 Task: Look for space in Westchase, United States from 21st June, 2023 to 29th June, 2023 for 4 adults in price range Rs.7000 to Rs.12000. Place can be entire place with 2 bedrooms having 2 beds and 2 bathrooms. Property type can be house, flat, guest house. Booking option can be shelf check-in. Required host language is English.
Action: Mouse moved to (457, 102)
Screenshot: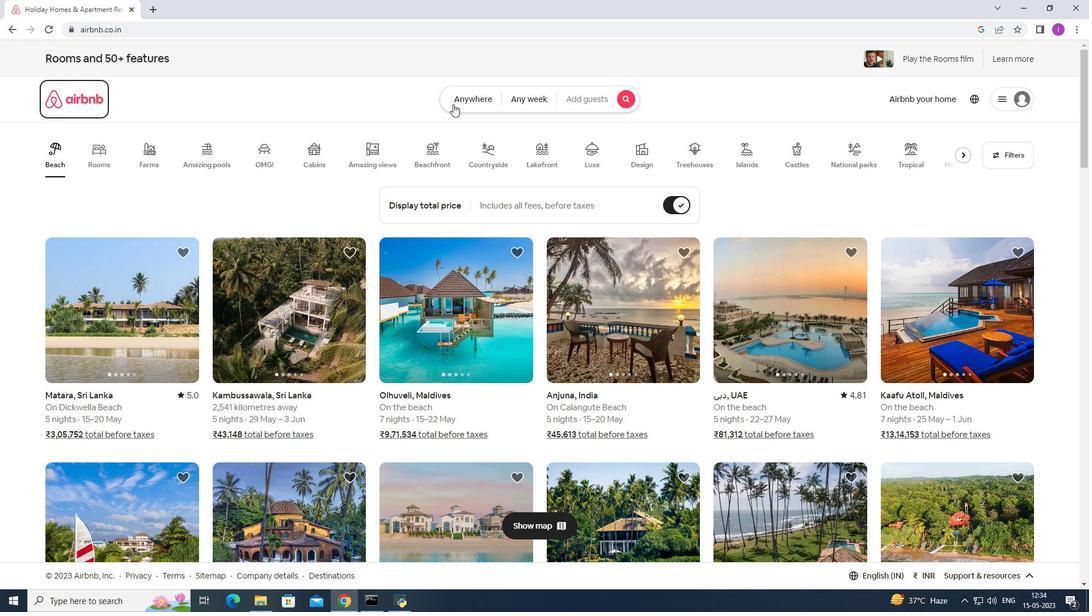 
Action: Mouse pressed left at (457, 102)
Screenshot: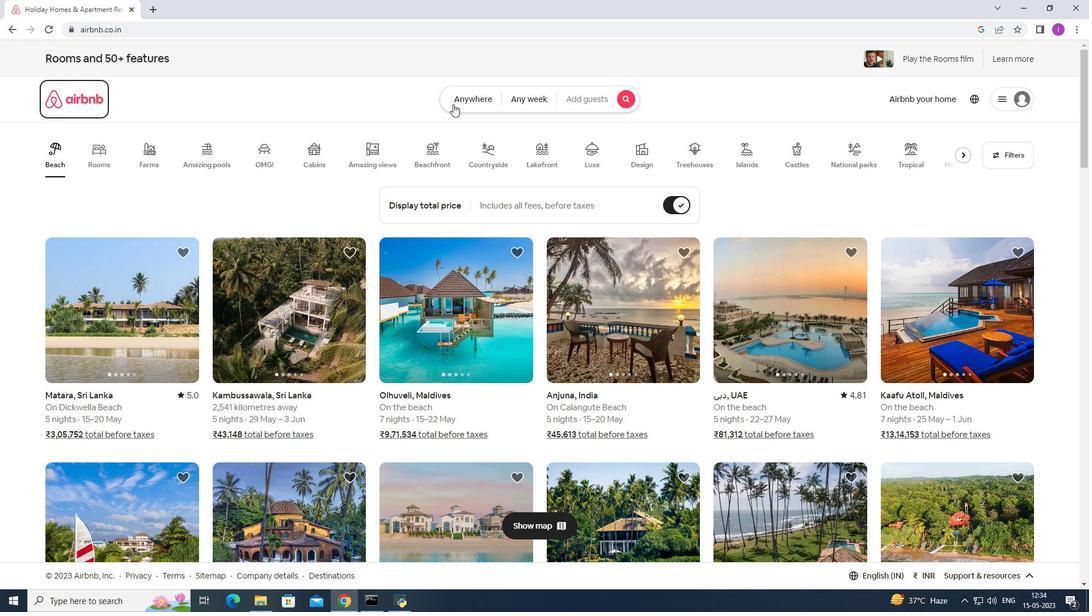 
Action: Mouse moved to (333, 153)
Screenshot: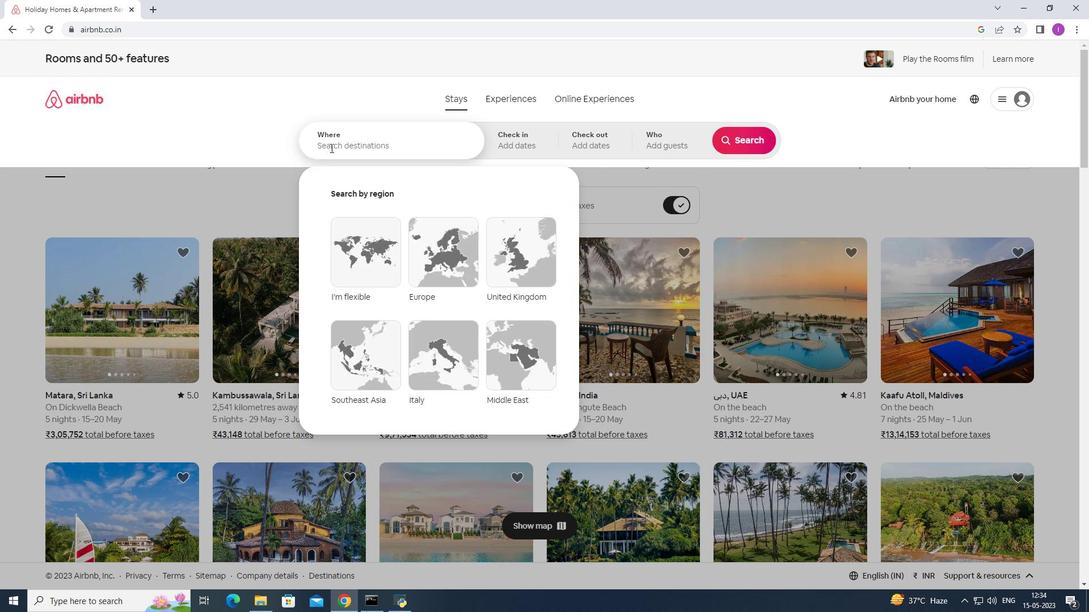 
Action: Mouse pressed left at (333, 153)
Screenshot: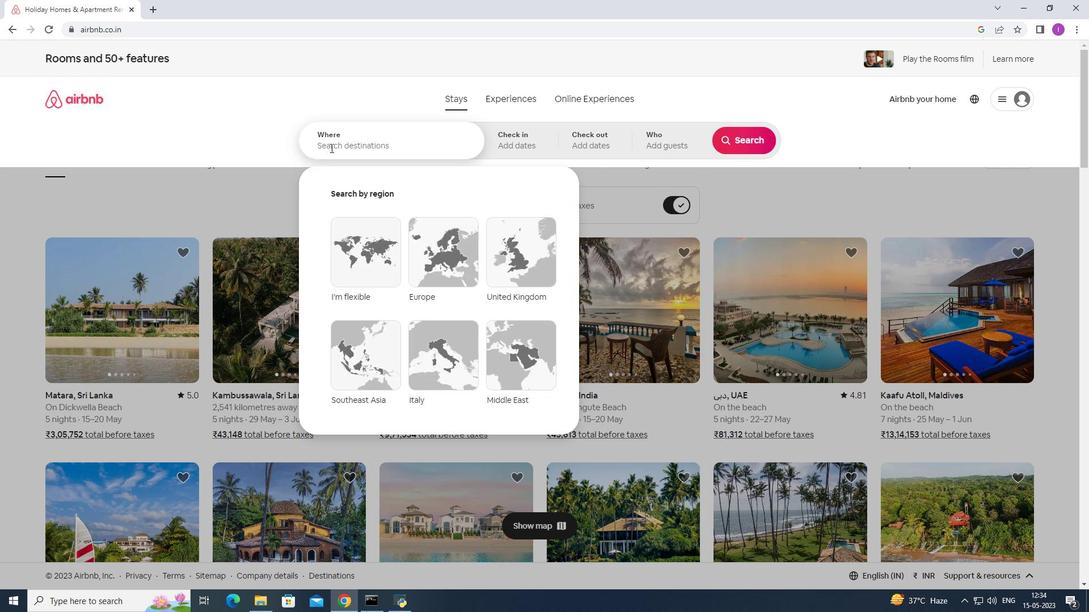 
Action: Mouse moved to (333, 153)
Screenshot: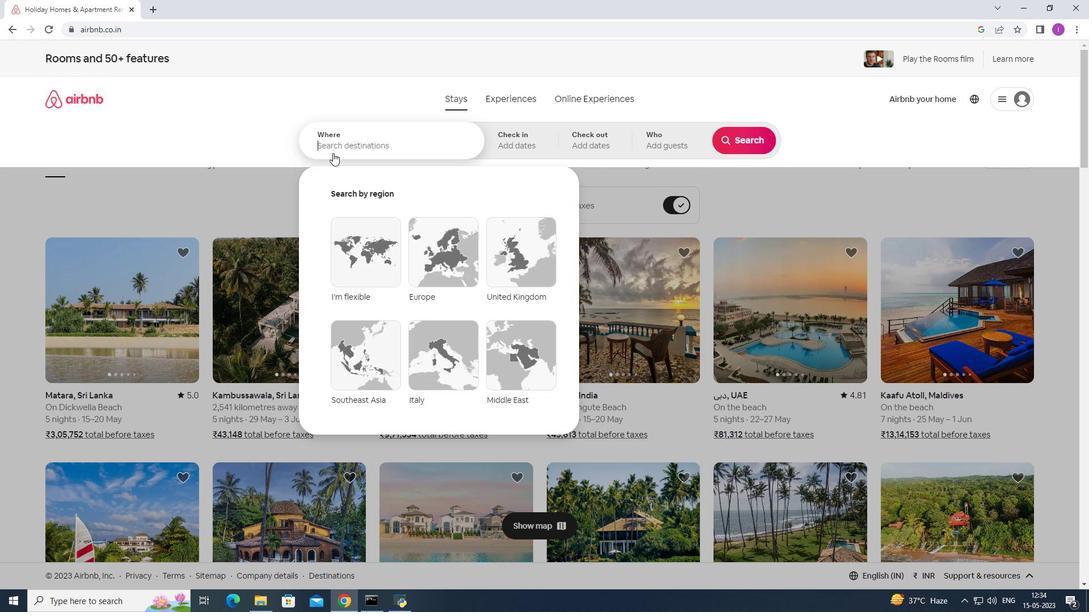 
Action: Key pressed <Key.shift>Westchase,<Key.shift>United<Key.space>states
Screenshot: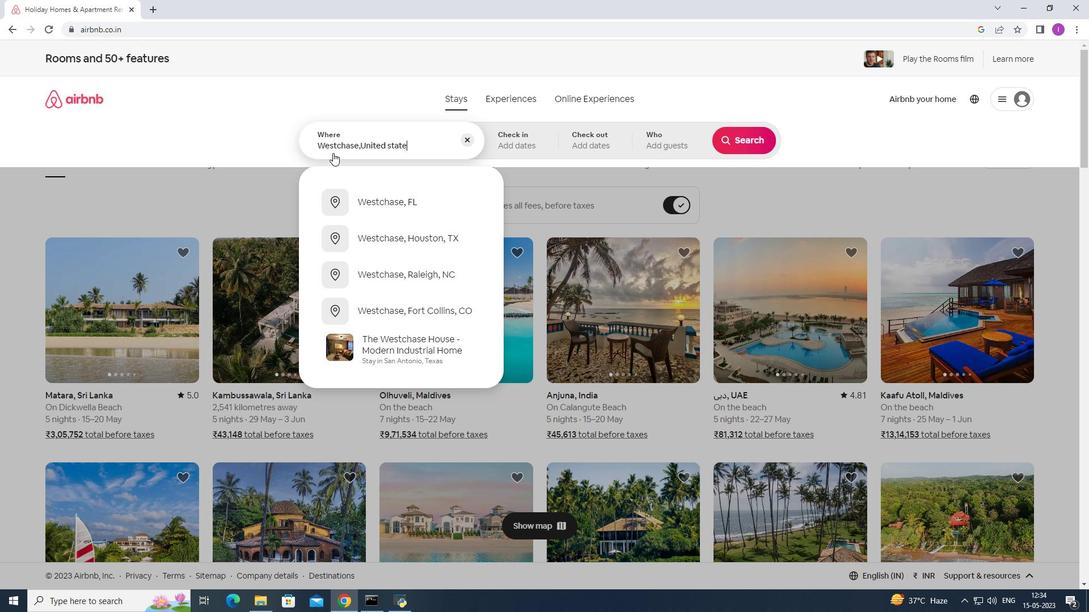 
Action: Mouse moved to (540, 134)
Screenshot: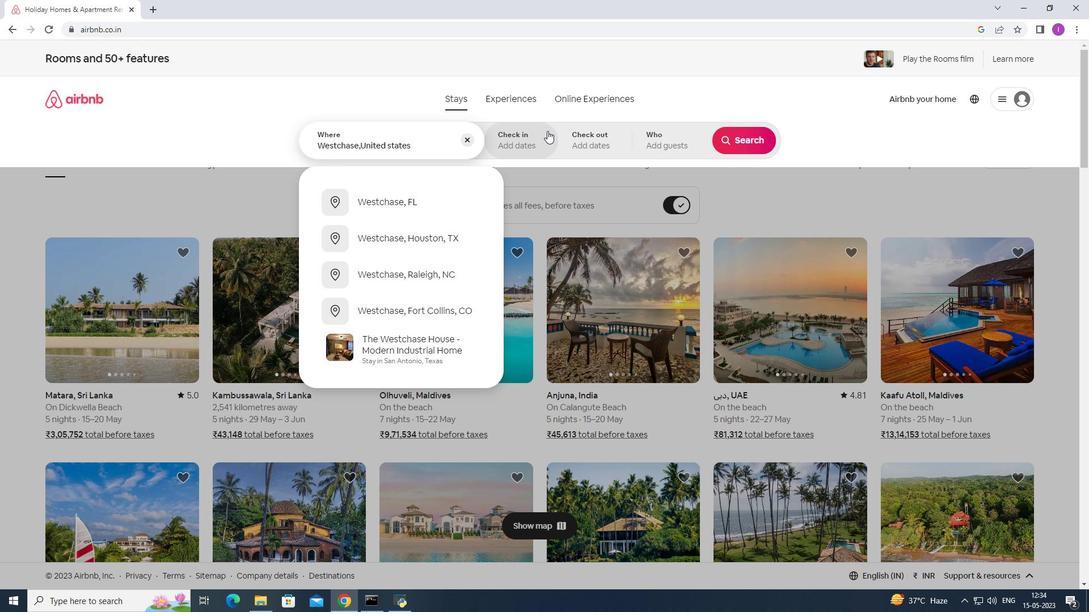 
Action: Mouse pressed left at (540, 134)
Screenshot: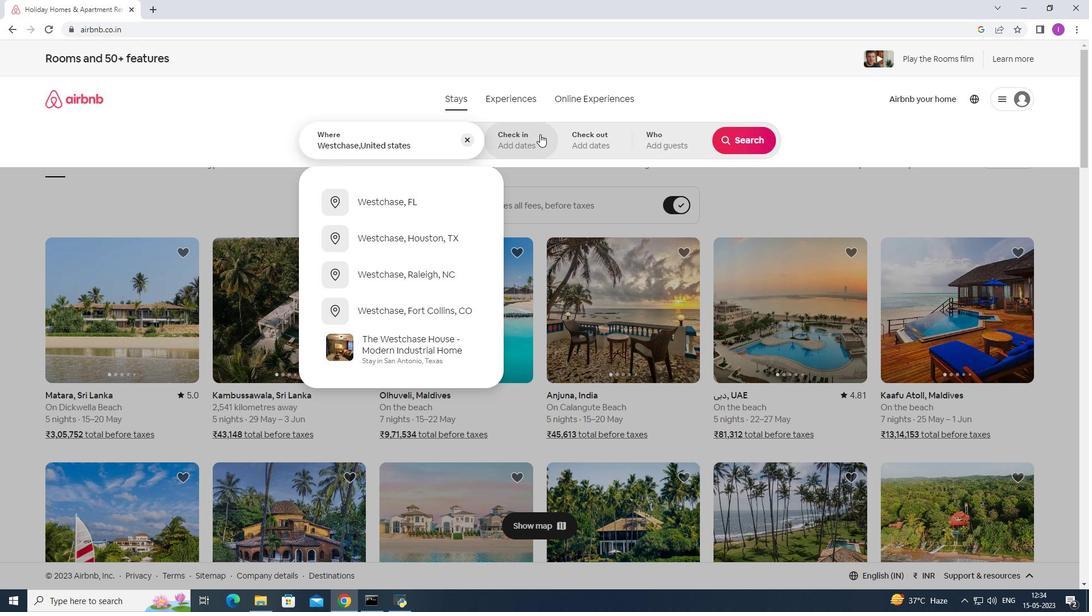 
Action: Mouse moved to (741, 232)
Screenshot: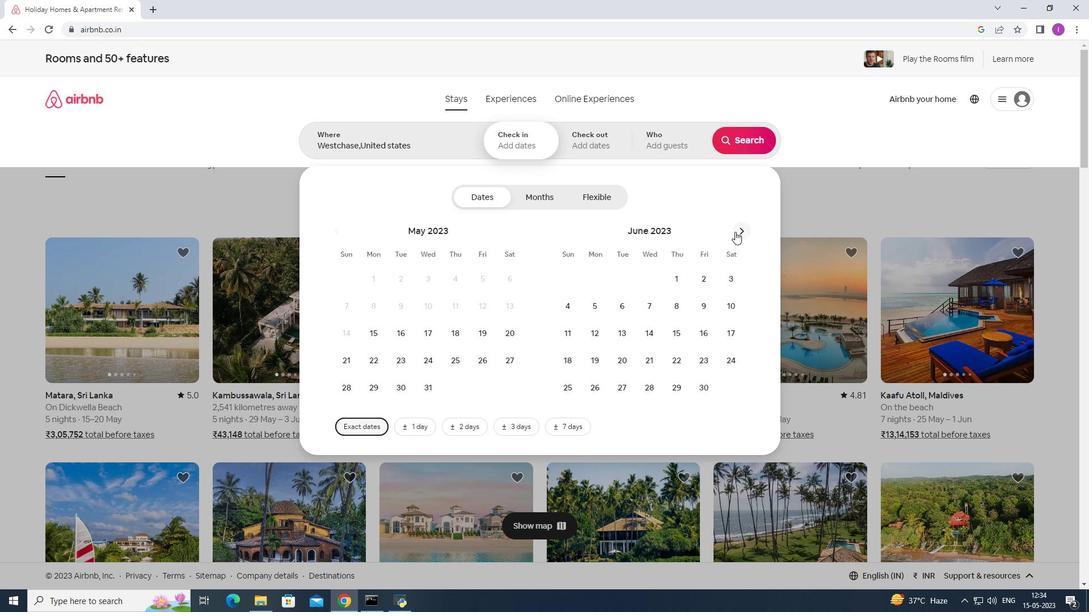 
Action: Mouse pressed left at (741, 232)
Screenshot: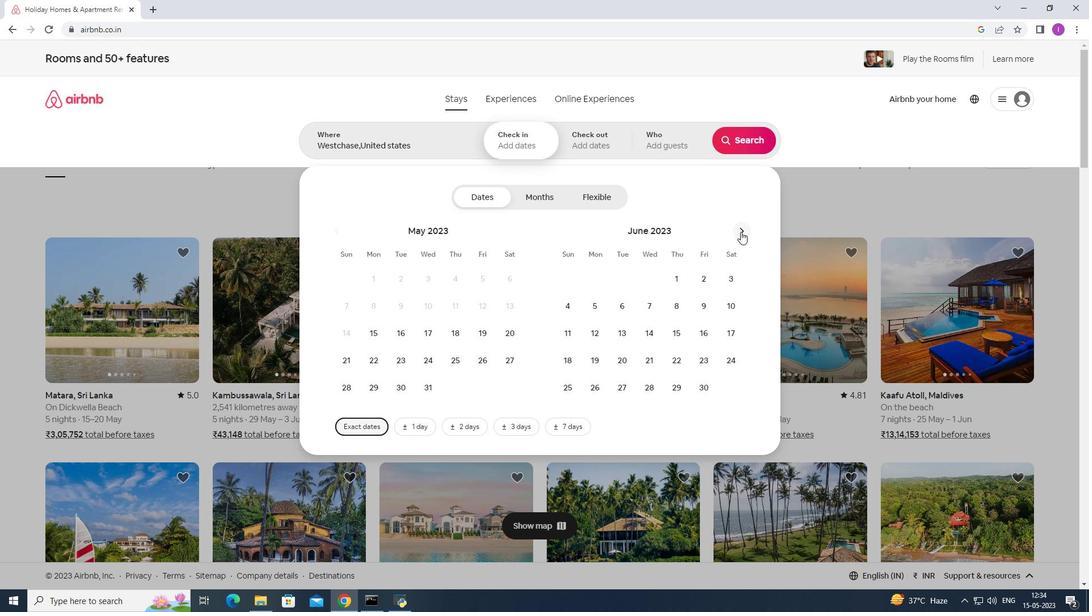 
Action: Mouse moved to (428, 359)
Screenshot: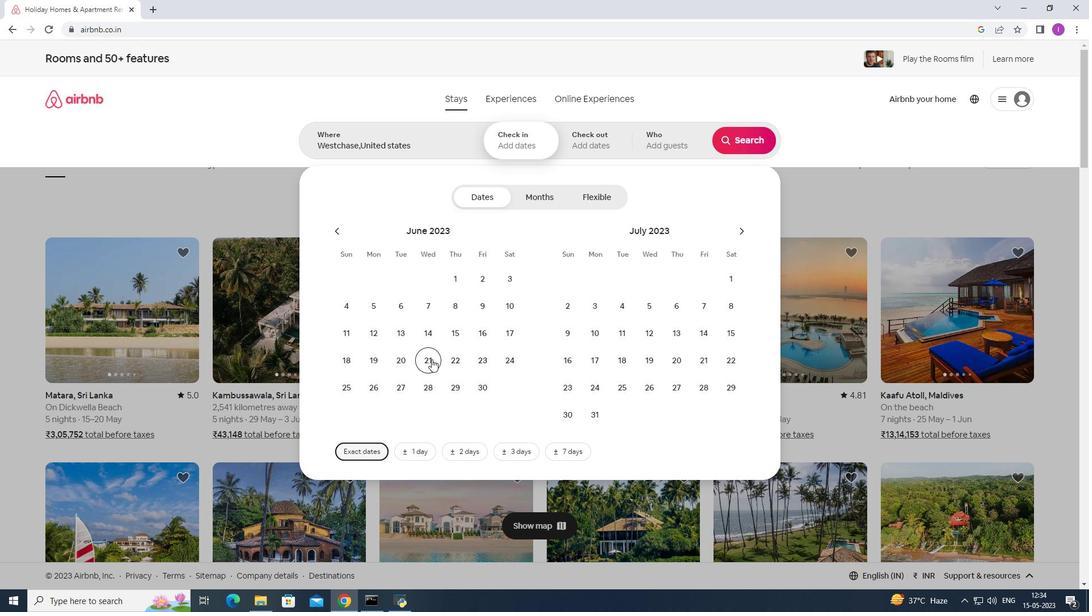 
Action: Mouse pressed left at (428, 359)
Screenshot: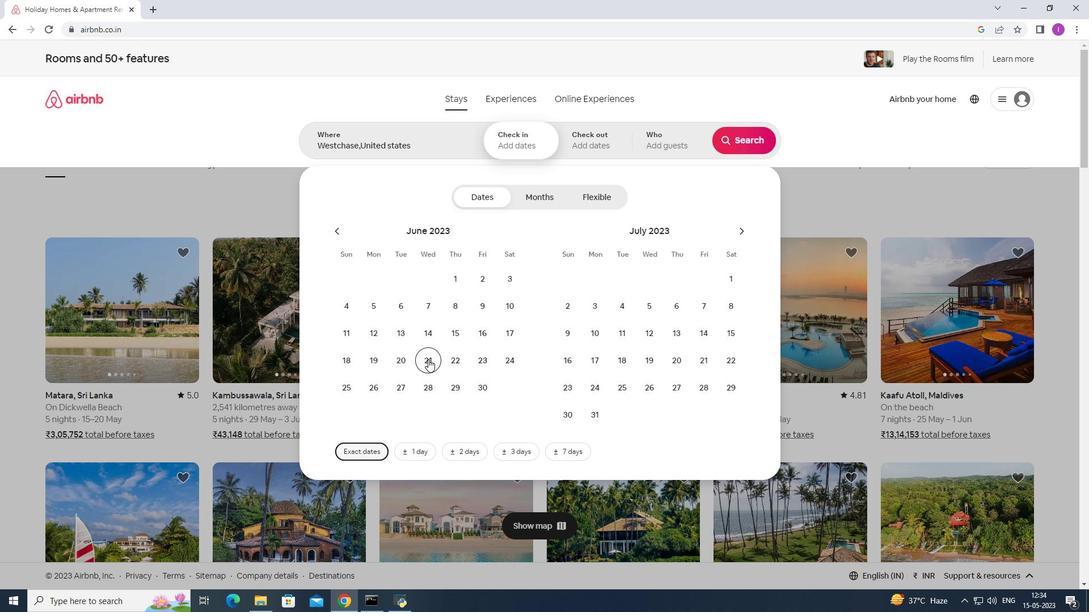 
Action: Mouse moved to (451, 385)
Screenshot: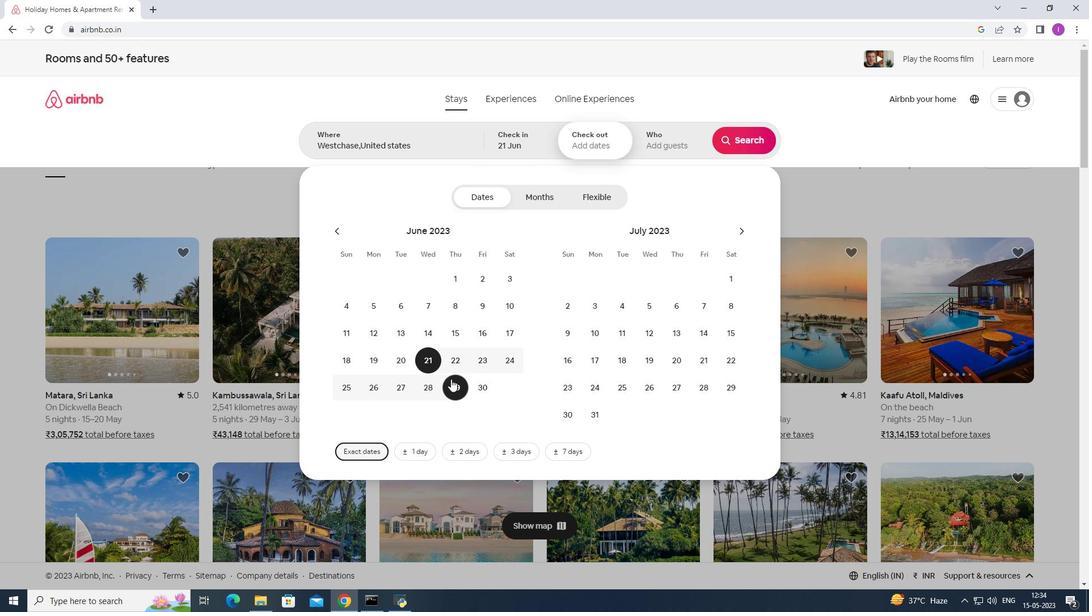 
Action: Mouse pressed left at (451, 385)
Screenshot: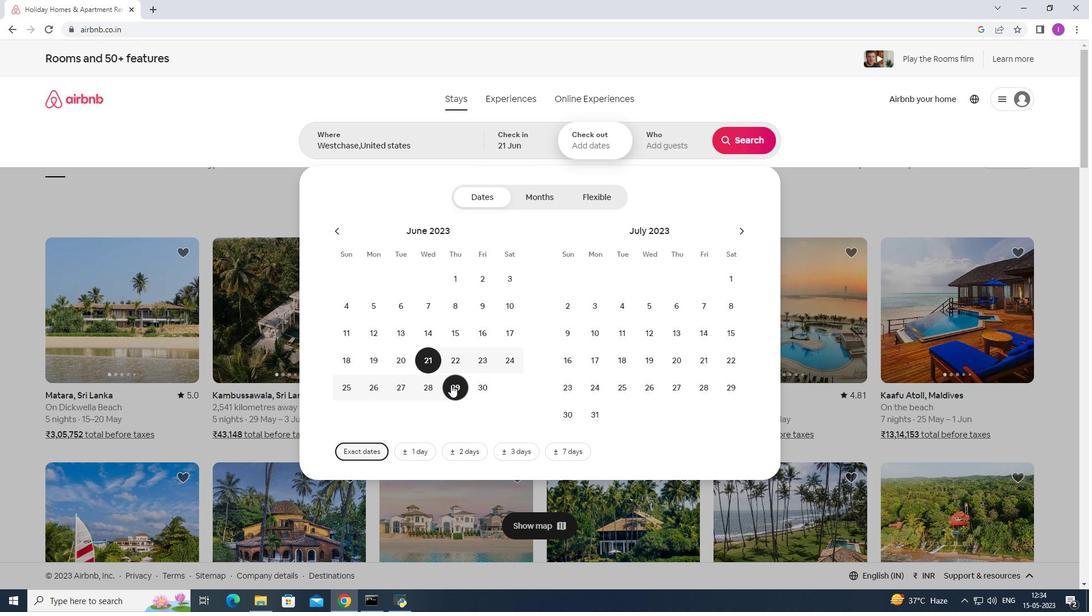 
Action: Mouse moved to (658, 145)
Screenshot: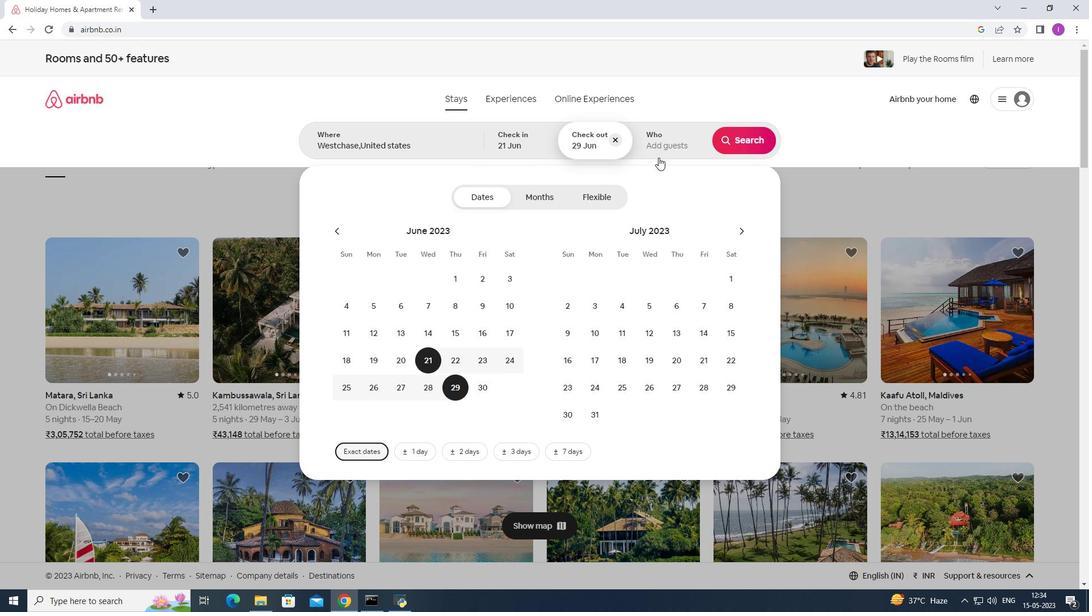 
Action: Mouse pressed left at (658, 145)
Screenshot: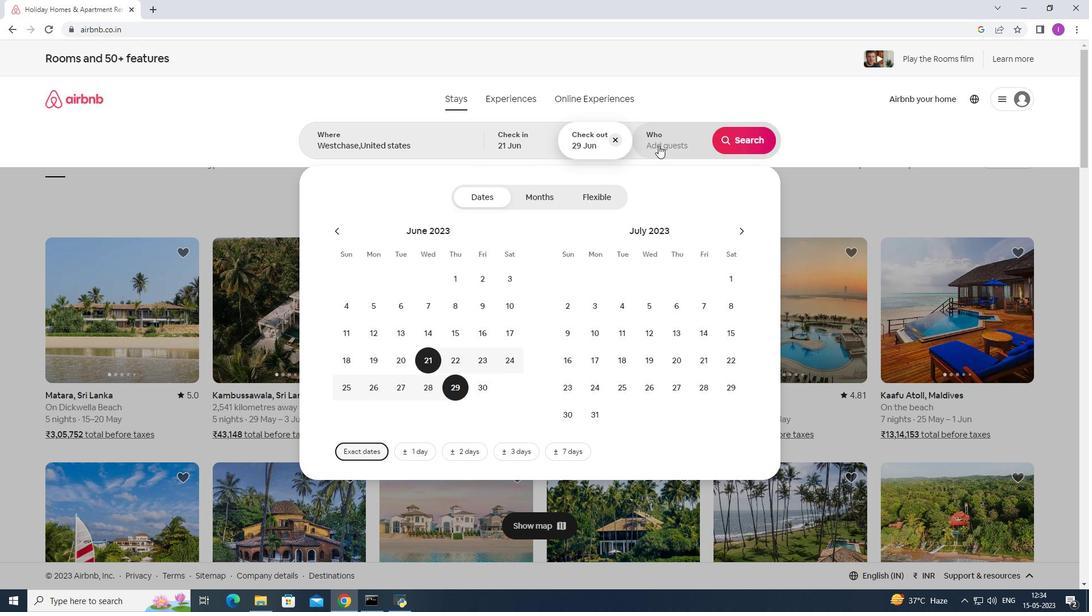 
Action: Mouse moved to (746, 196)
Screenshot: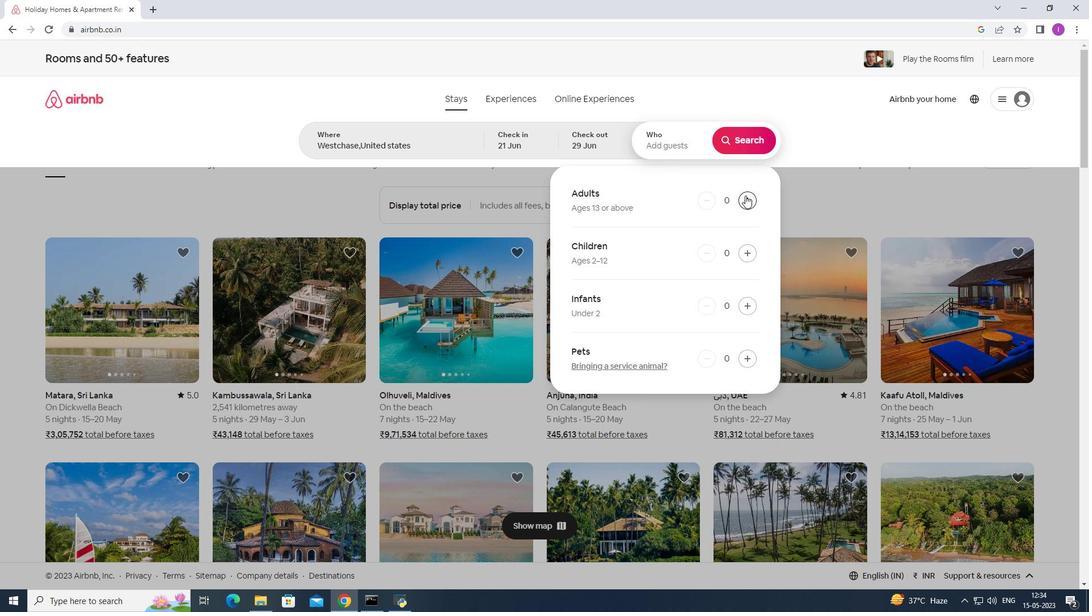 
Action: Mouse pressed left at (746, 196)
Screenshot: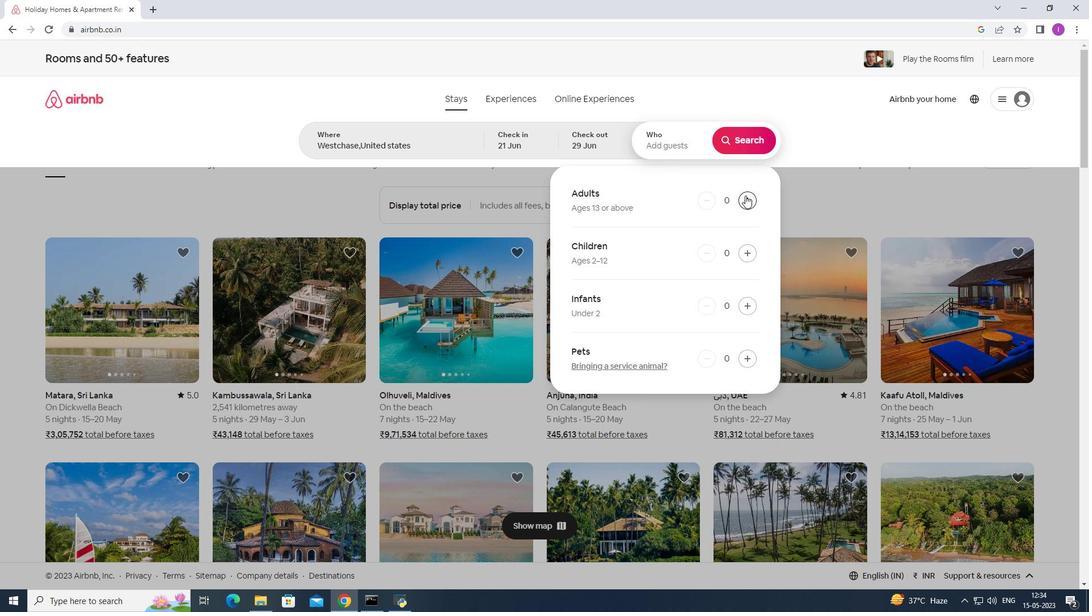 
Action: Mouse pressed left at (746, 196)
Screenshot: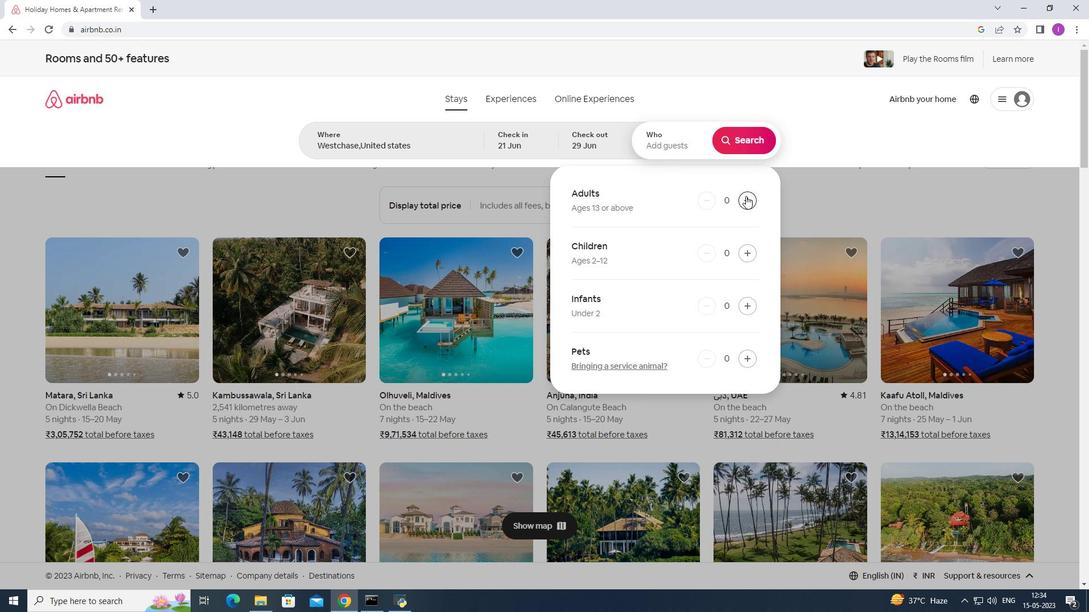 
Action: Mouse pressed left at (746, 196)
Screenshot: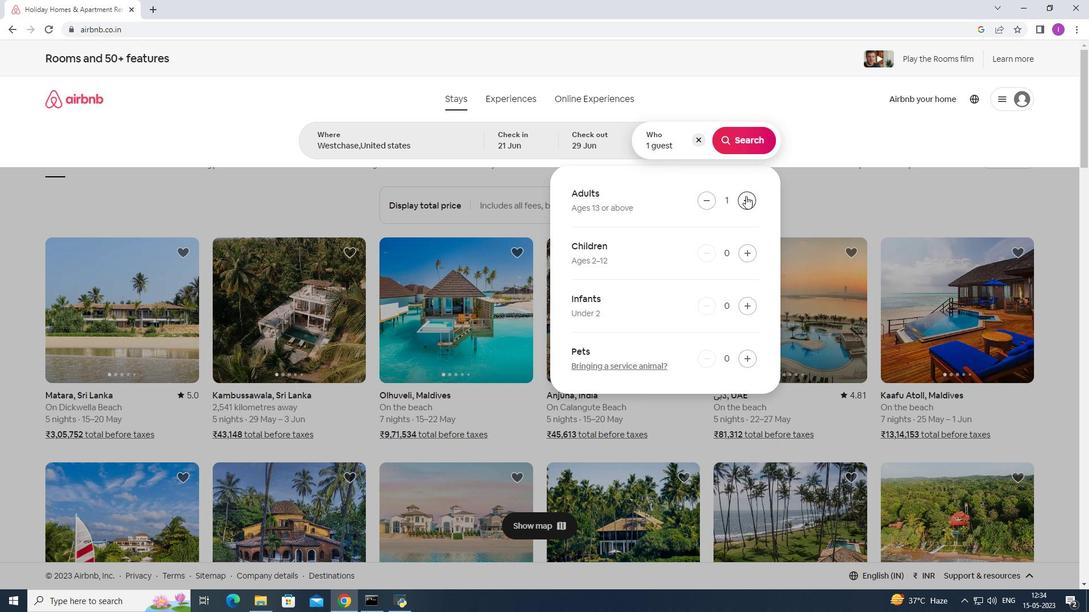 
Action: Mouse moved to (746, 198)
Screenshot: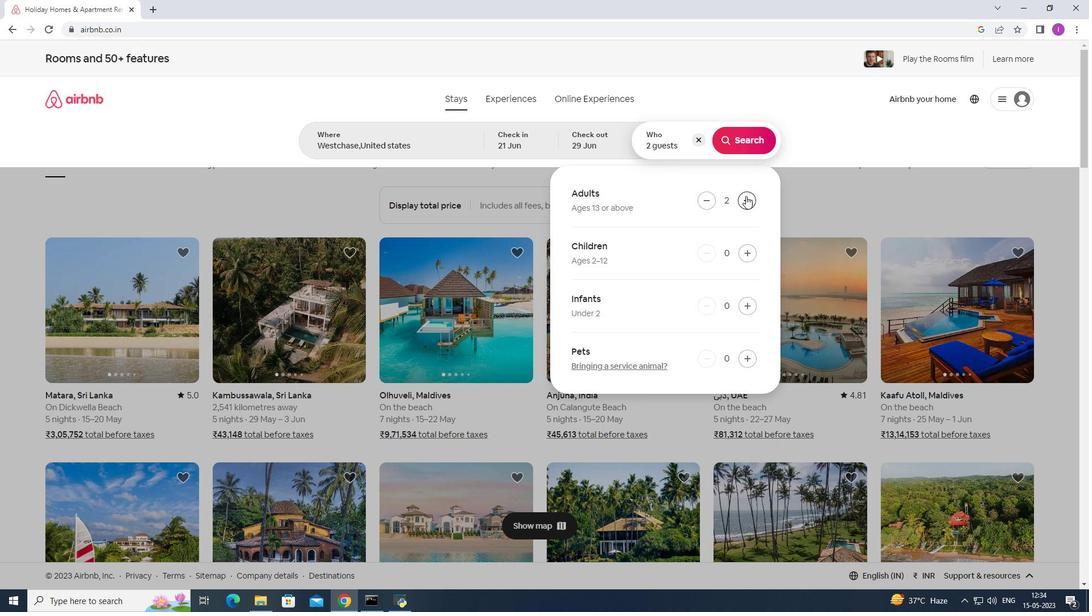 
Action: Mouse pressed left at (746, 198)
Screenshot: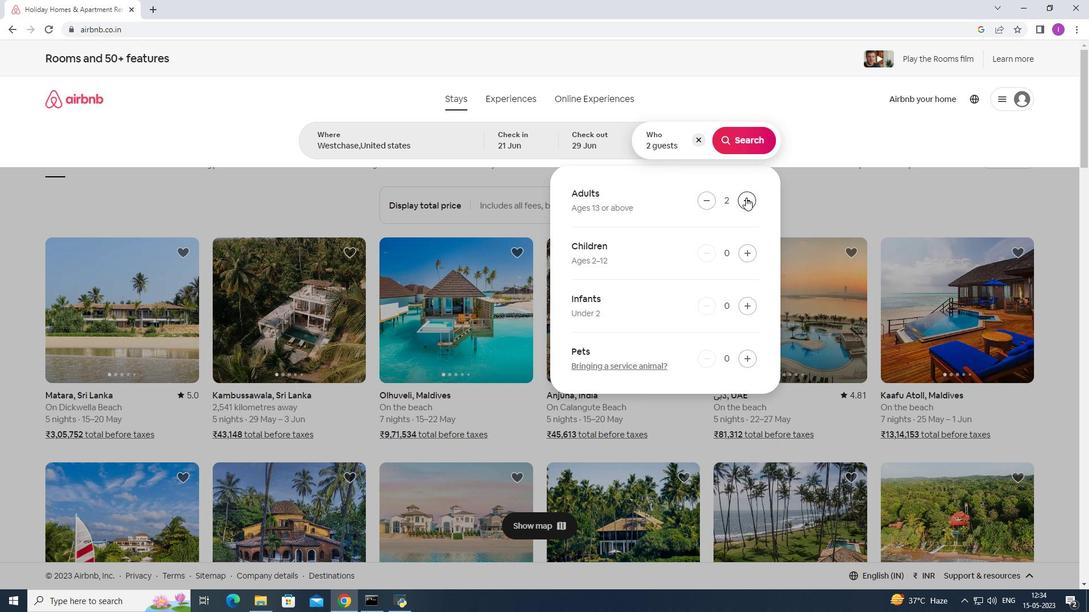 
Action: Mouse moved to (737, 140)
Screenshot: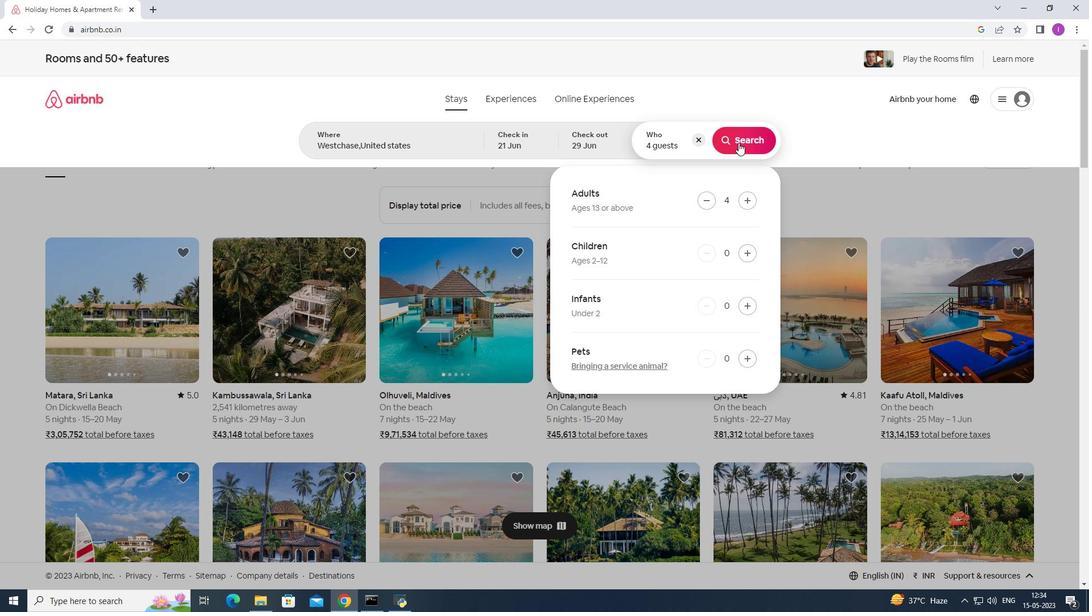 
Action: Mouse pressed left at (737, 140)
Screenshot: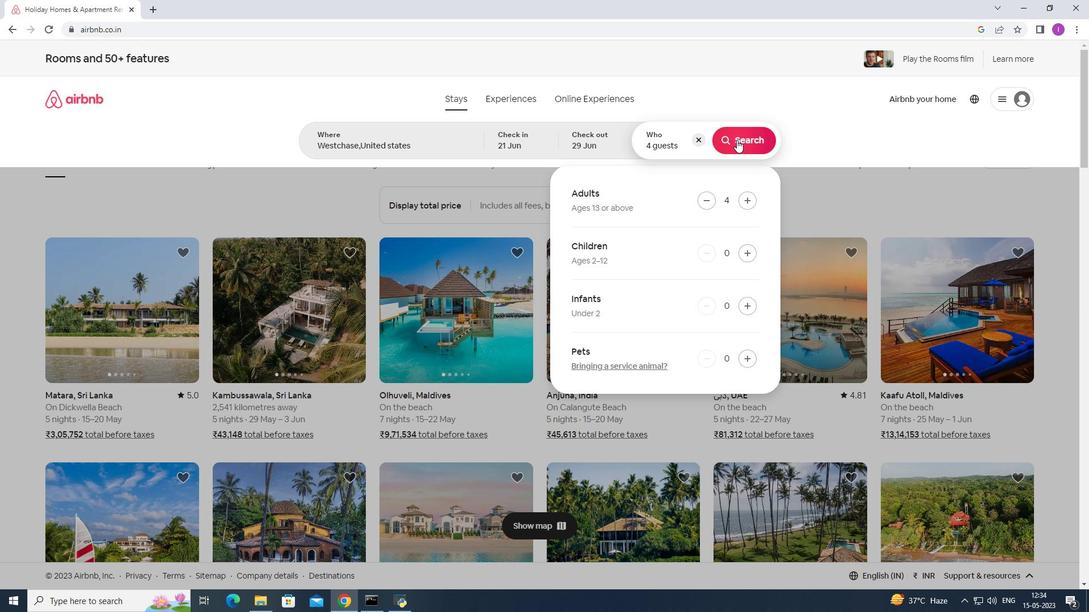 
Action: Mouse moved to (1058, 110)
Screenshot: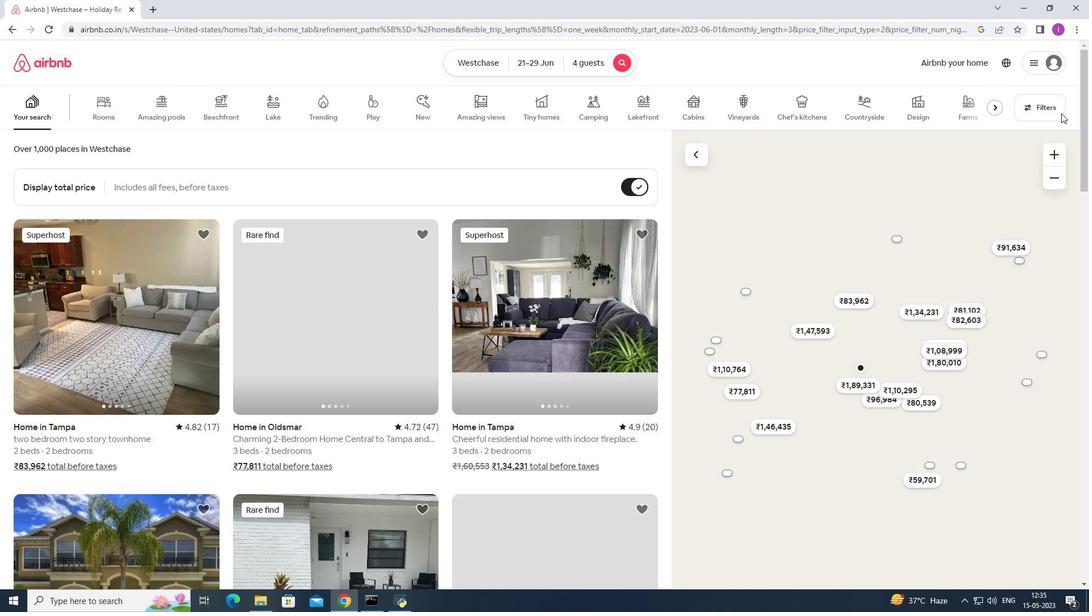 
Action: Mouse pressed left at (1058, 110)
Screenshot: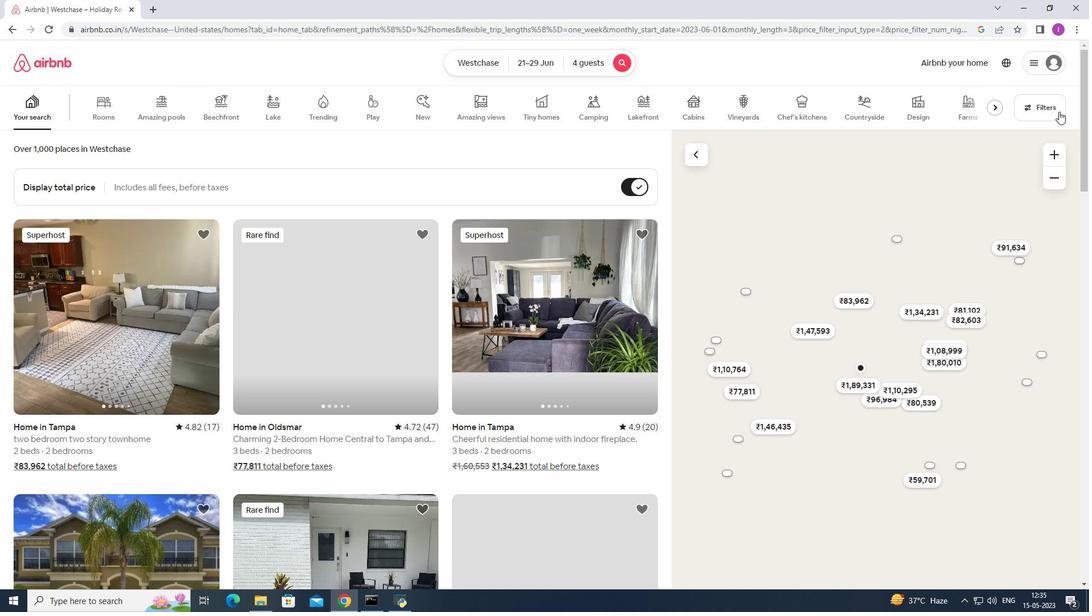 
Action: Mouse moved to (629, 384)
Screenshot: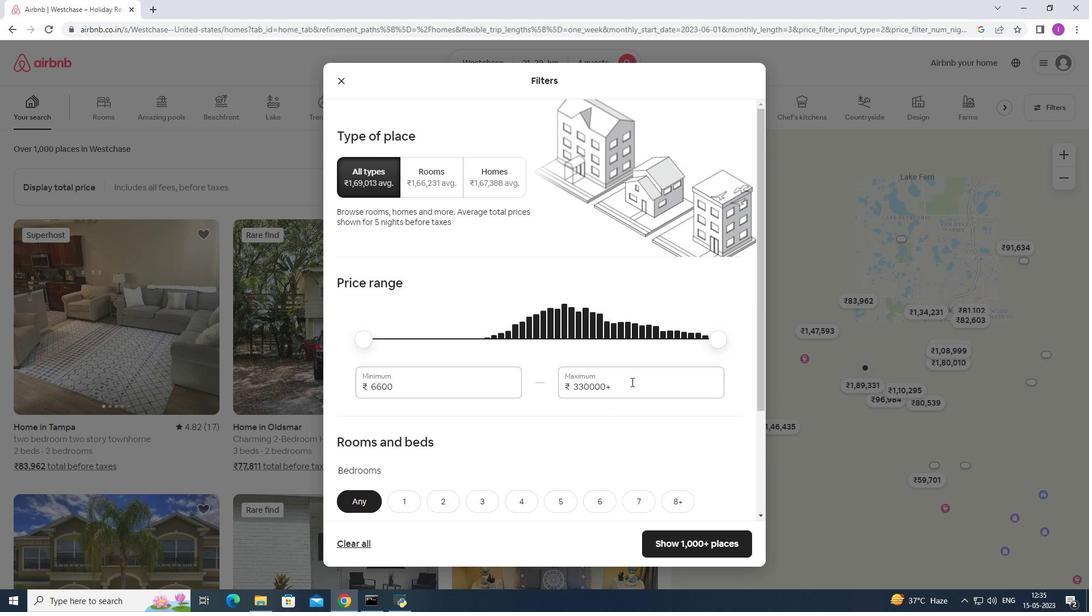 
Action: Mouse pressed left at (629, 384)
Screenshot: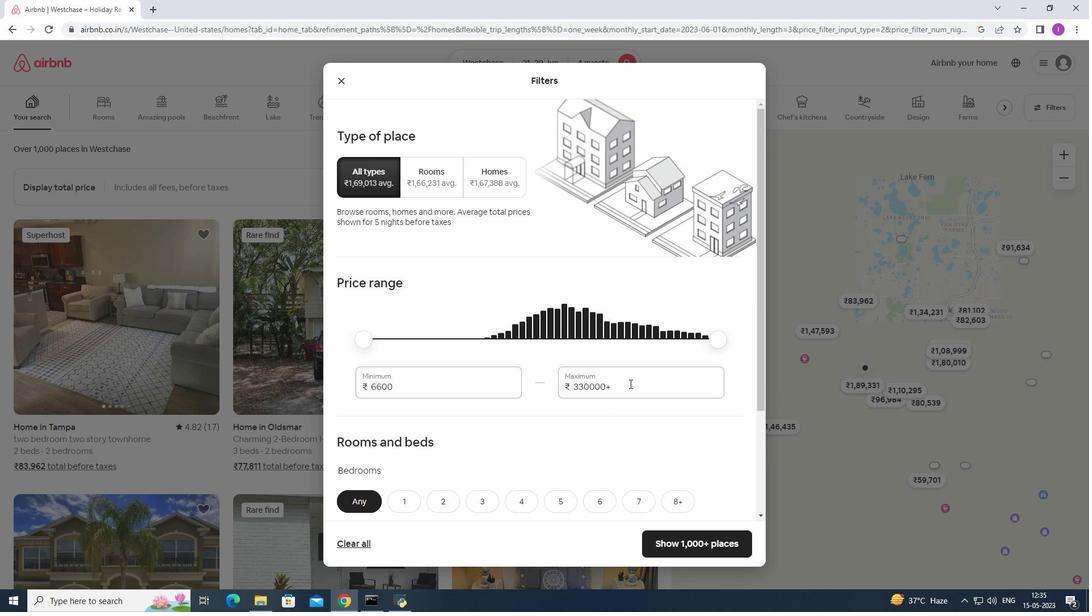 
Action: Mouse moved to (695, 373)
Screenshot: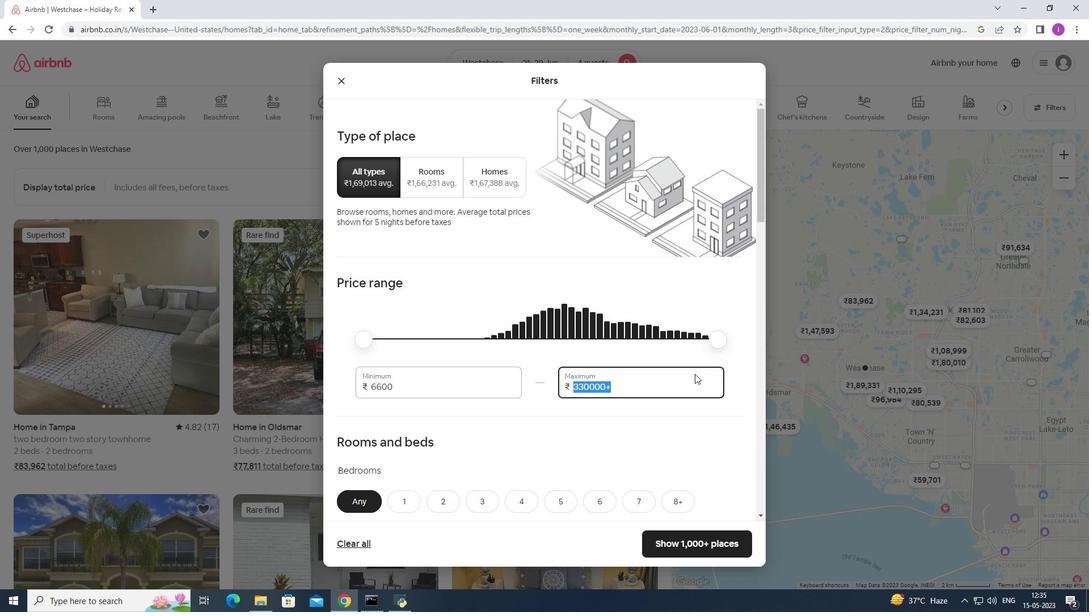 
Action: Key pressed 1
Screenshot: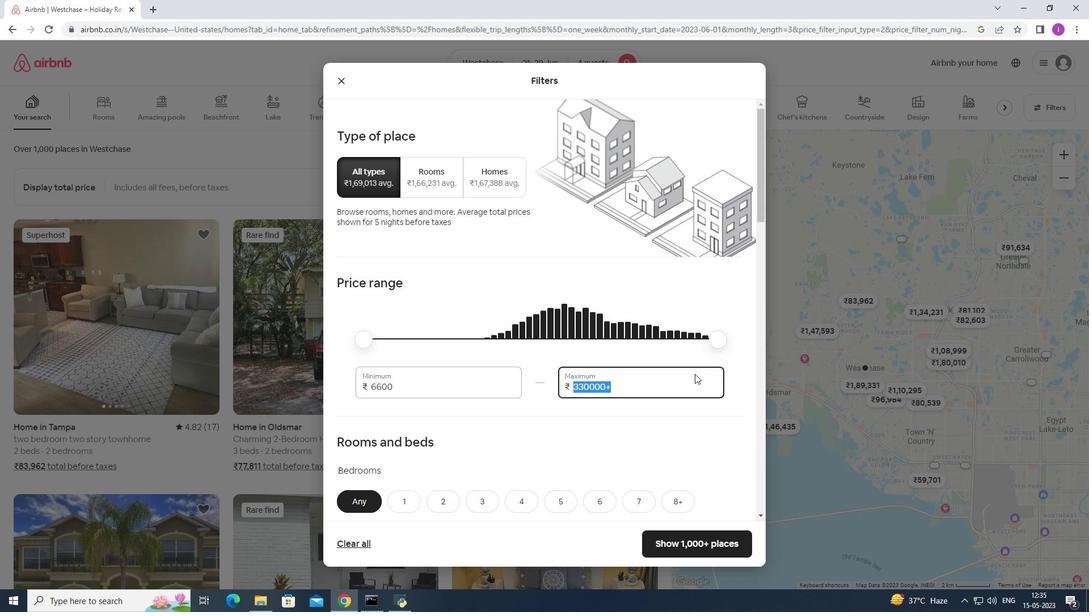 
Action: Mouse moved to (695, 372)
Screenshot: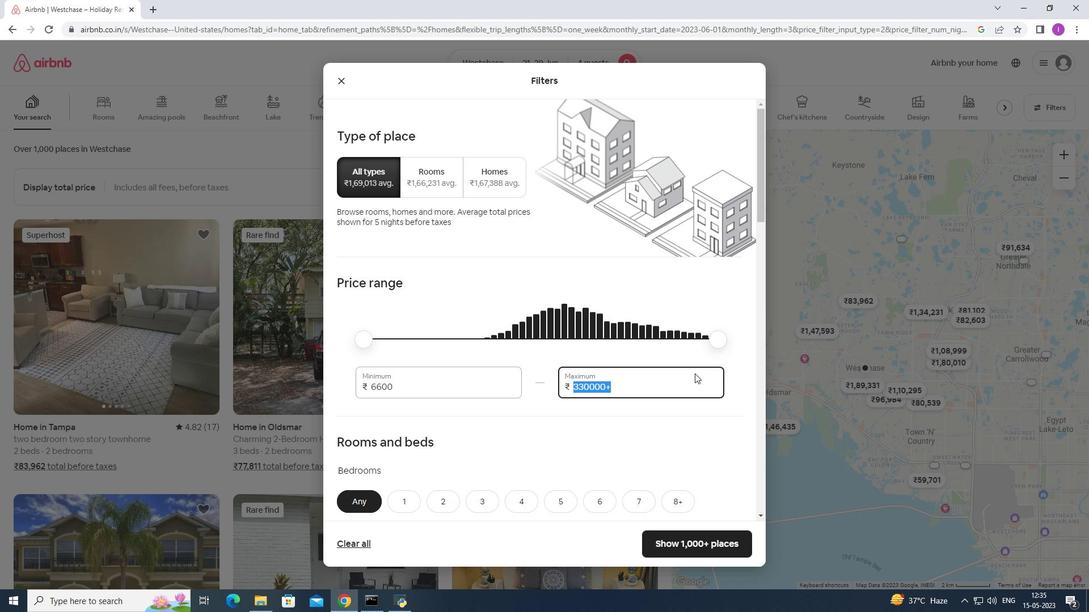 
Action: Key pressed 2000
Screenshot: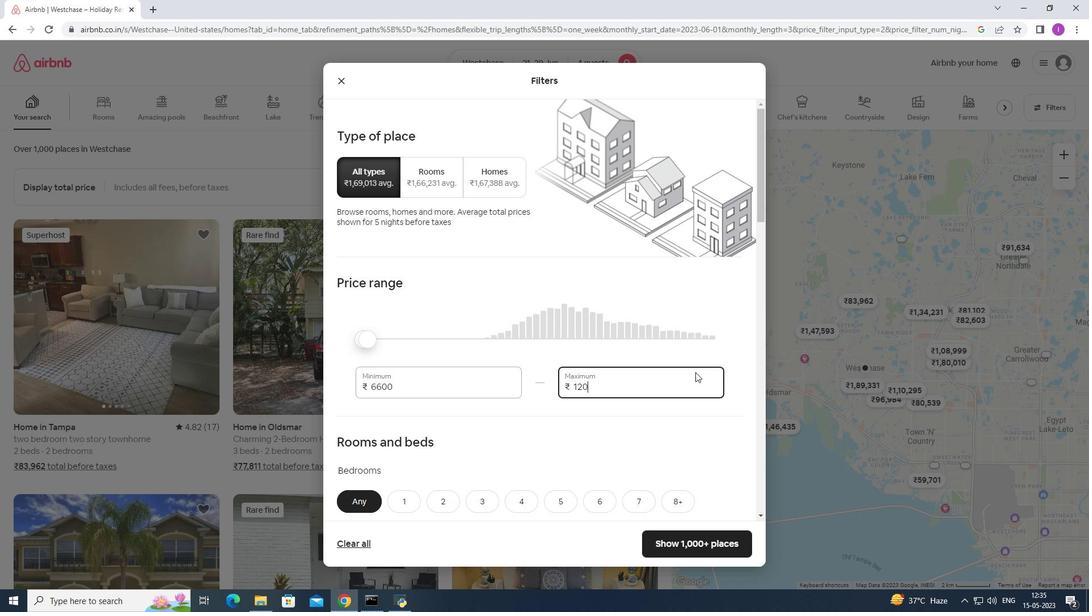 
Action: Mouse moved to (399, 386)
Screenshot: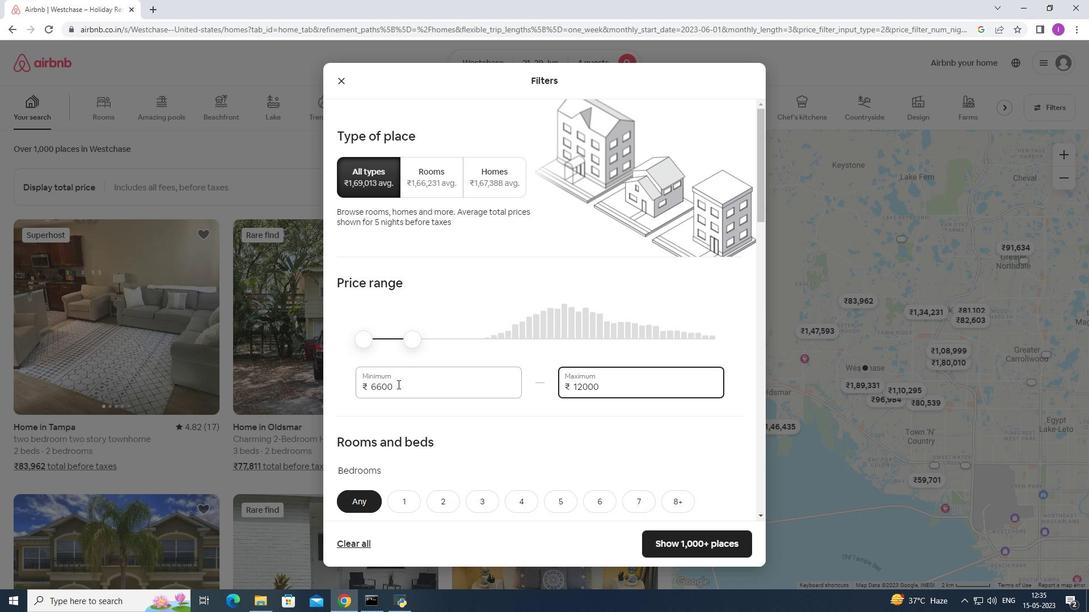 
Action: Mouse pressed left at (399, 386)
Screenshot: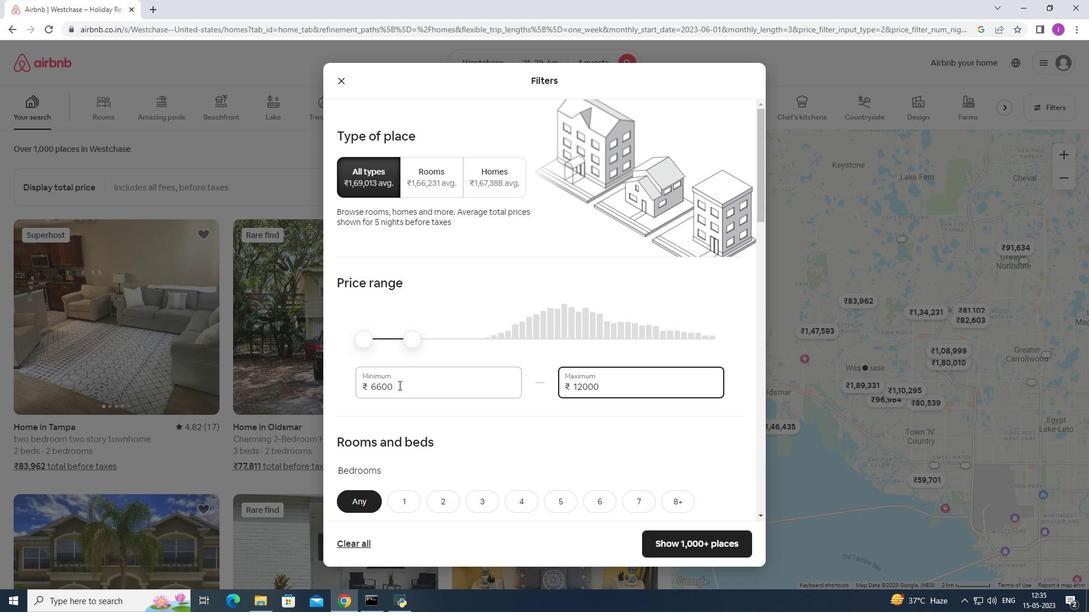 
Action: Mouse moved to (465, 397)
Screenshot: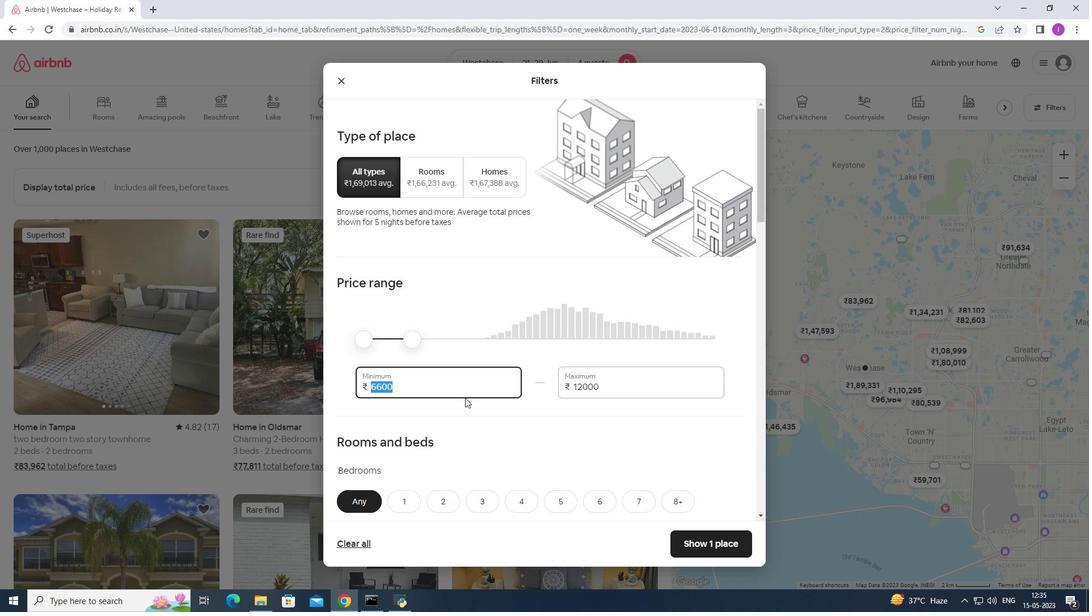 
Action: Key pressed 7
Screenshot: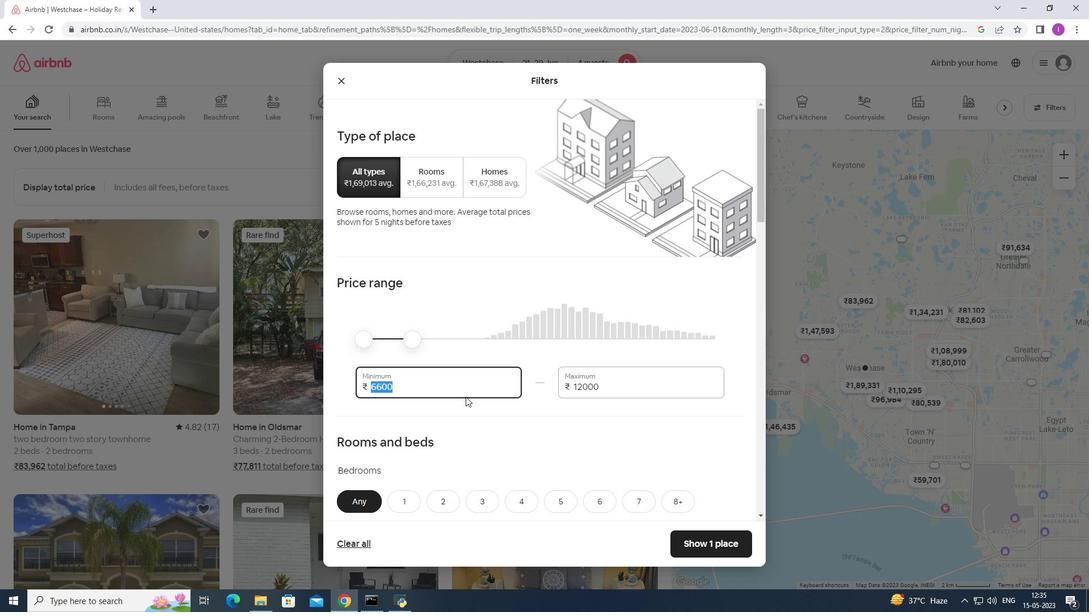 
Action: Mouse moved to (466, 396)
Screenshot: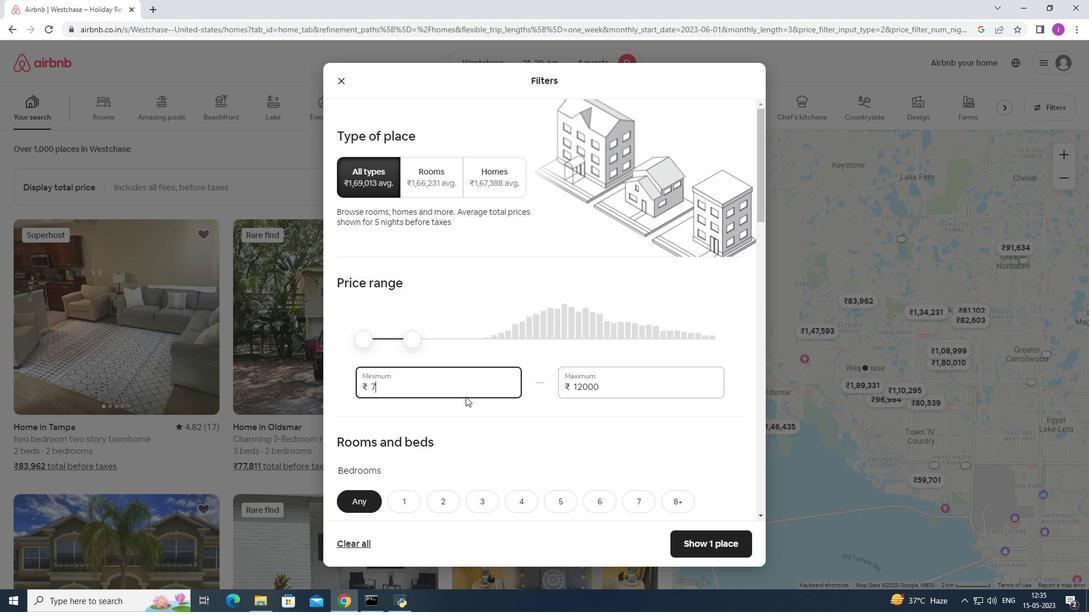 
Action: Key pressed 000
Screenshot: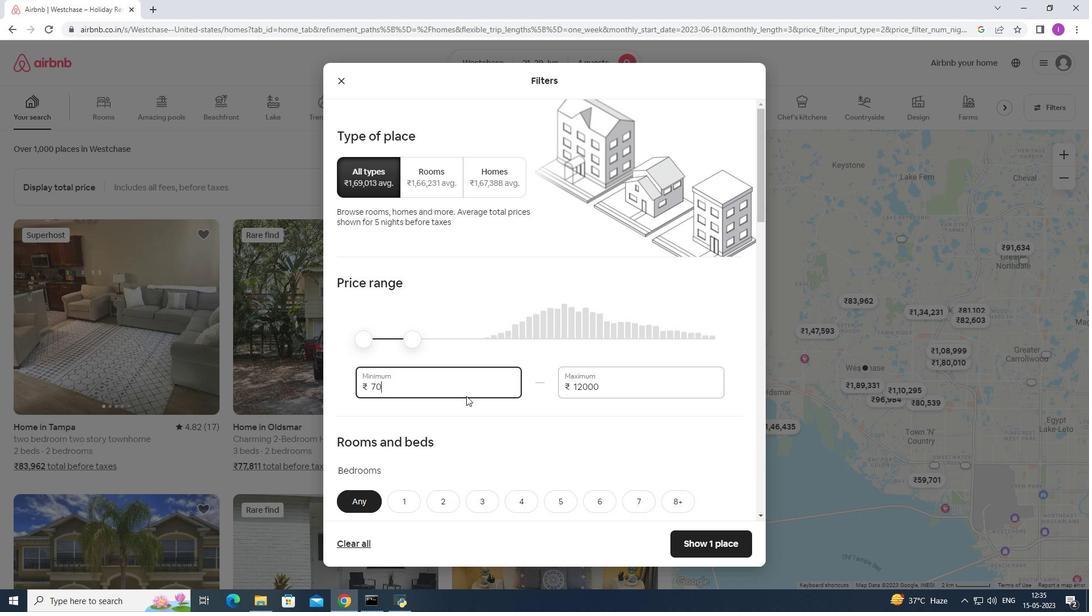 
Action: Mouse moved to (427, 440)
Screenshot: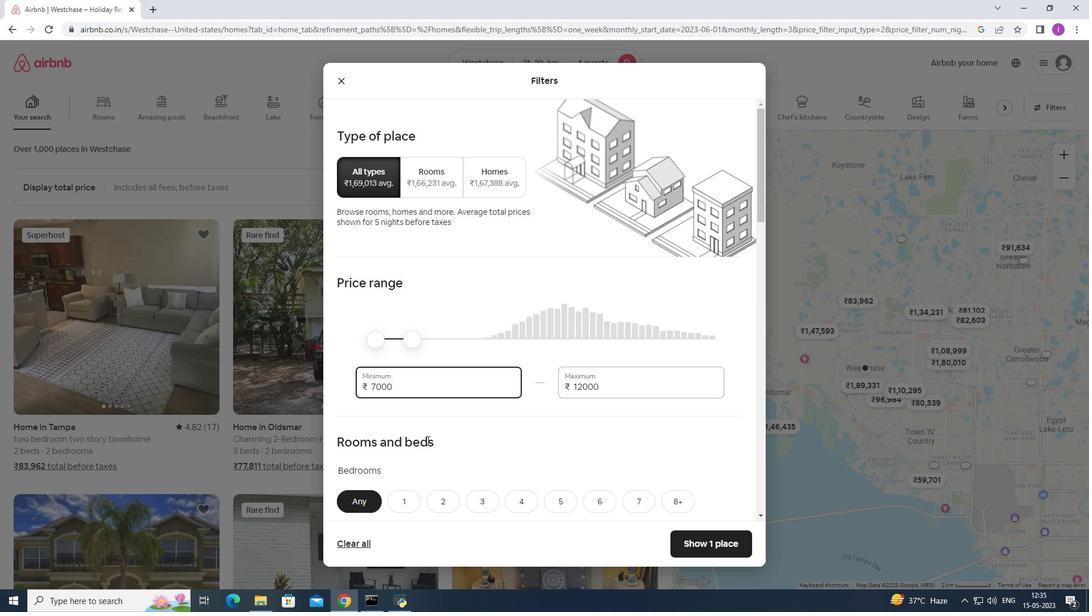 
Action: Mouse scrolled (427, 440) with delta (0, 0)
Screenshot: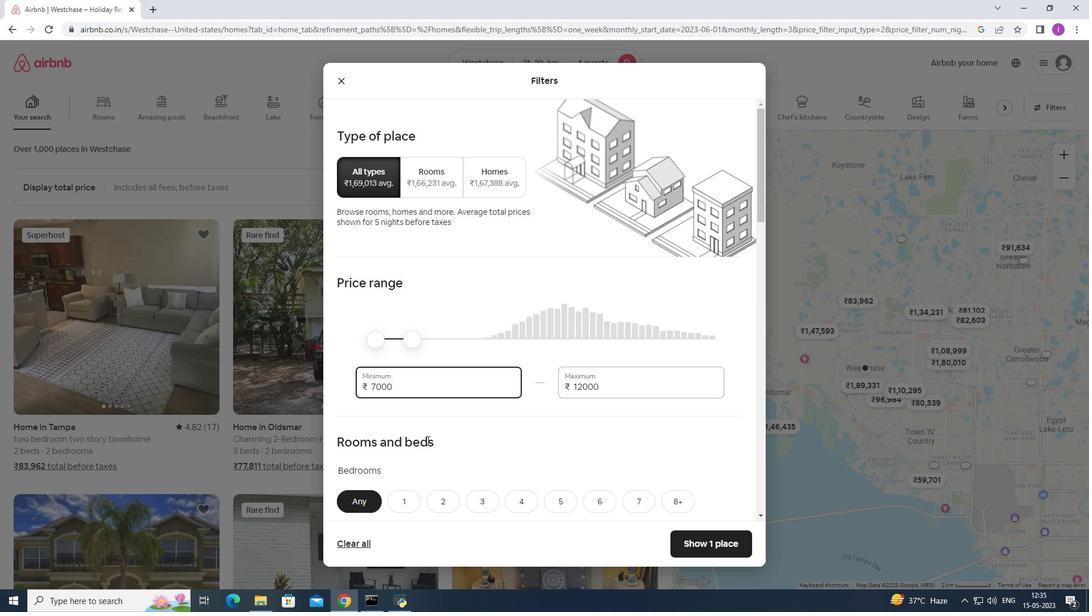
Action: Mouse scrolled (427, 440) with delta (0, 0)
Screenshot: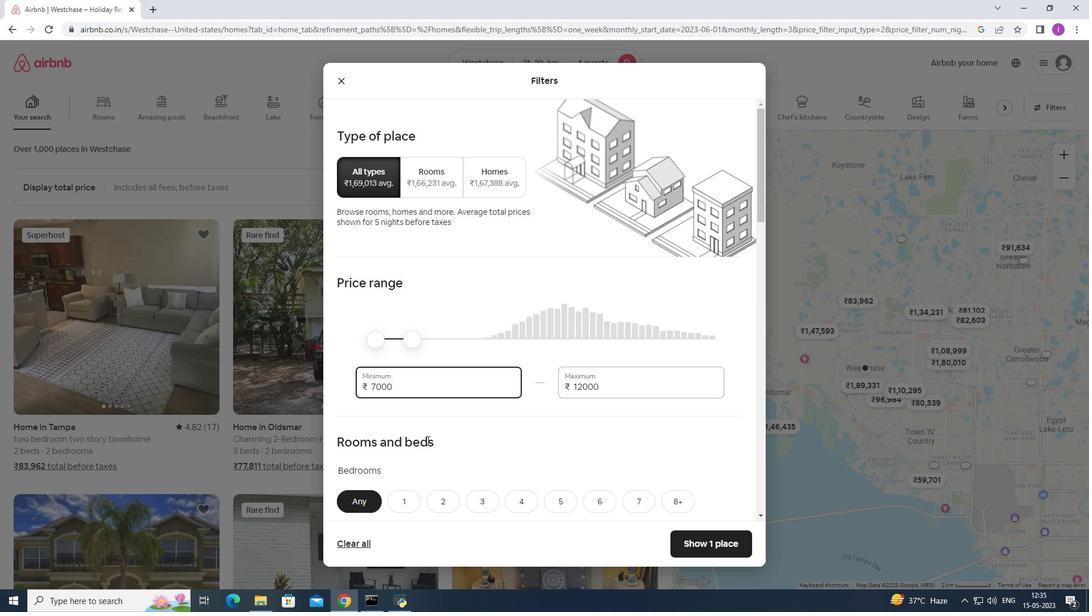 
Action: Mouse moved to (427, 440)
Screenshot: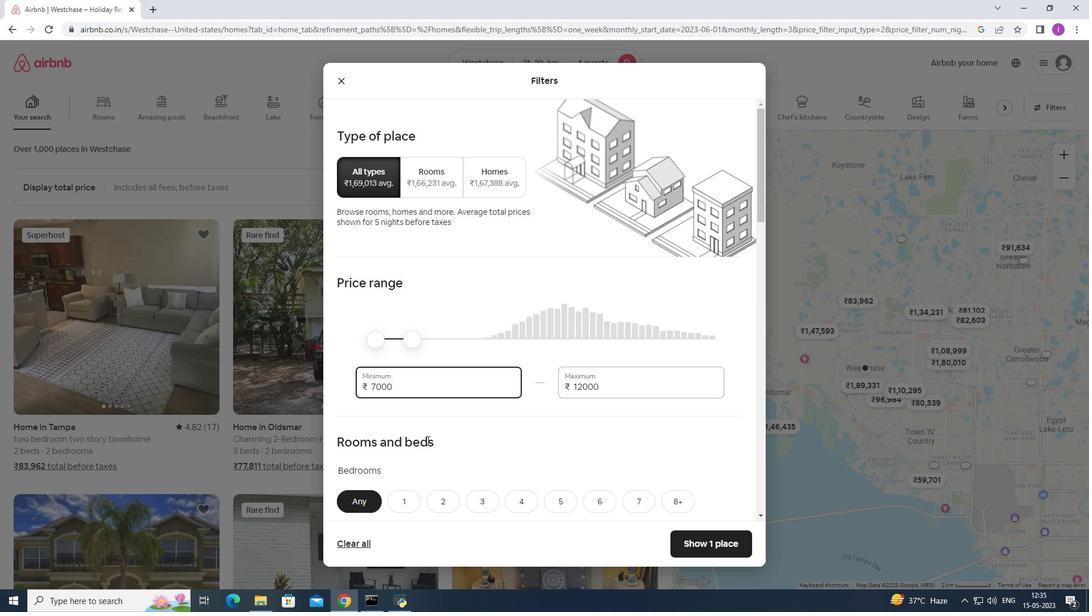 
Action: Mouse scrolled (427, 440) with delta (0, 0)
Screenshot: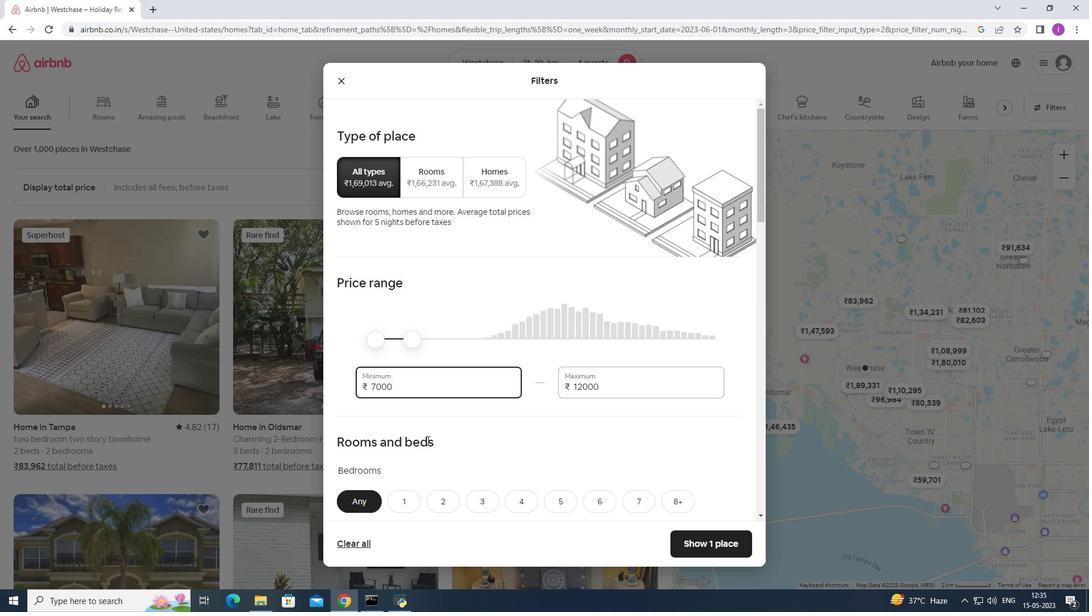 
Action: Mouse moved to (444, 427)
Screenshot: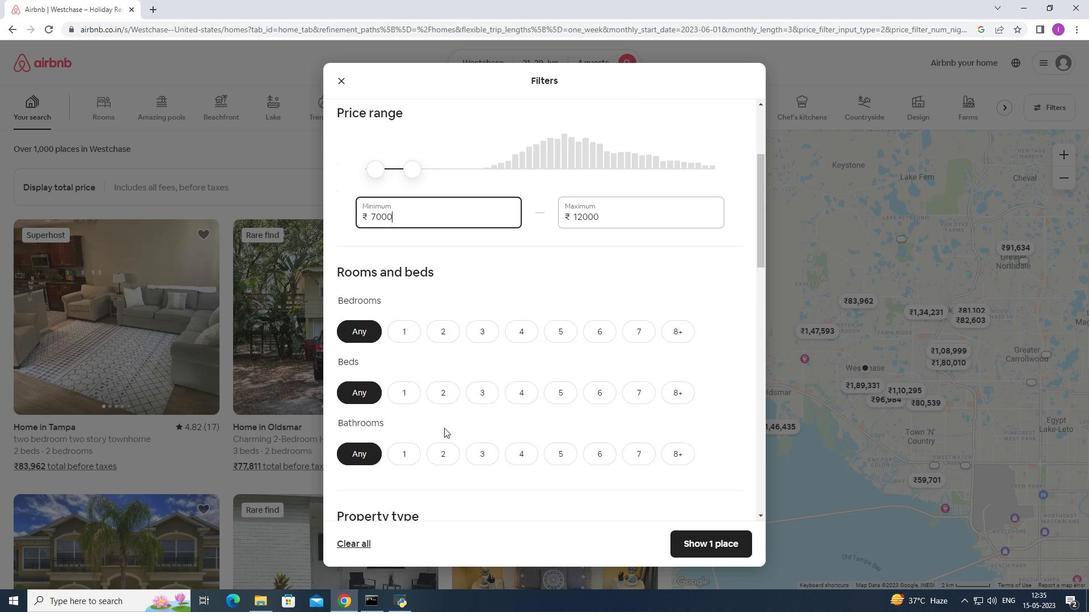 
Action: Mouse scrolled (444, 426) with delta (0, 0)
Screenshot: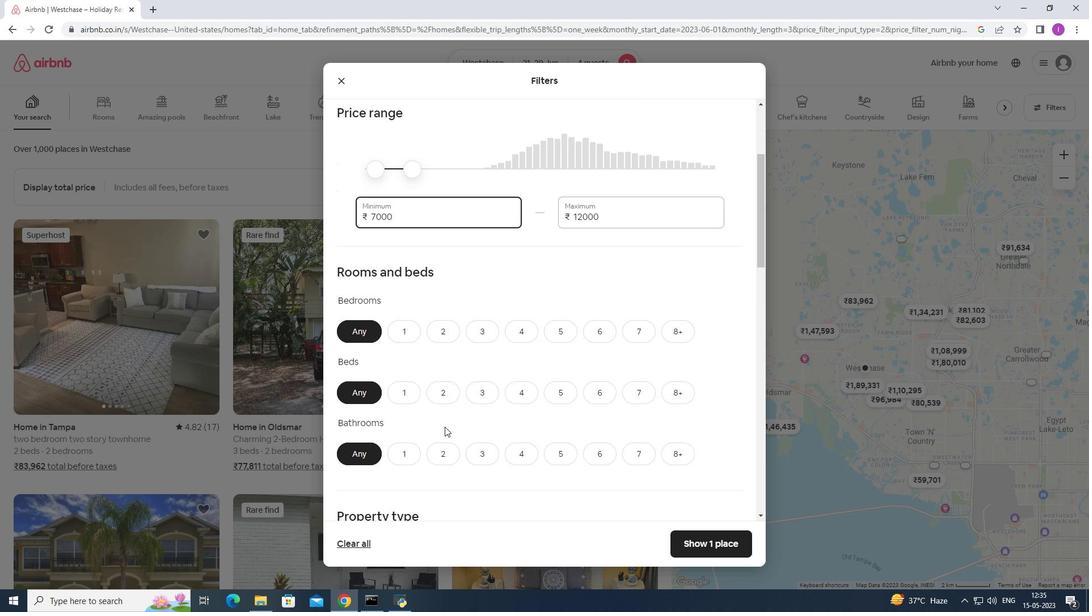 
Action: Mouse moved to (443, 271)
Screenshot: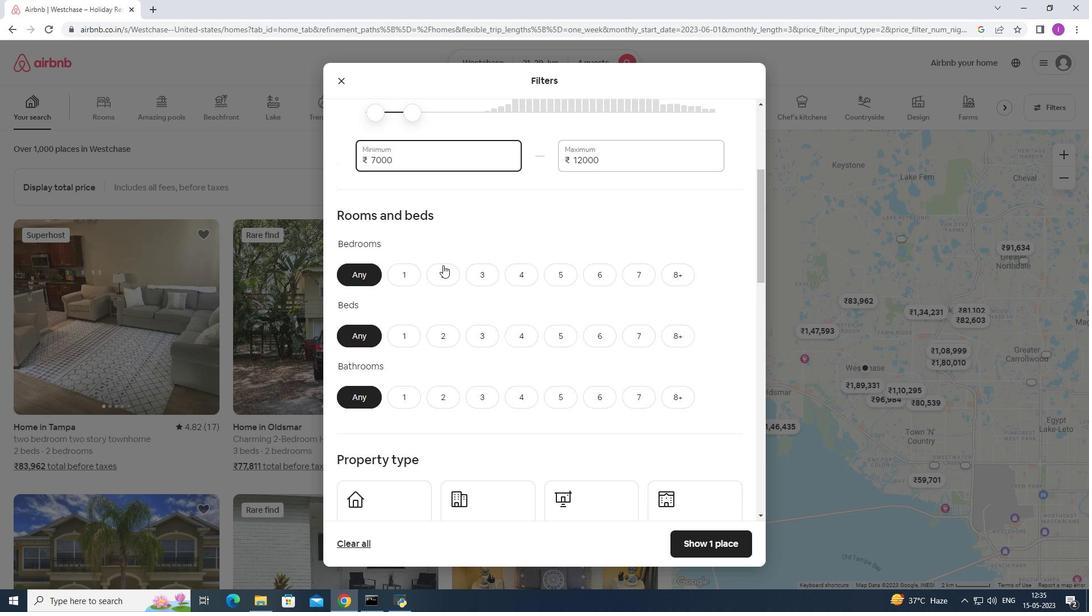 
Action: Mouse pressed left at (443, 271)
Screenshot: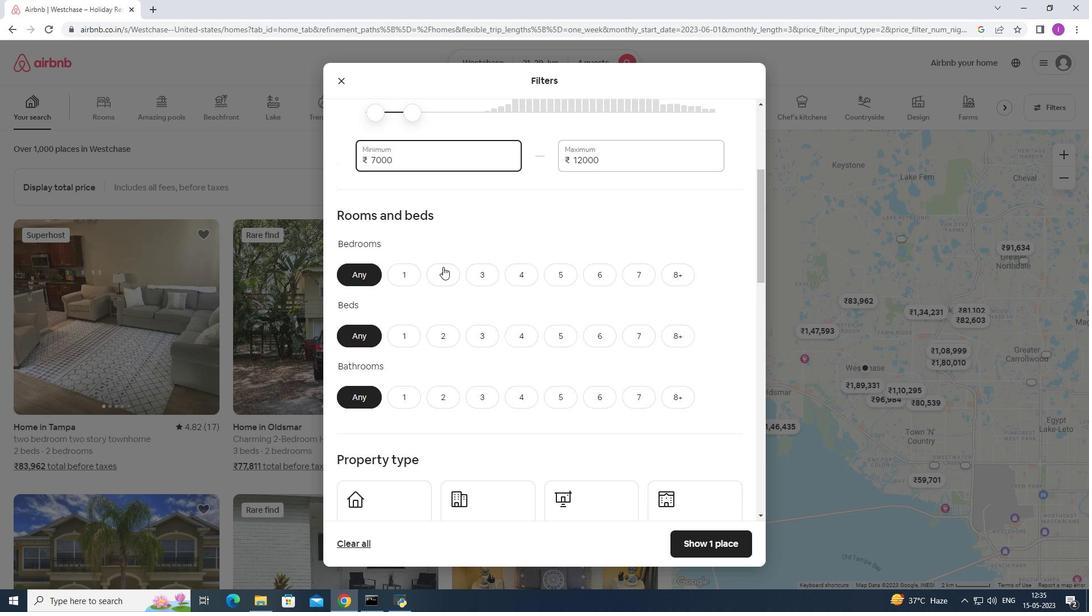 
Action: Mouse moved to (448, 339)
Screenshot: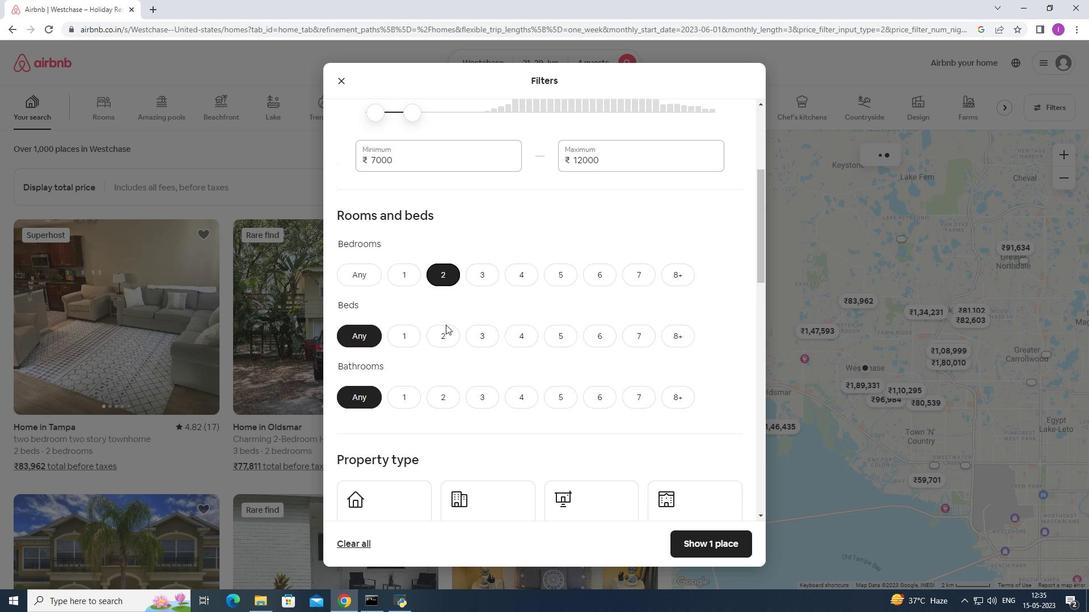 
Action: Mouse pressed left at (448, 339)
Screenshot: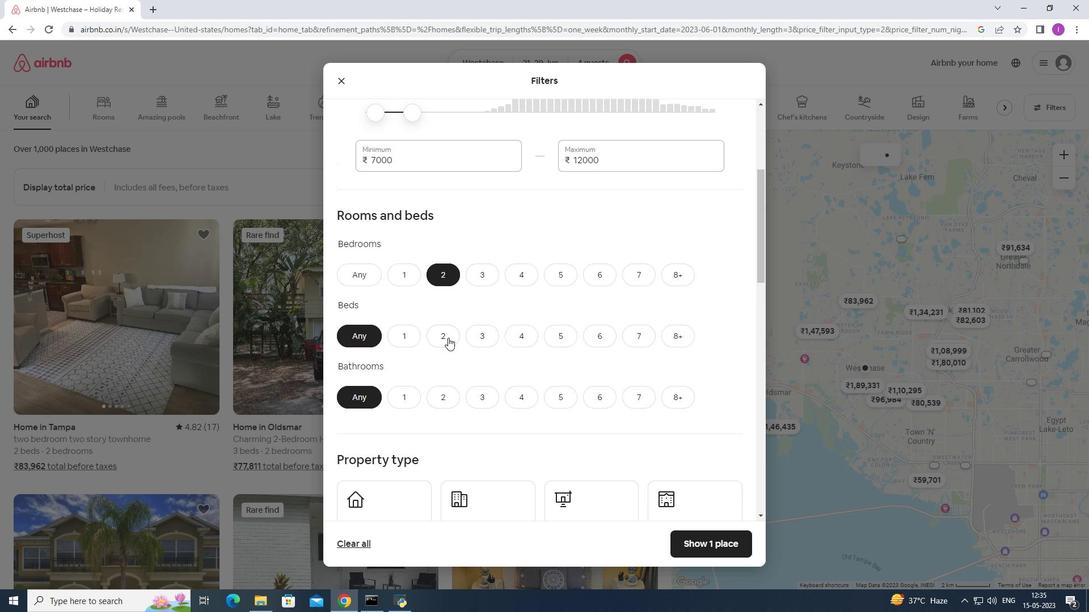 
Action: Mouse moved to (441, 410)
Screenshot: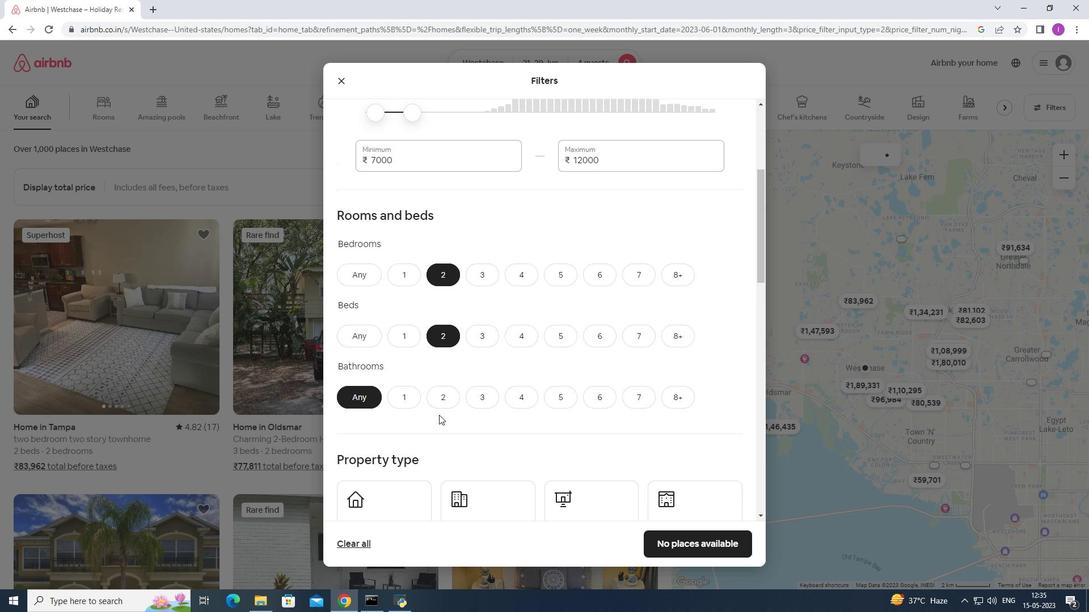 
Action: Mouse pressed left at (441, 410)
Screenshot: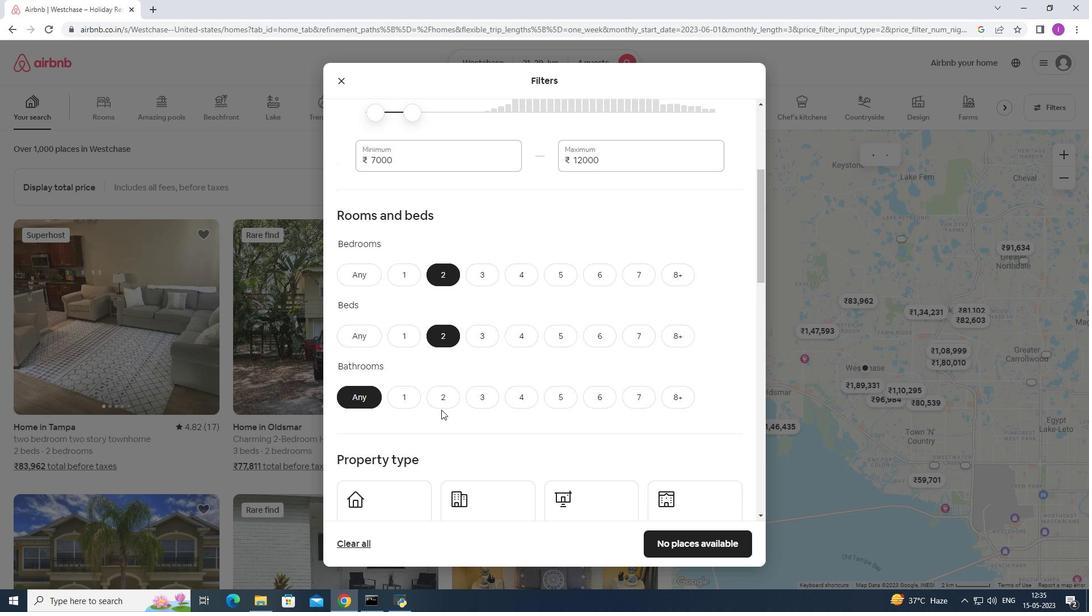 
Action: Mouse moved to (441, 401)
Screenshot: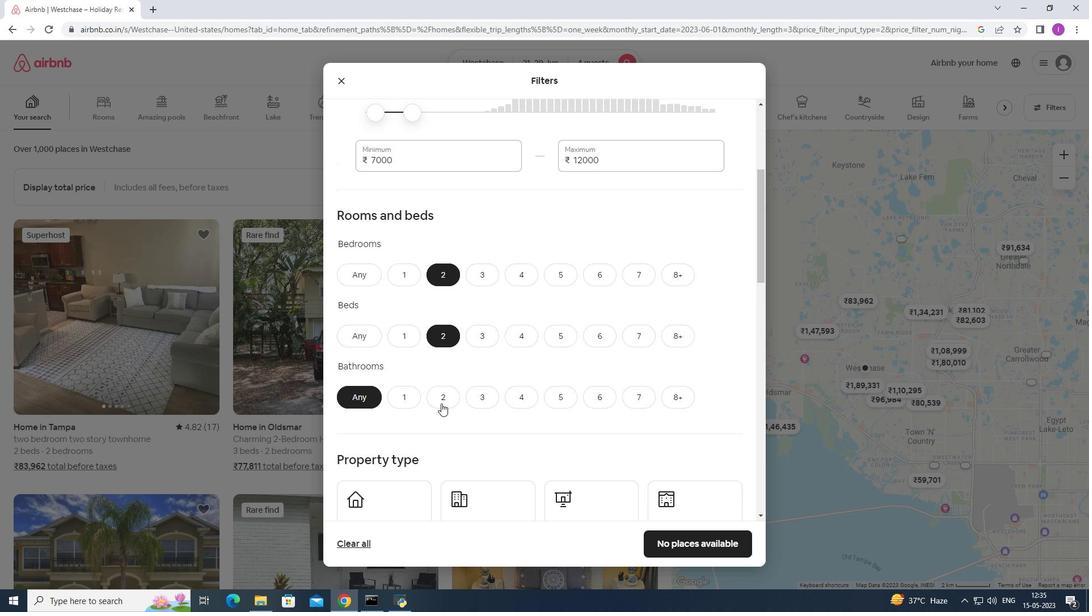 
Action: Mouse pressed left at (441, 401)
Screenshot: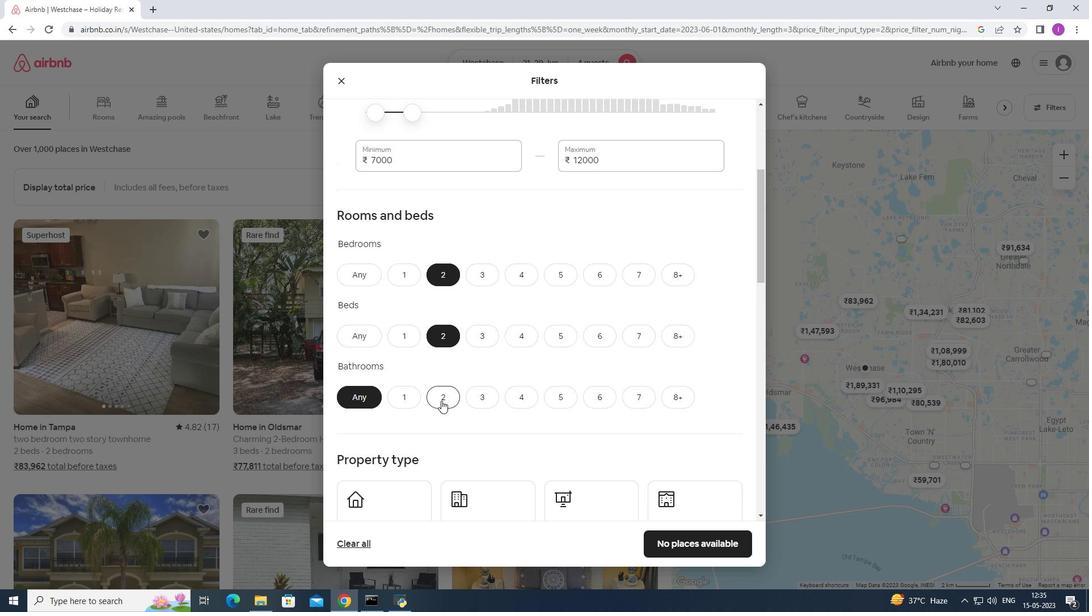 
Action: Mouse moved to (422, 434)
Screenshot: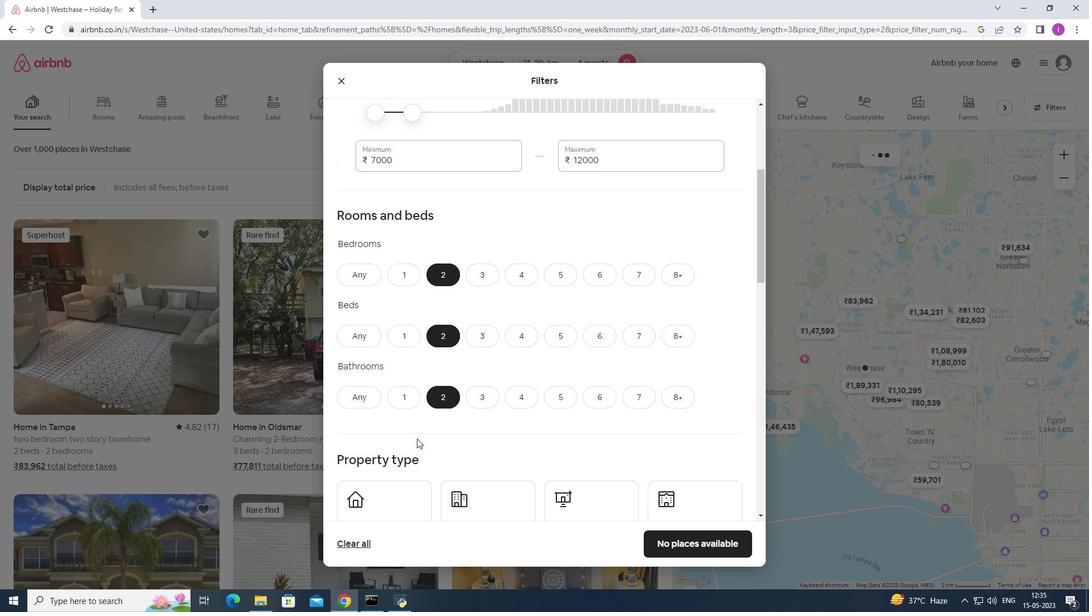 
Action: Mouse scrolled (422, 433) with delta (0, 0)
Screenshot: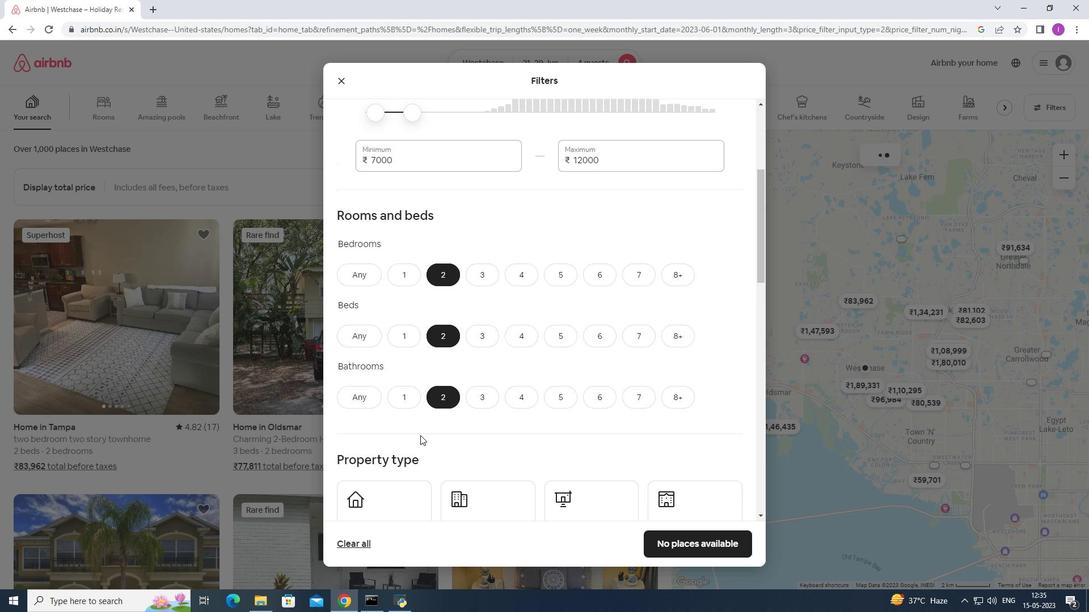 
Action: Mouse scrolled (422, 433) with delta (0, 0)
Screenshot: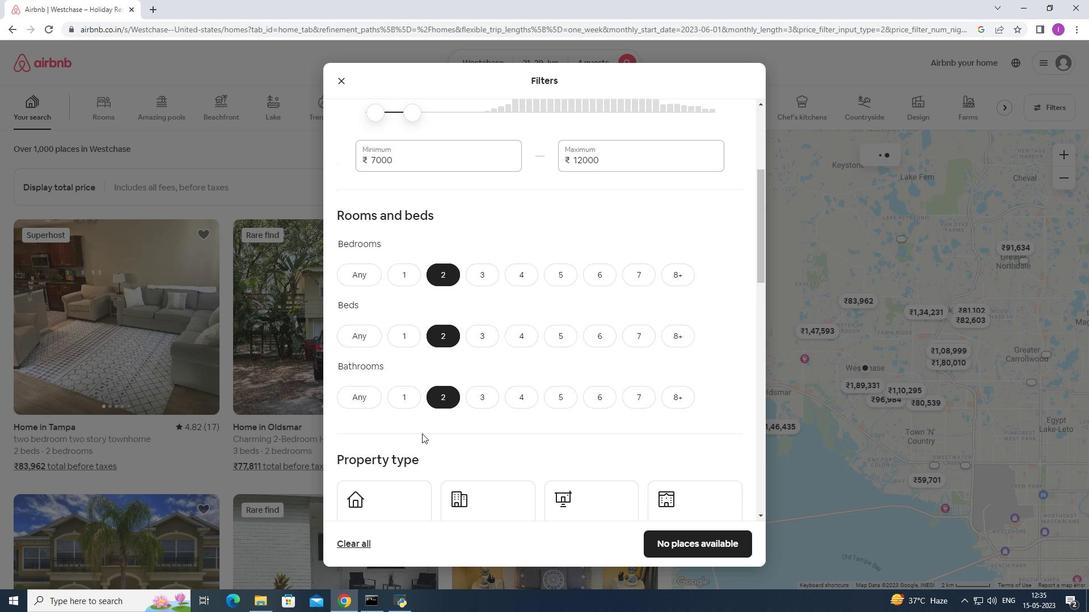 
Action: Mouse scrolled (422, 433) with delta (0, 0)
Screenshot: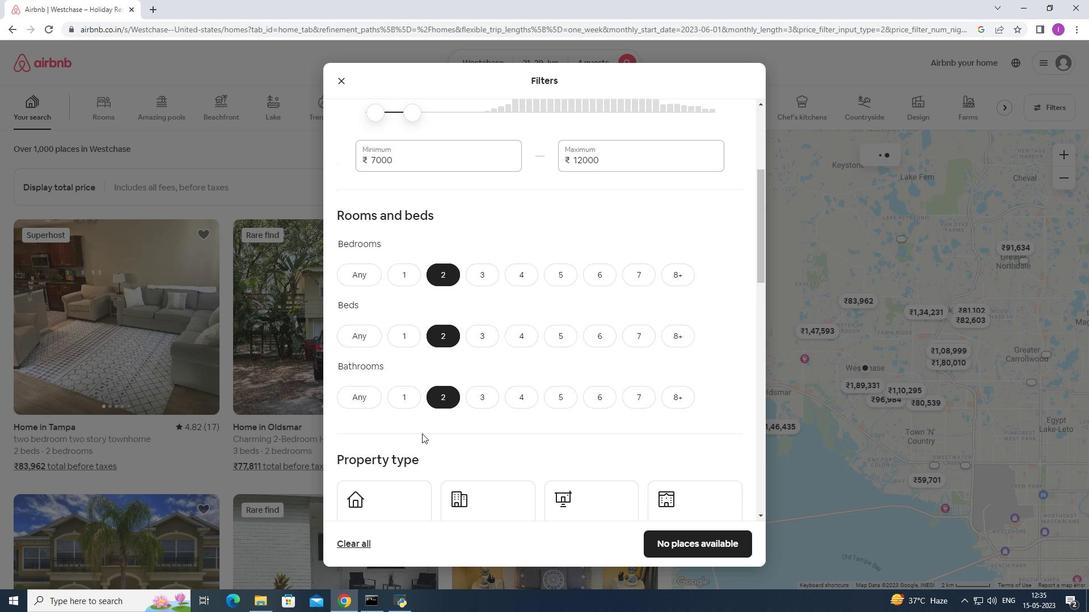 
Action: Mouse moved to (380, 375)
Screenshot: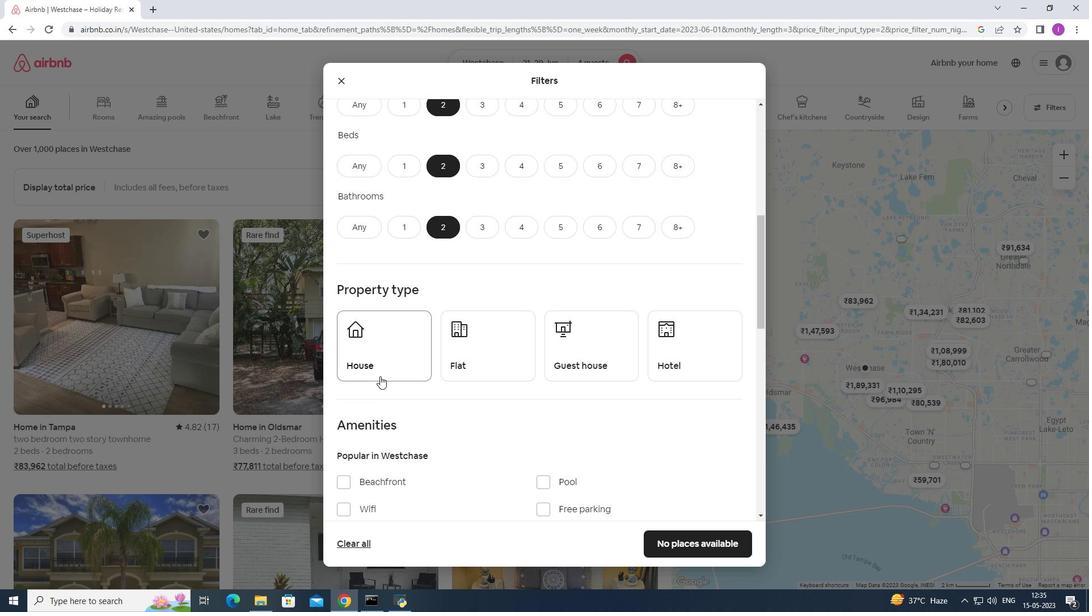 
Action: Mouse pressed left at (380, 375)
Screenshot: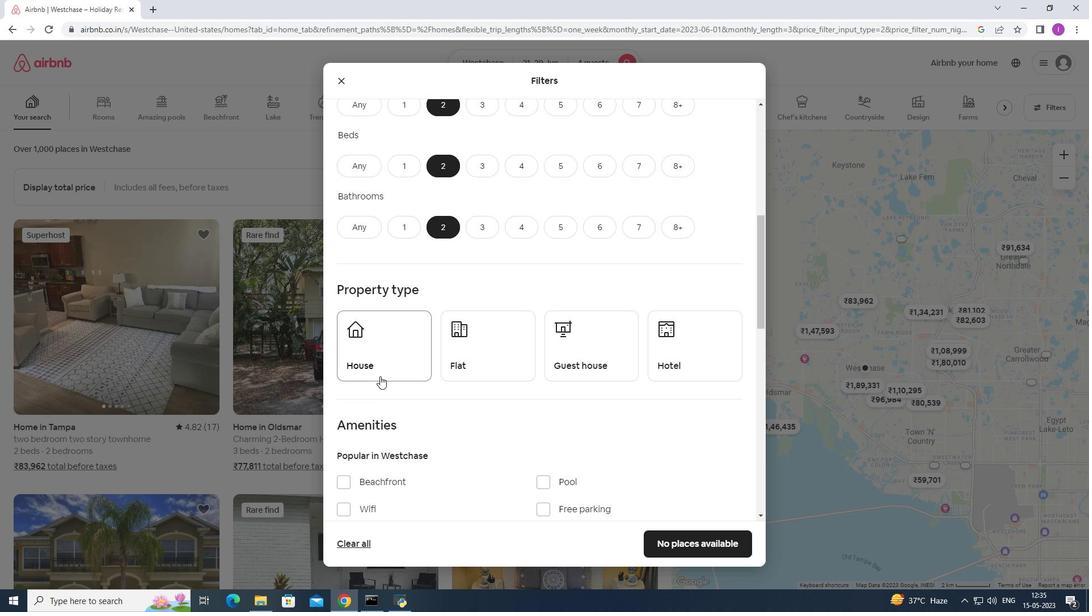 
Action: Mouse moved to (468, 376)
Screenshot: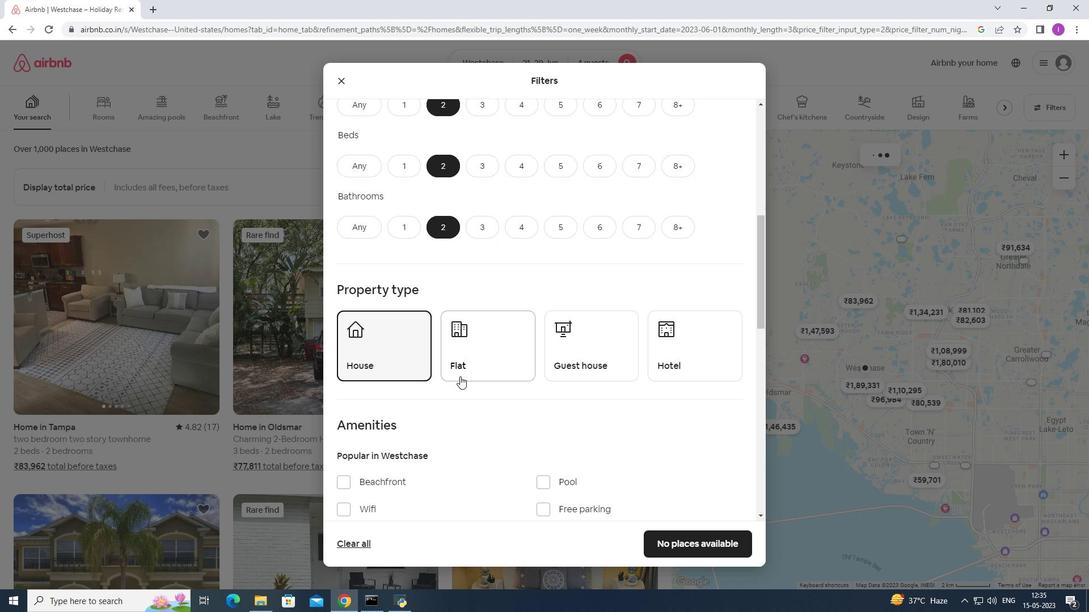 
Action: Mouse pressed left at (468, 376)
Screenshot: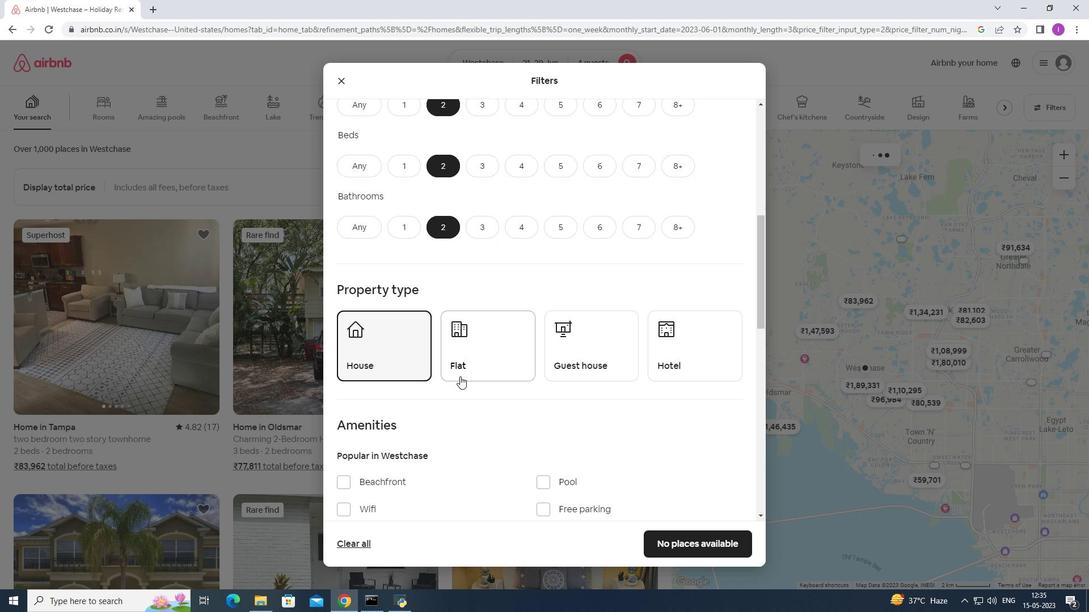 
Action: Mouse moved to (586, 363)
Screenshot: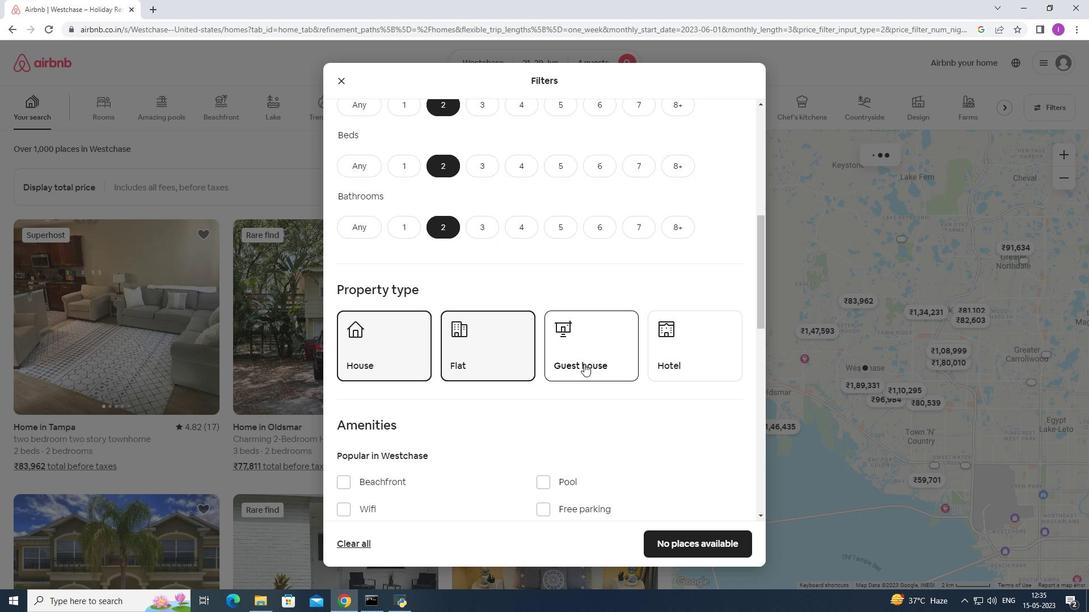 
Action: Mouse pressed left at (586, 363)
Screenshot: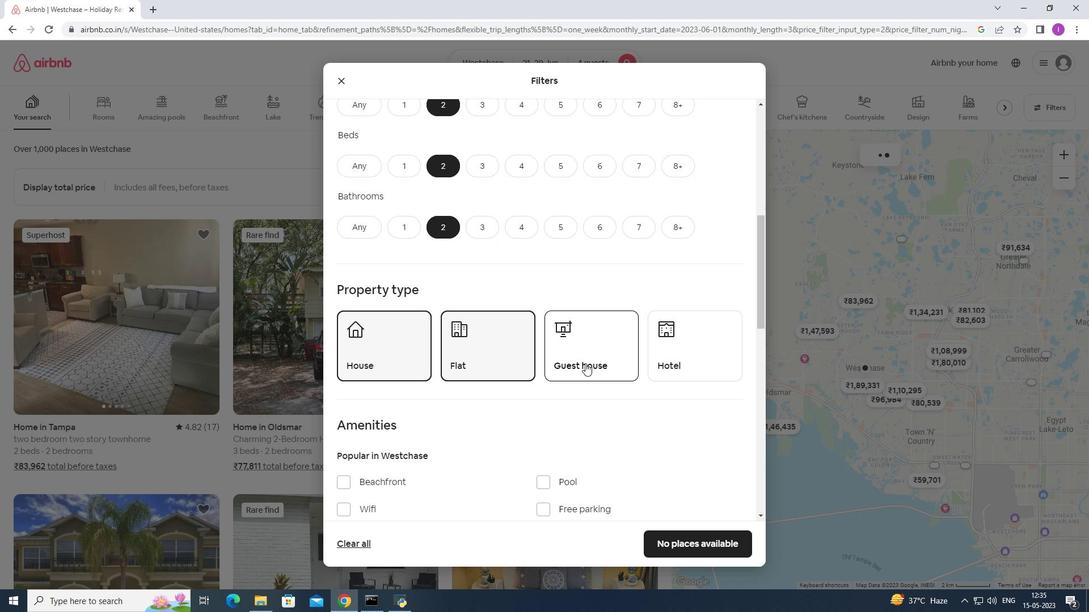 
Action: Mouse moved to (620, 404)
Screenshot: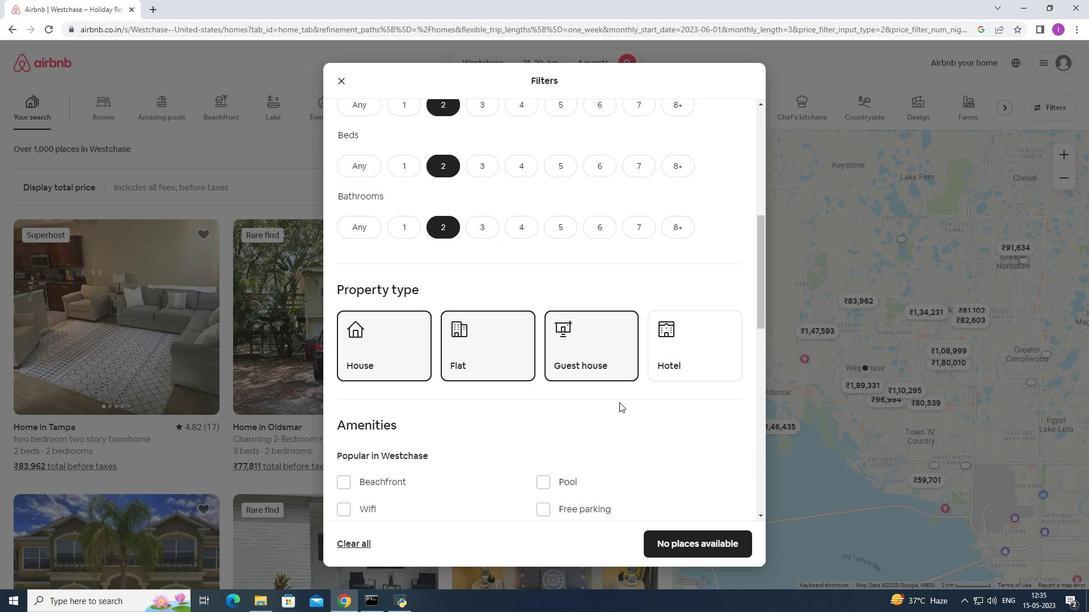 
Action: Mouse scrolled (620, 403) with delta (0, 0)
Screenshot: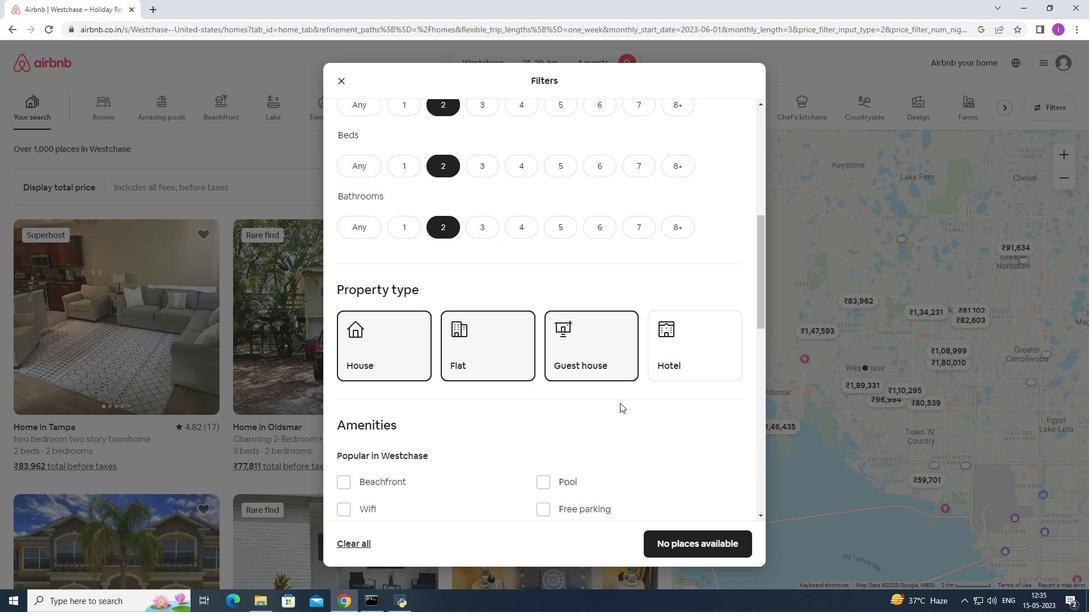 
Action: Mouse moved to (621, 405)
Screenshot: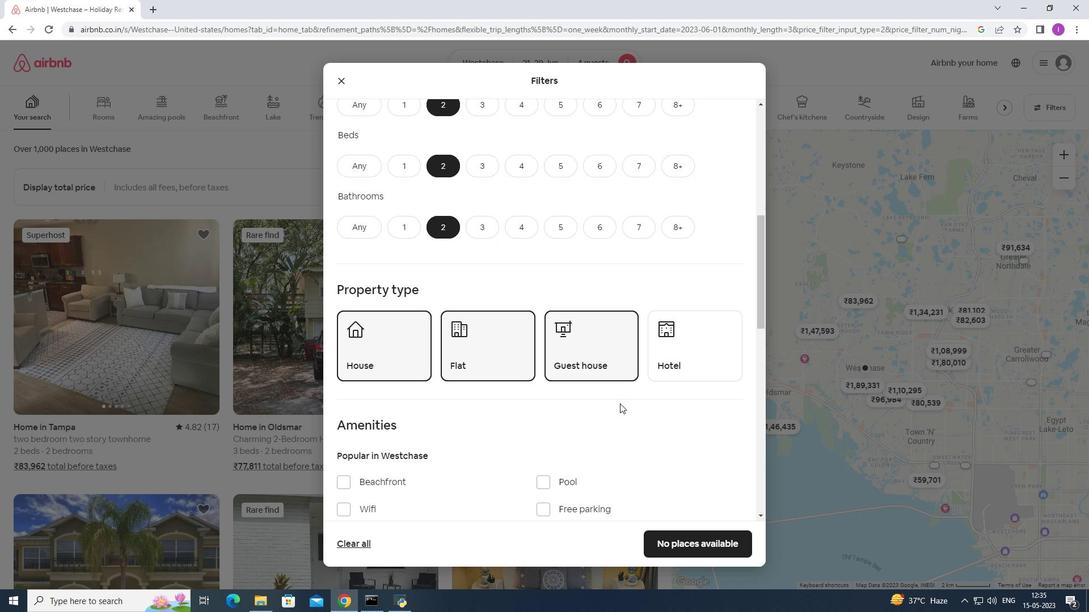 
Action: Mouse scrolled (621, 404) with delta (0, 0)
Screenshot: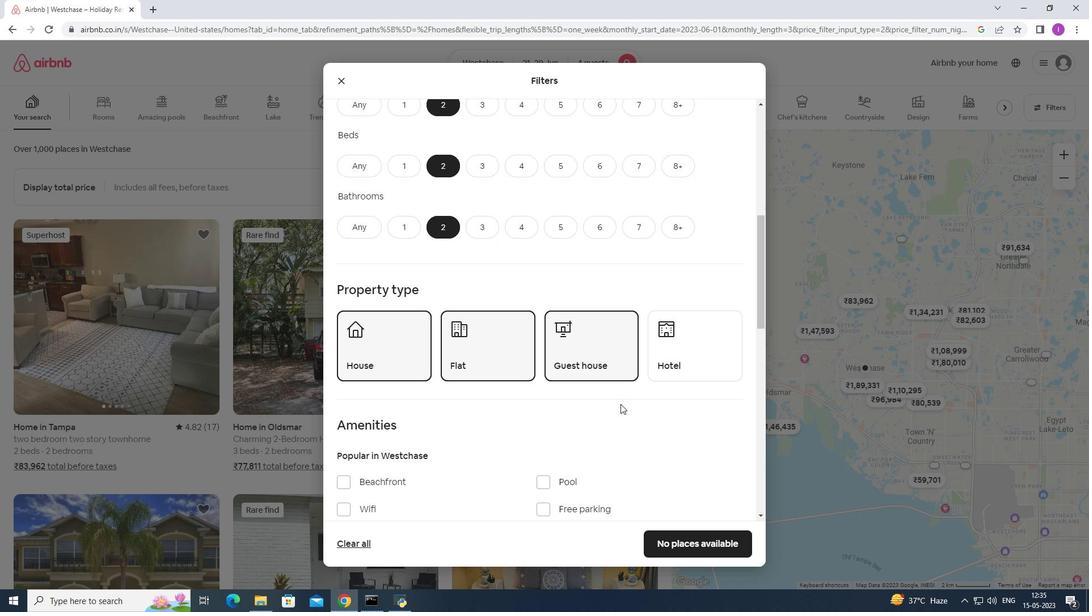 
Action: Mouse moved to (619, 361)
Screenshot: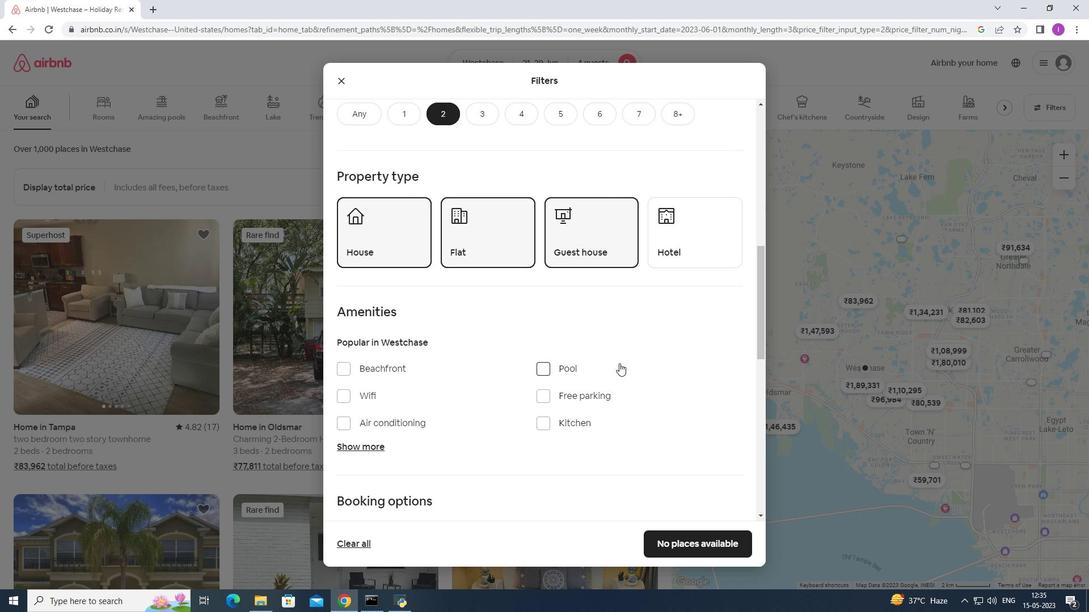 
Action: Mouse scrolled (619, 361) with delta (0, 0)
Screenshot: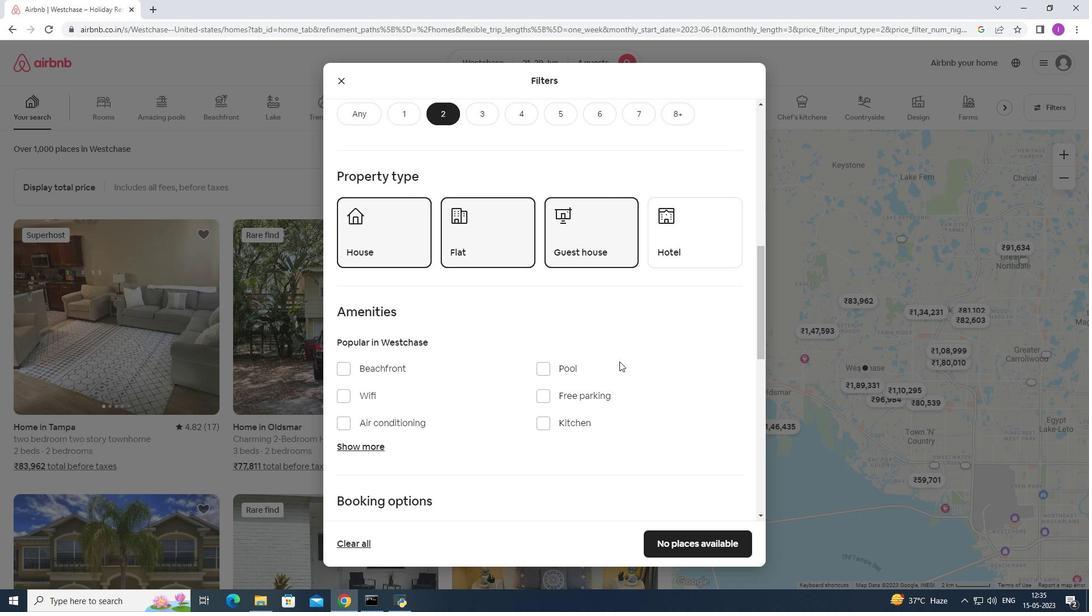 
Action: Mouse moved to (603, 331)
Screenshot: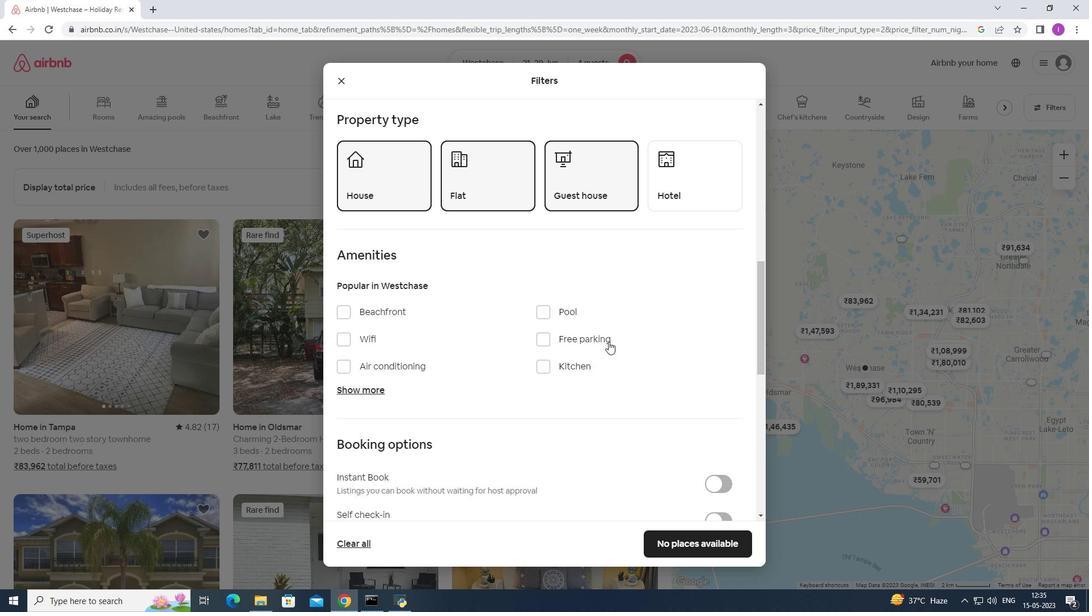 
Action: Mouse scrolled (603, 331) with delta (0, 0)
Screenshot: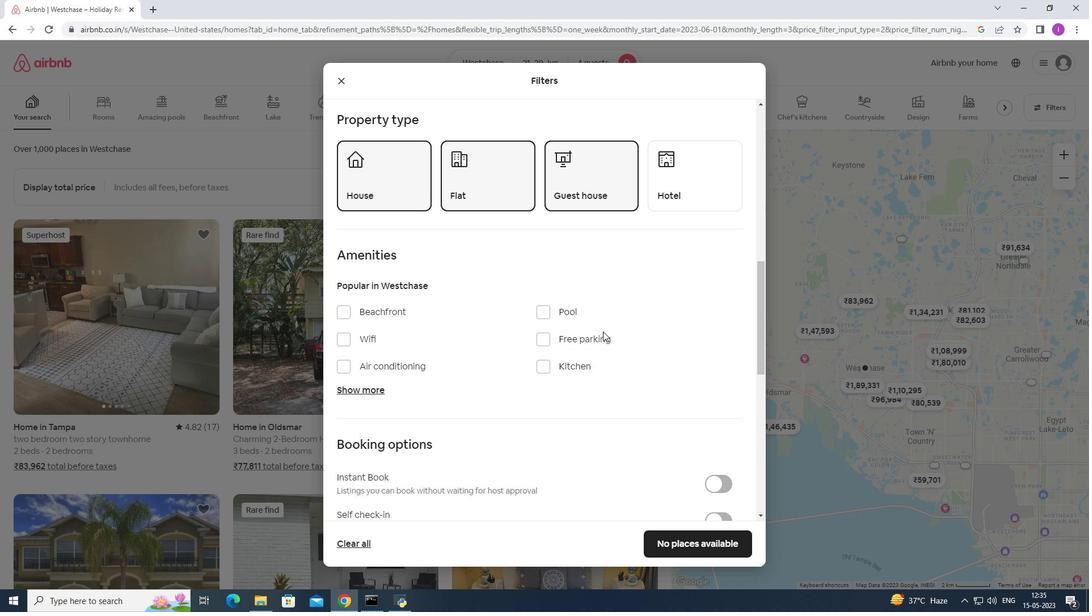 
Action: Mouse moved to (616, 354)
Screenshot: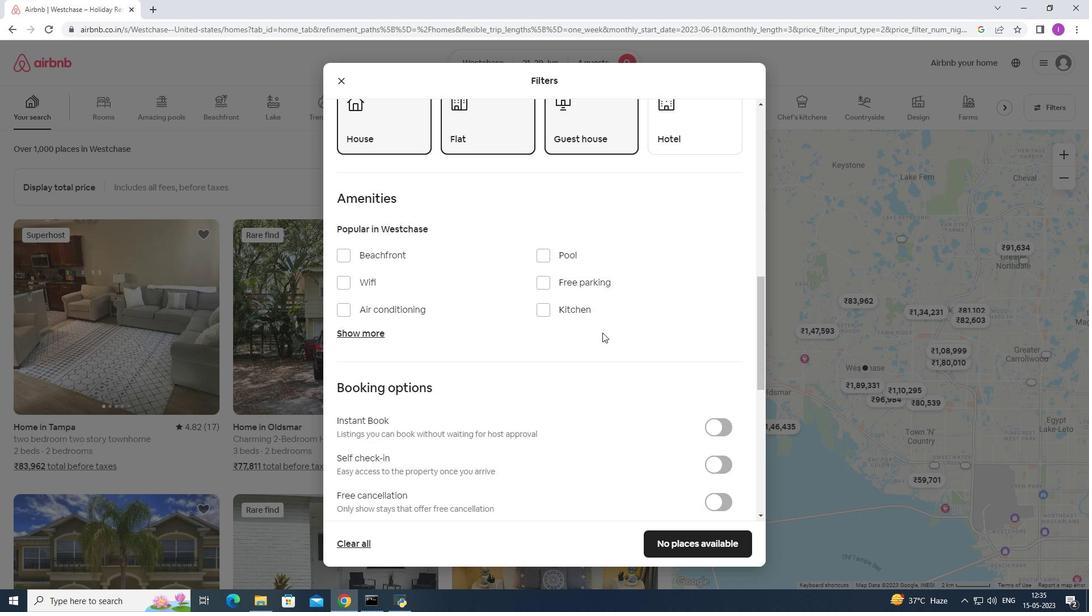 
Action: Mouse scrolled (616, 354) with delta (0, 0)
Screenshot: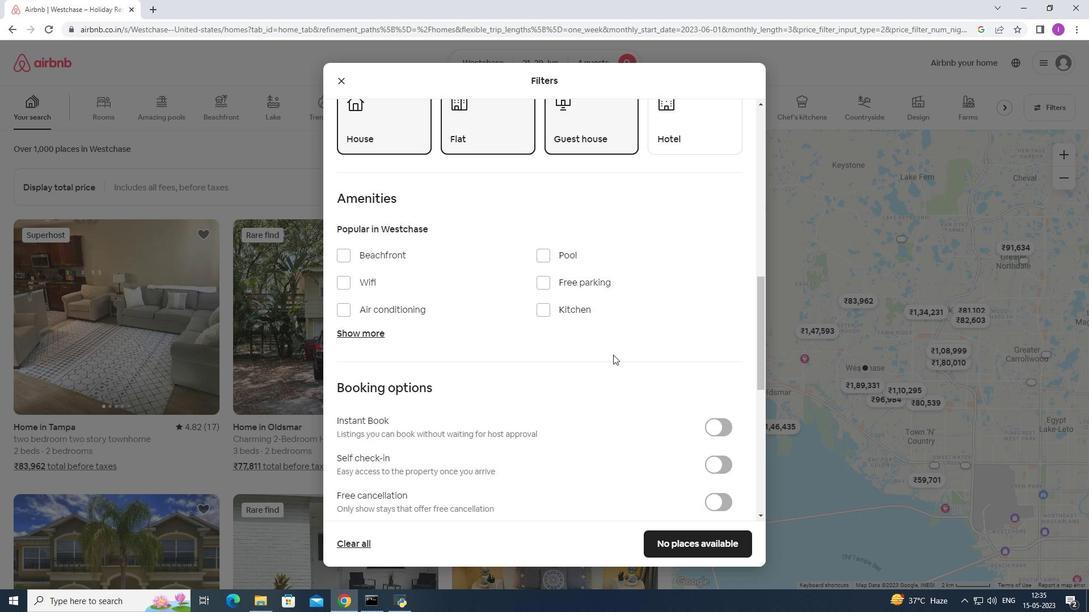 
Action: Mouse scrolled (616, 354) with delta (0, 0)
Screenshot: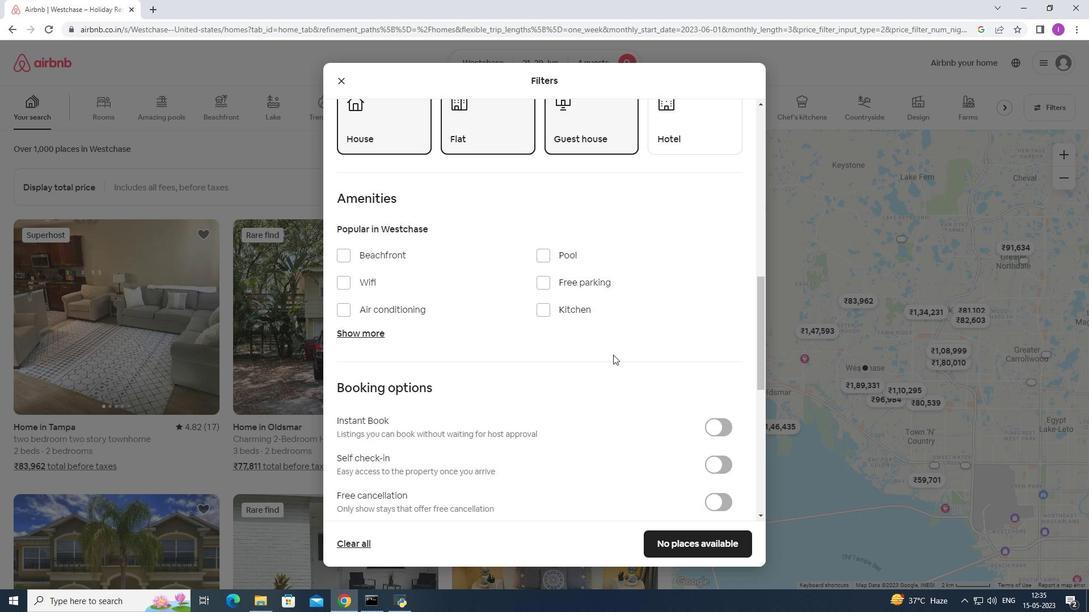 
Action: Mouse scrolled (616, 354) with delta (0, 0)
Screenshot: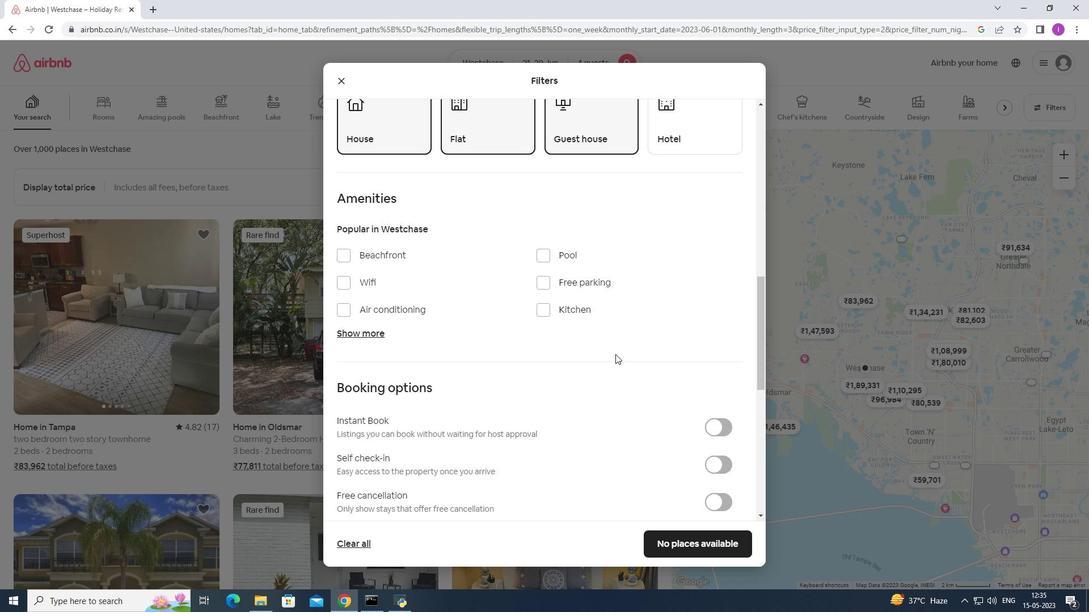
Action: Mouse moved to (717, 293)
Screenshot: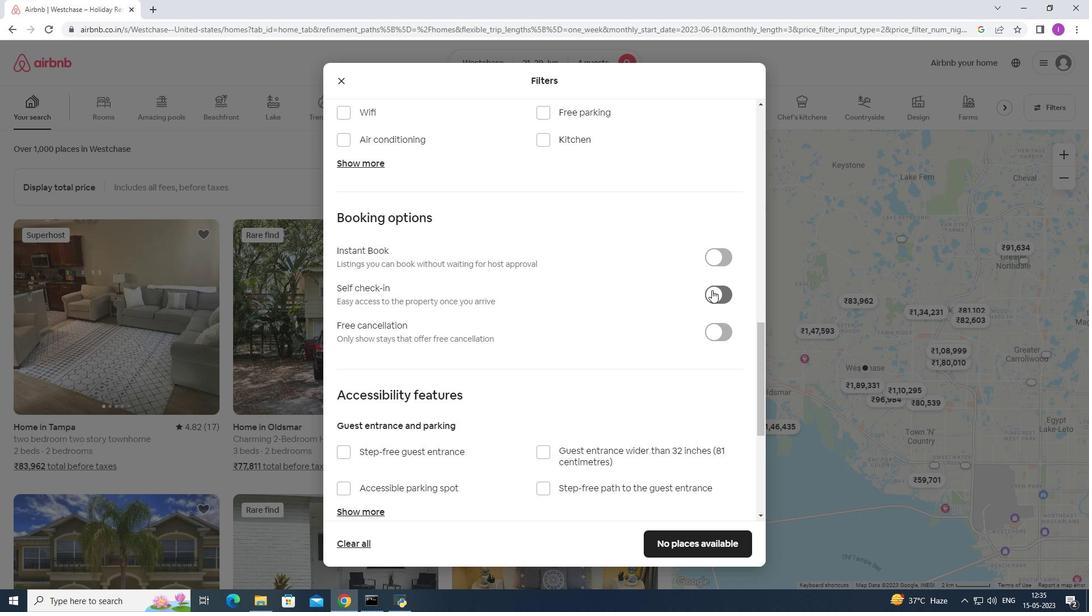 
Action: Mouse pressed left at (717, 293)
Screenshot: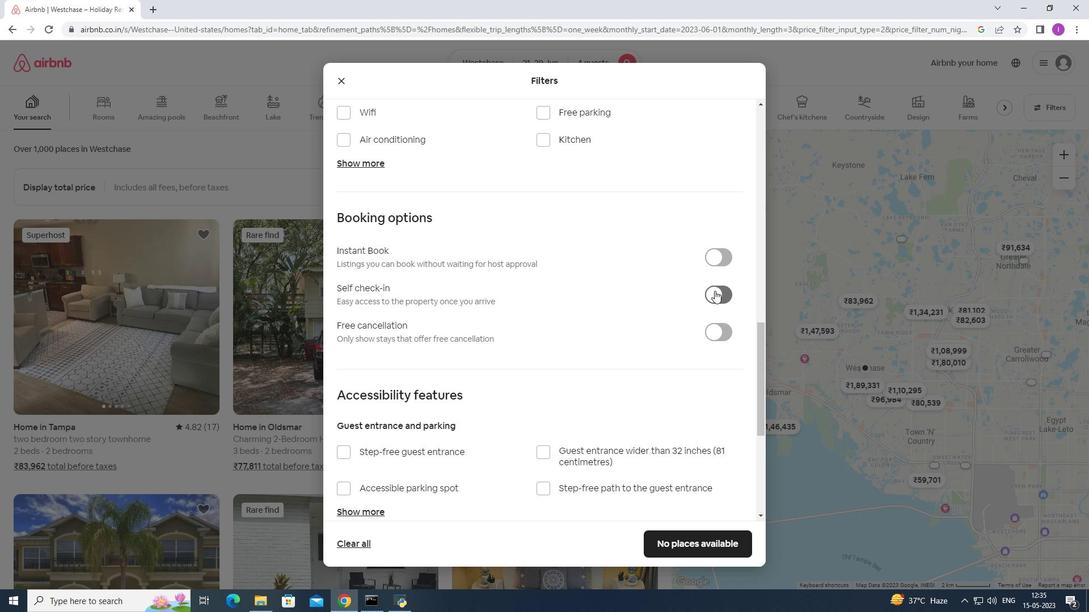 
Action: Mouse moved to (558, 396)
Screenshot: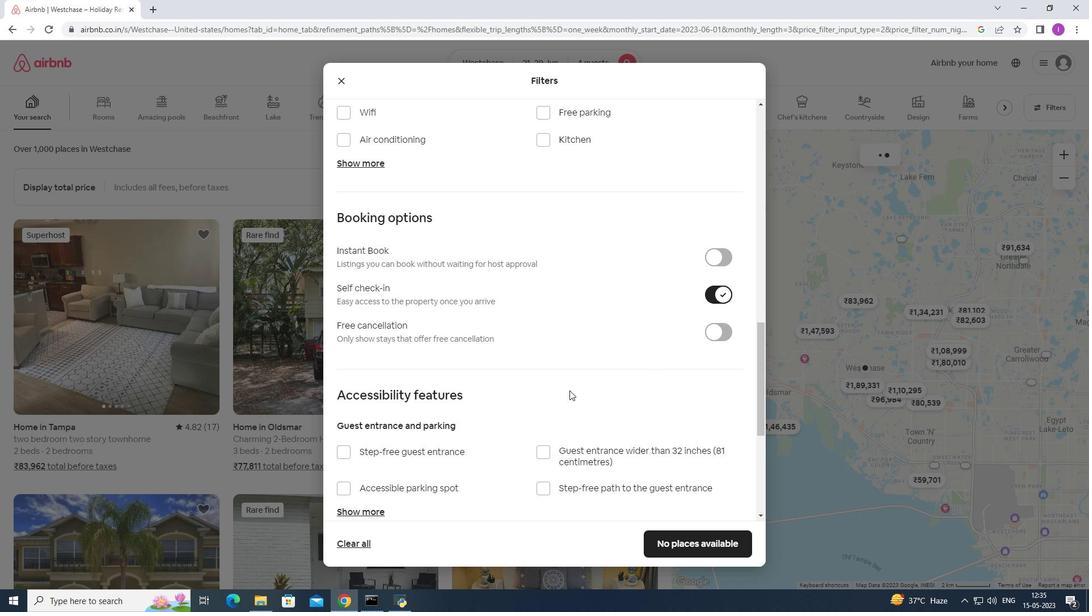 
Action: Mouse scrolled (558, 395) with delta (0, 0)
Screenshot: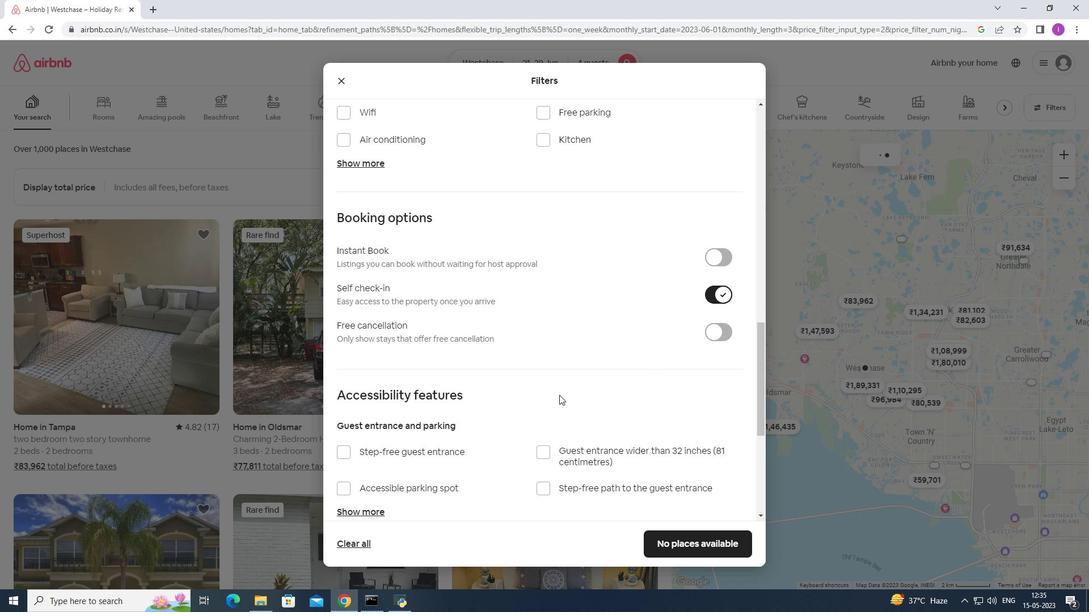 
Action: Mouse moved to (558, 396)
Screenshot: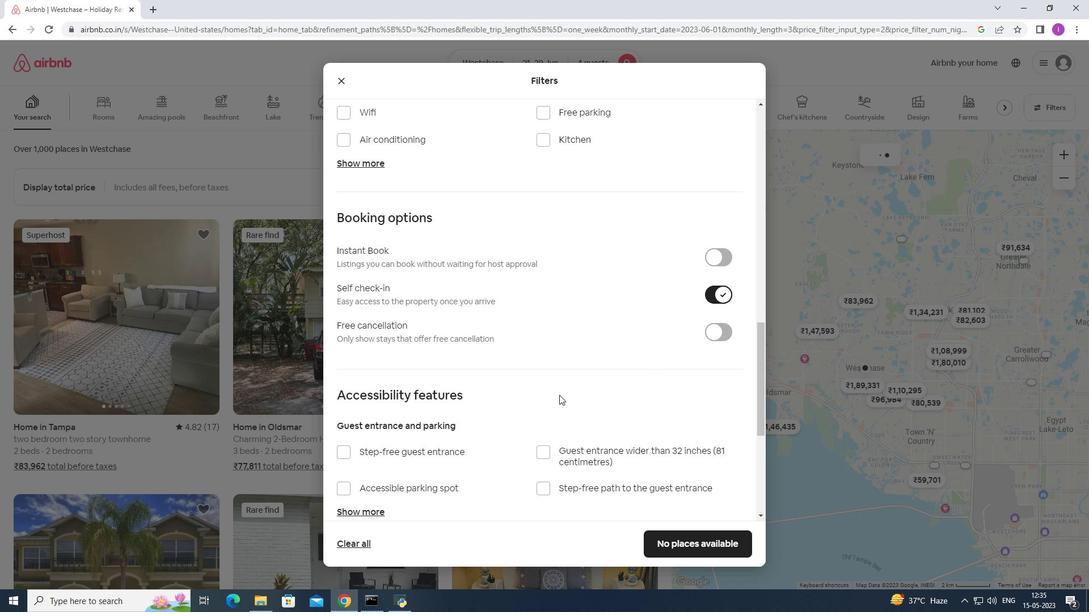 
Action: Mouse scrolled (558, 395) with delta (0, 0)
Screenshot: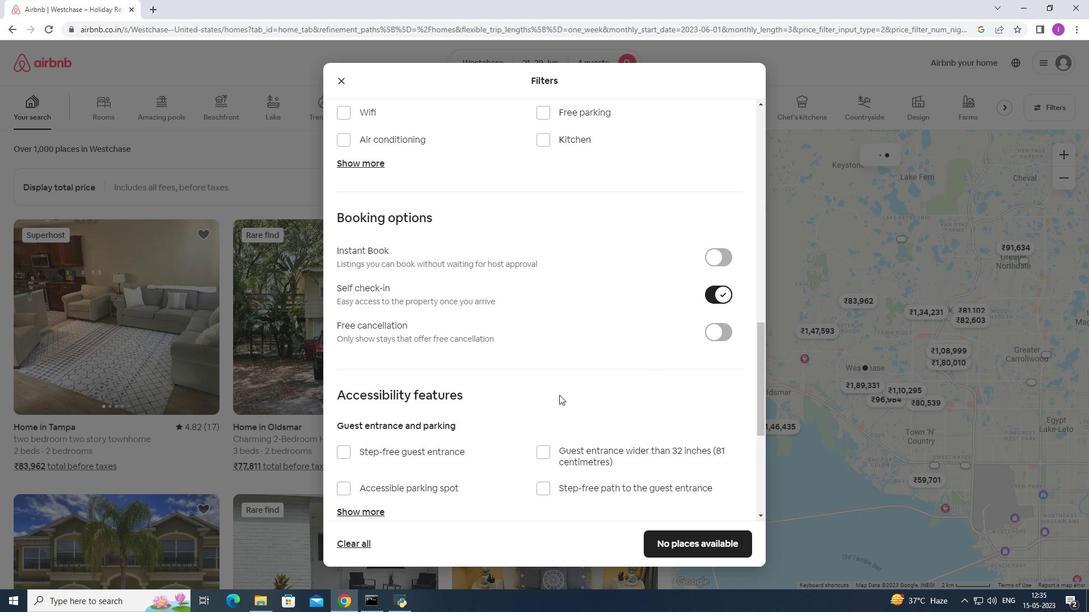 
Action: Mouse moved to (558, 398)
Screenshot: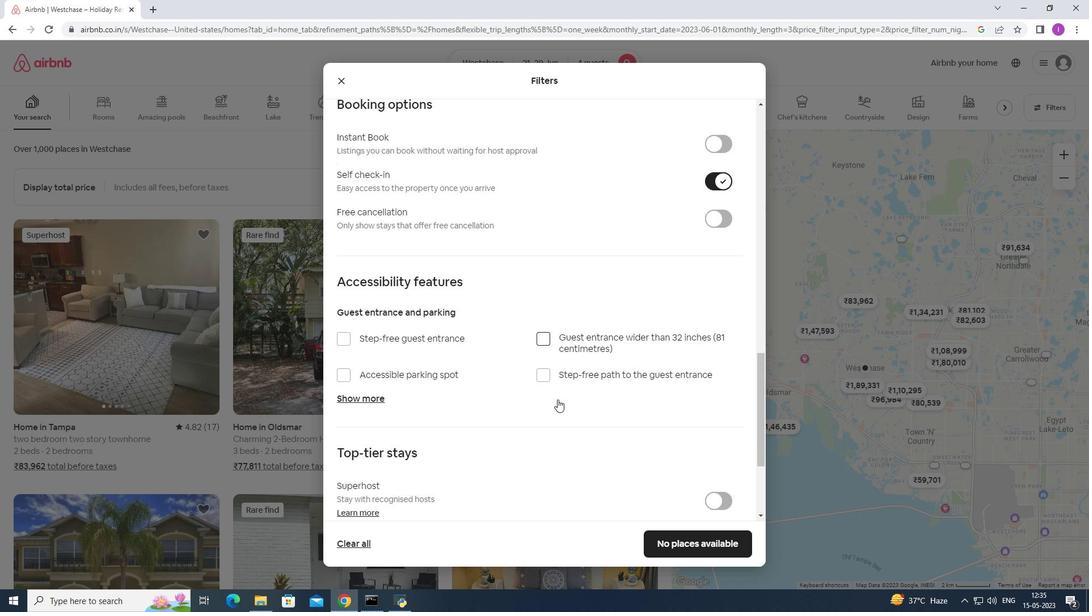
Action: Mouse scrolled (558, 398) with delta (0, 0)
Screenshot: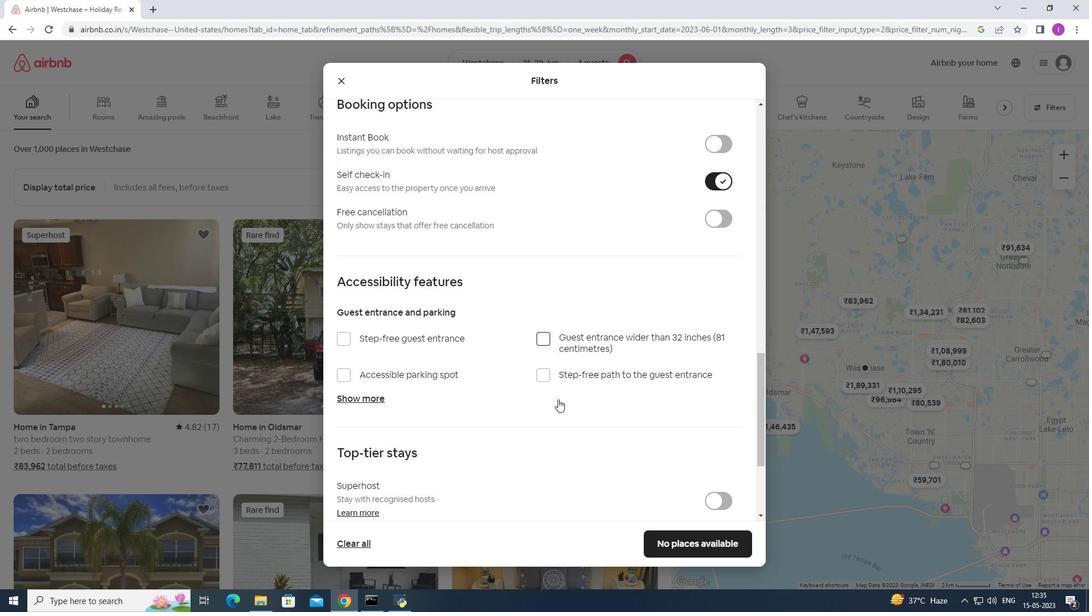 
Action: Mouse scrolled (558, 398) with delta (0, 0)
Screenshot: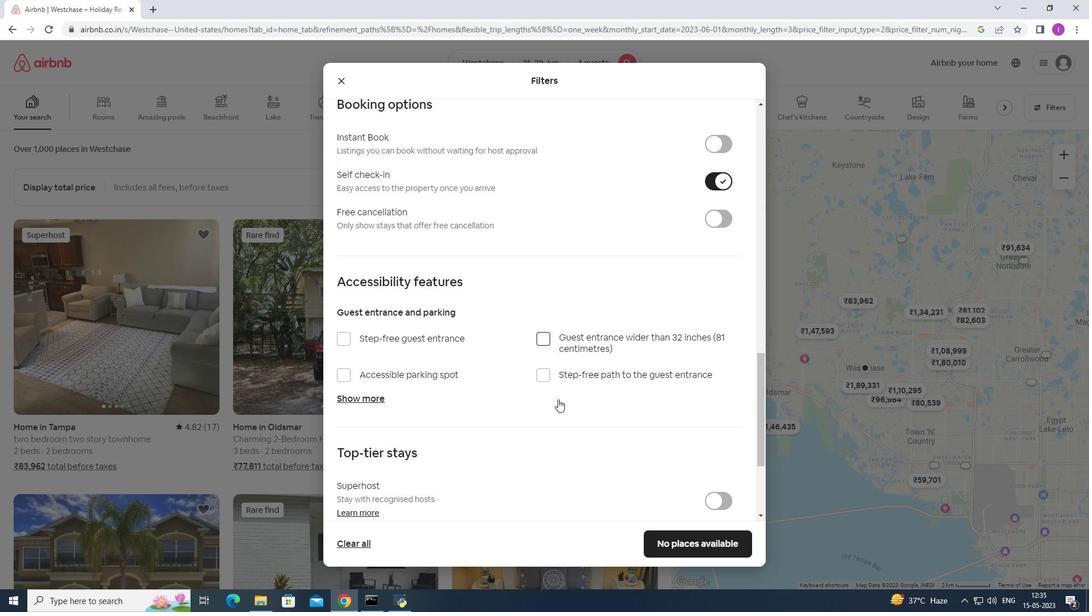 
Action: Mouse scrolled (558, 399) with delta (0, 0)
Screenshot: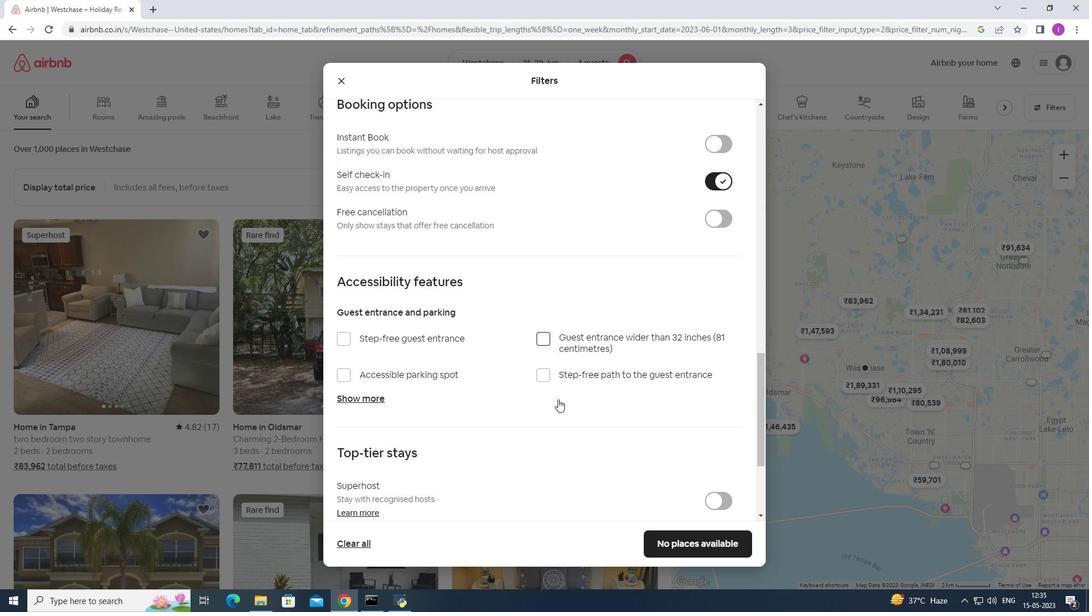 
Action: Mouse scrolled (558, 398) with delta (0, 0)
Screenshot: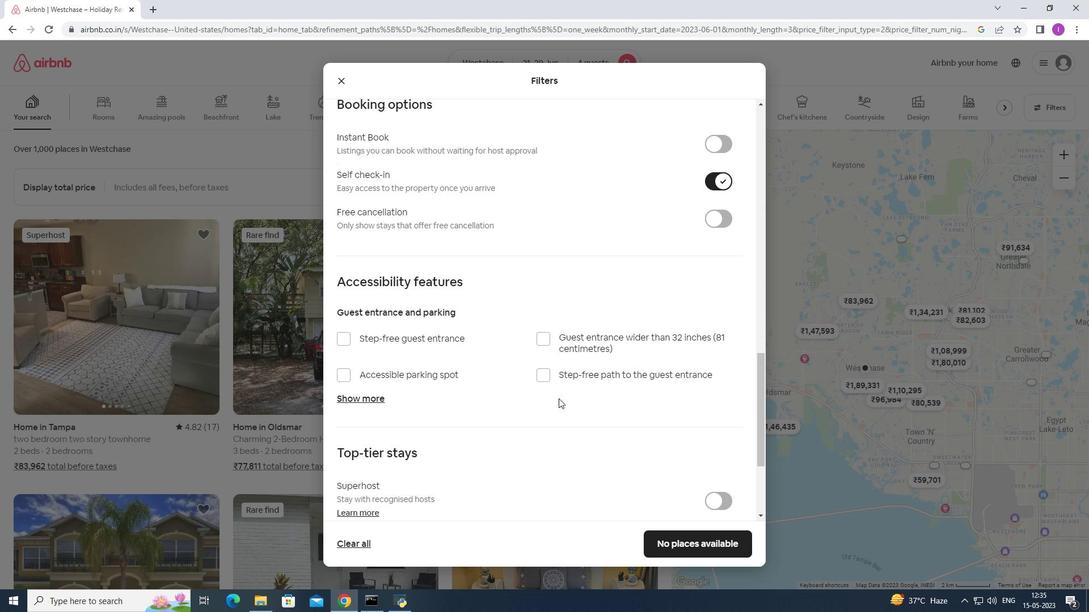 
Action: Mouse moved to (558, 398)
Screenshot: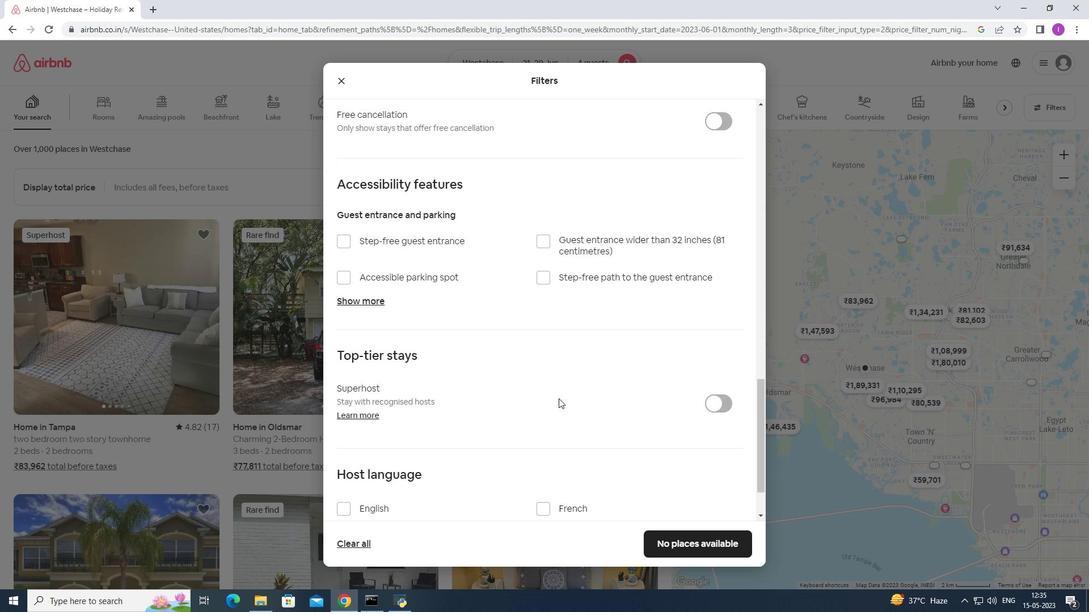 
Action: Mouse scrolled (558, 398) with delta (0, 0)
Screenshot: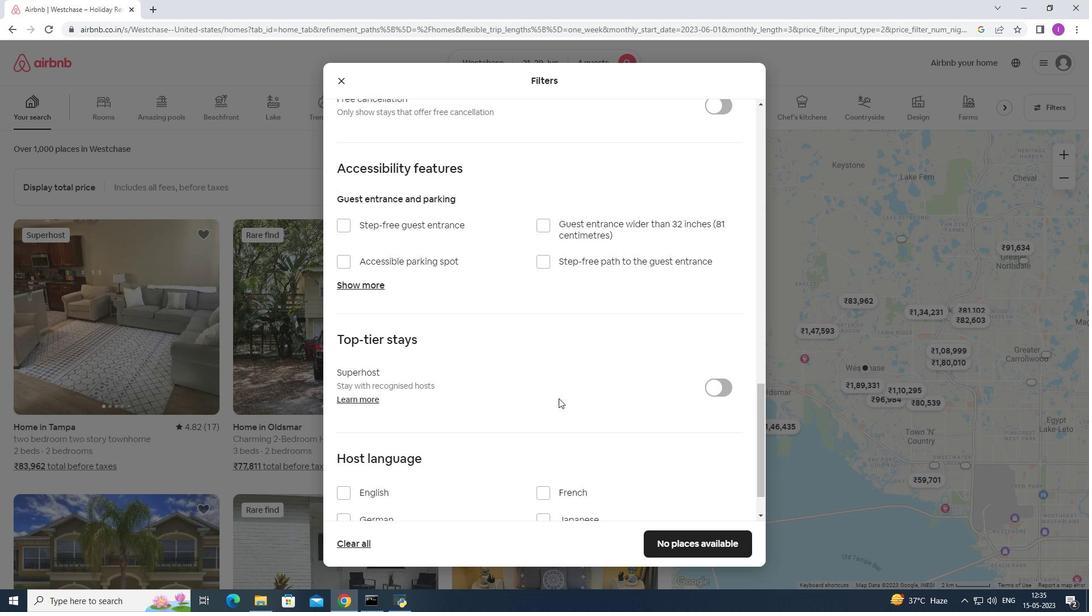 
Action: Mouse moved to (558, 400)
Screenshot: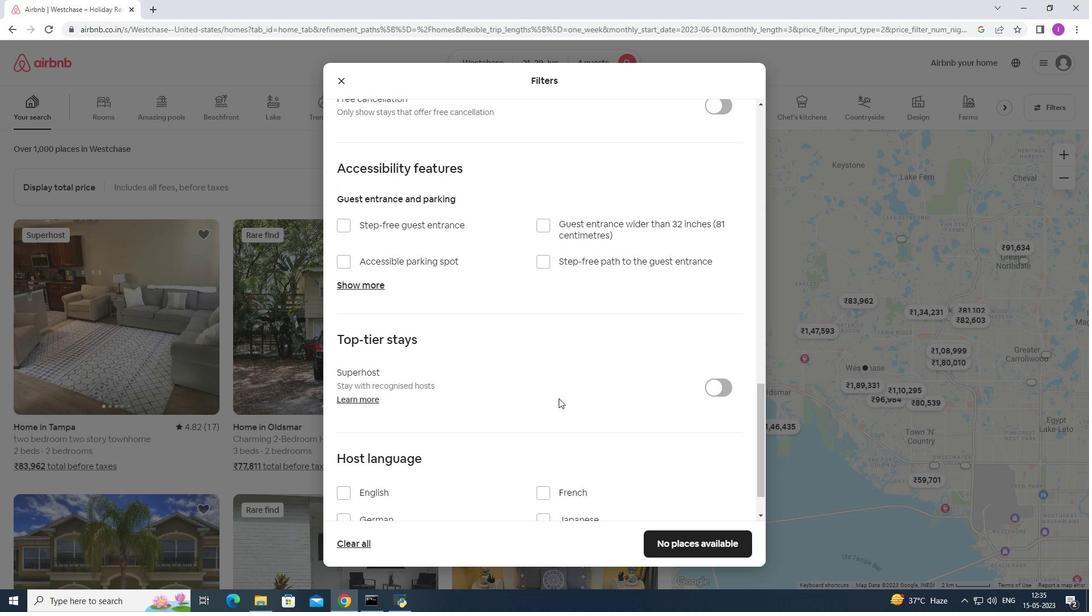 
Action: Mouse scrolled (558, 398) with delta (0, 0)
Screenshot: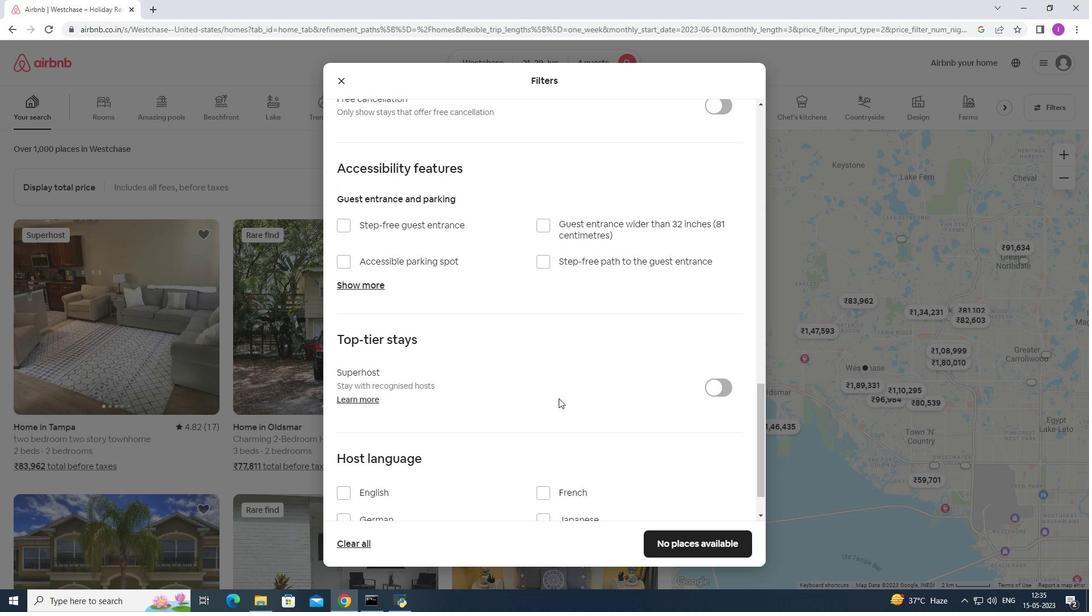 
Action: Mouse moved to (557, 401)
Screenshot: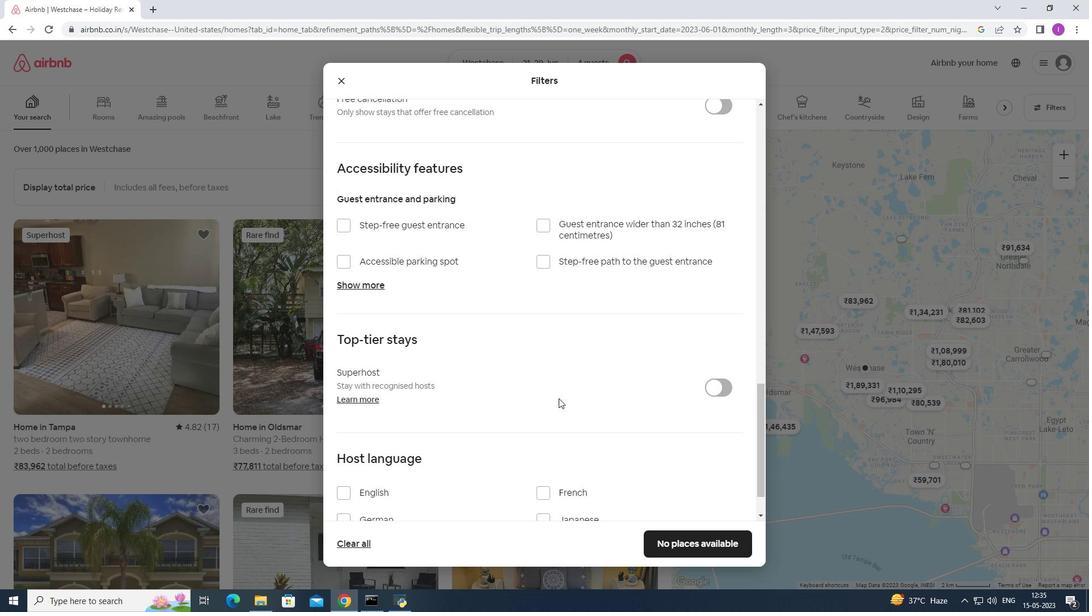 
Action: Mouse scrolled (558, 399) with delta (0, 0)
Screenshot: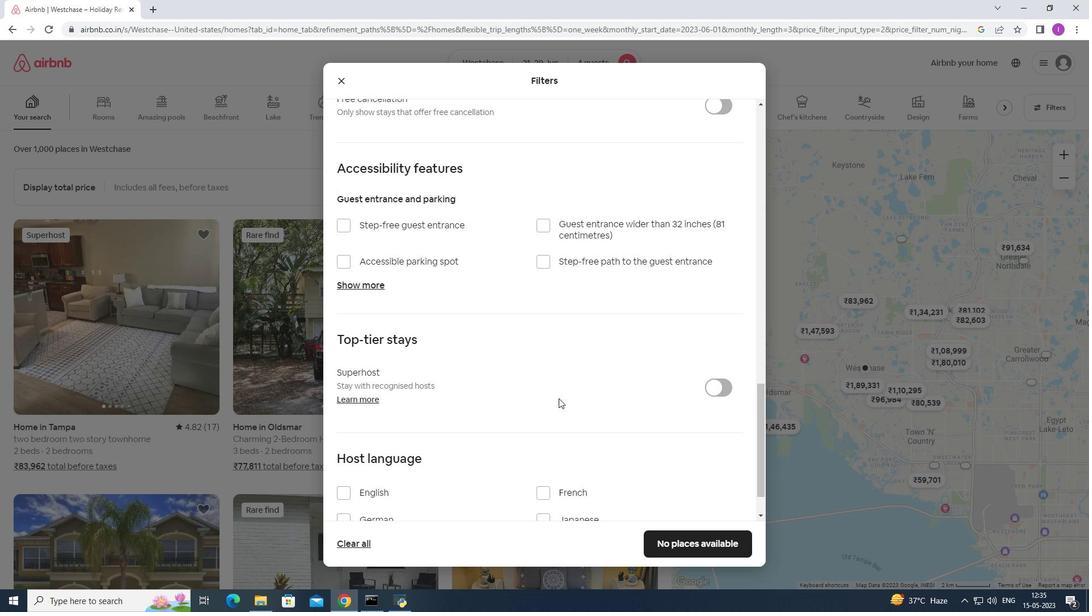 
Action: Mouse moved to (380, 490)
Screenshot: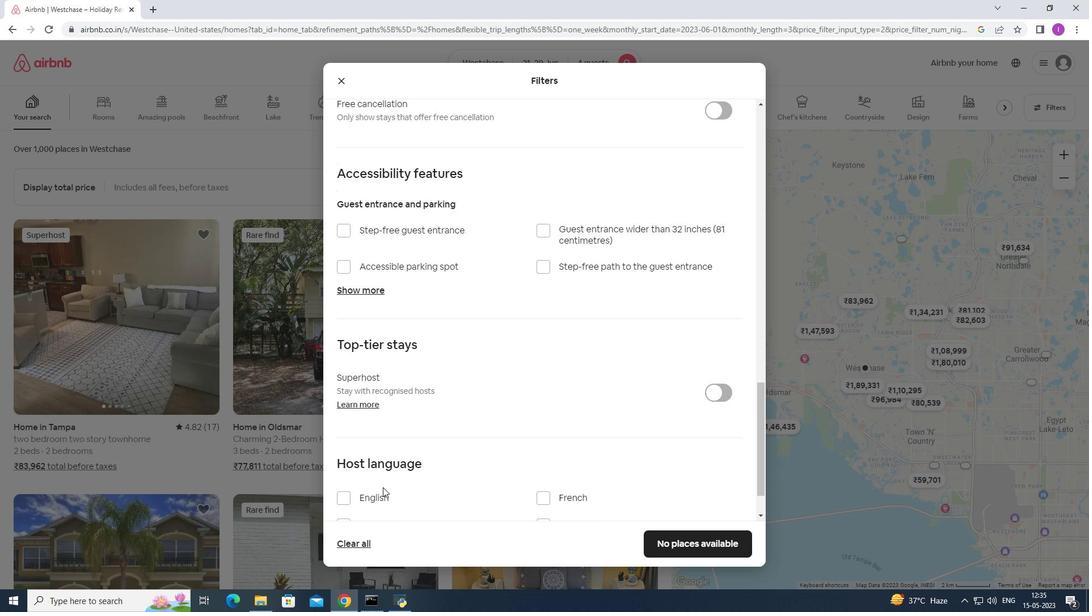 
Action: Mouse scrolled (380, 489) with delta (0, 0)
Screenshot: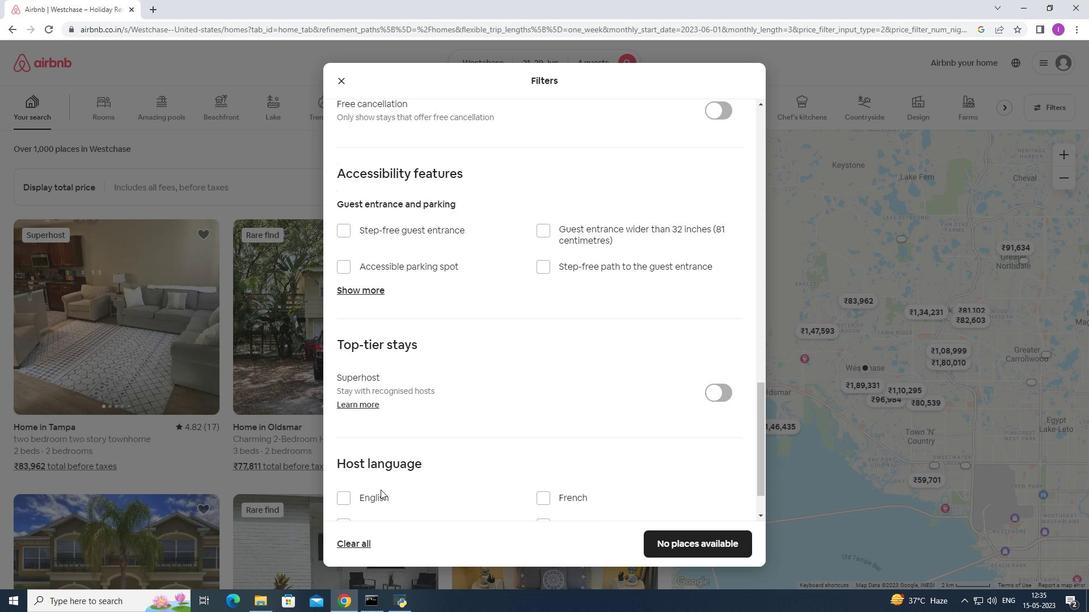 
Action: Mouse scrolled (380, 489) with delta (0, 0)
Screenshot: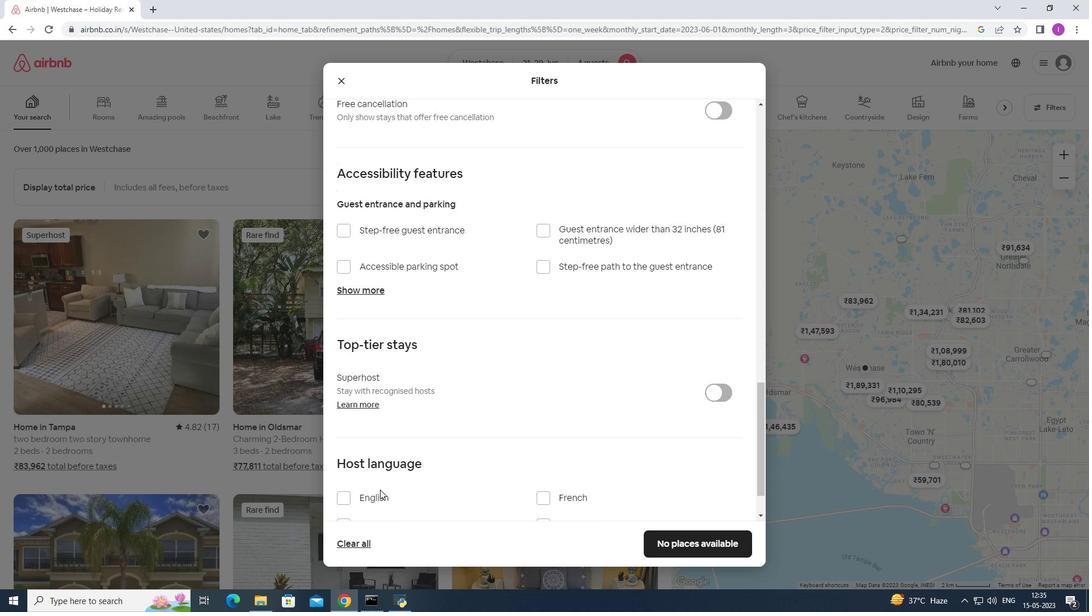 
Action: Mouse scrolled (380, 489) with delta (0, 0)
Screenshot: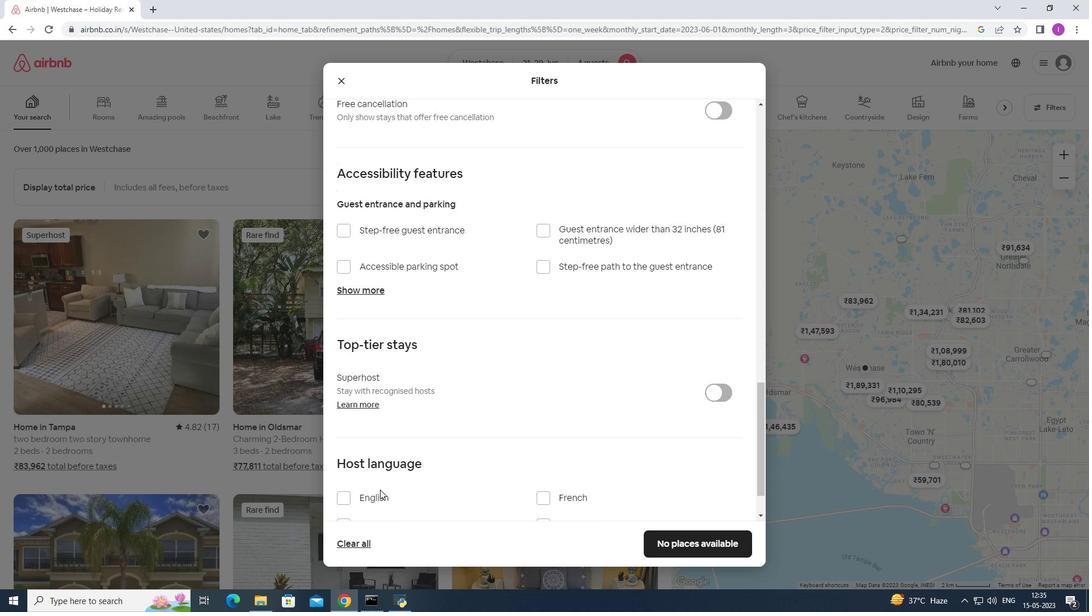 
Action: Mouse scrolled (380, 489) with delta (0, 0)
Screenshot: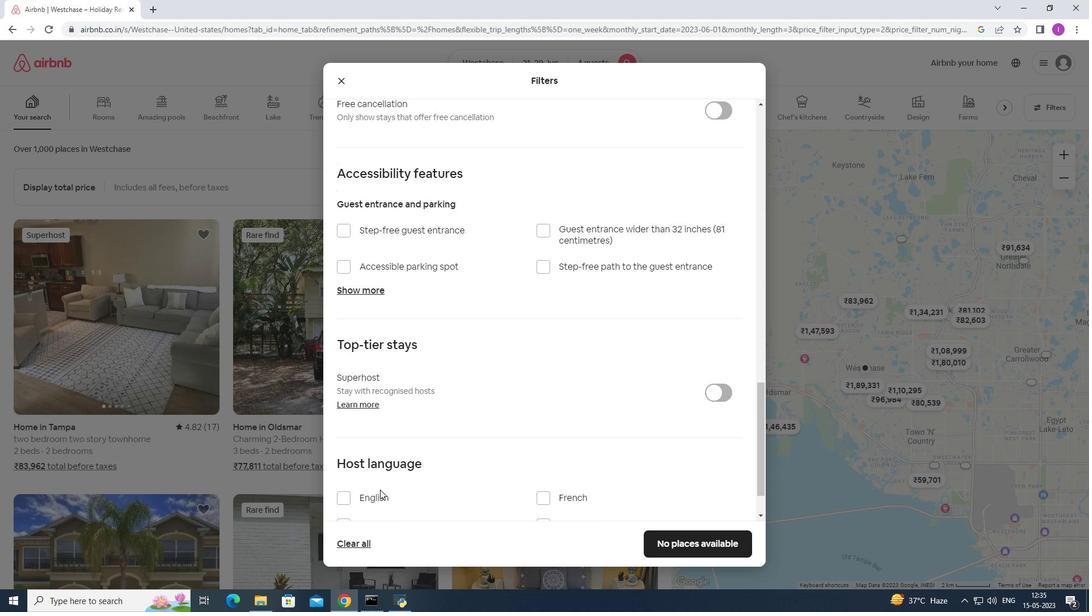 
Action: Mouse moved to (340, 439)
Screenshot: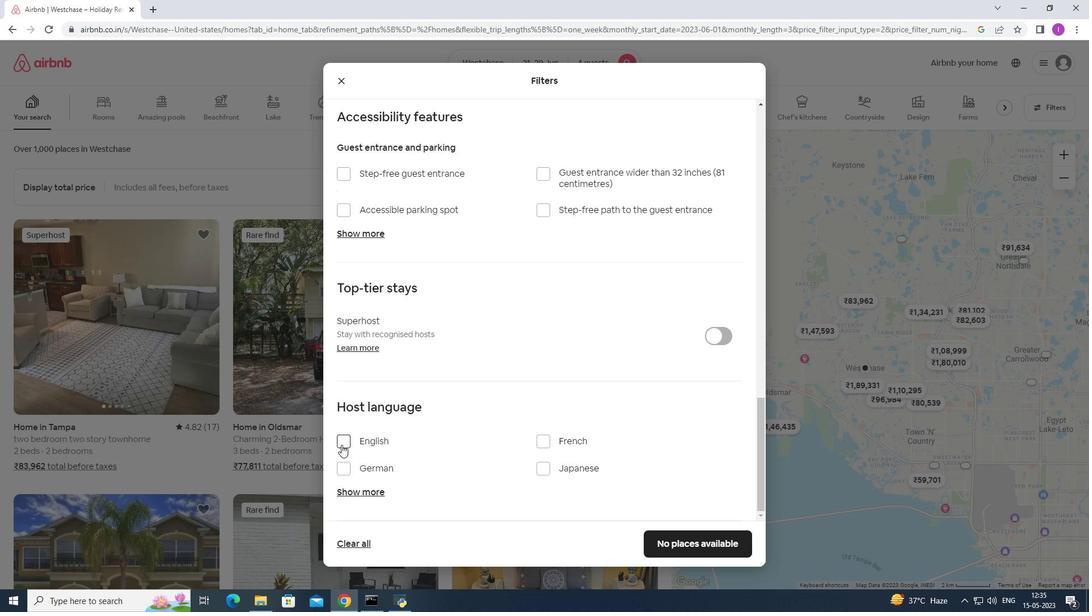 
Action: Mouse pressed left at (340, 439)
Screenshot: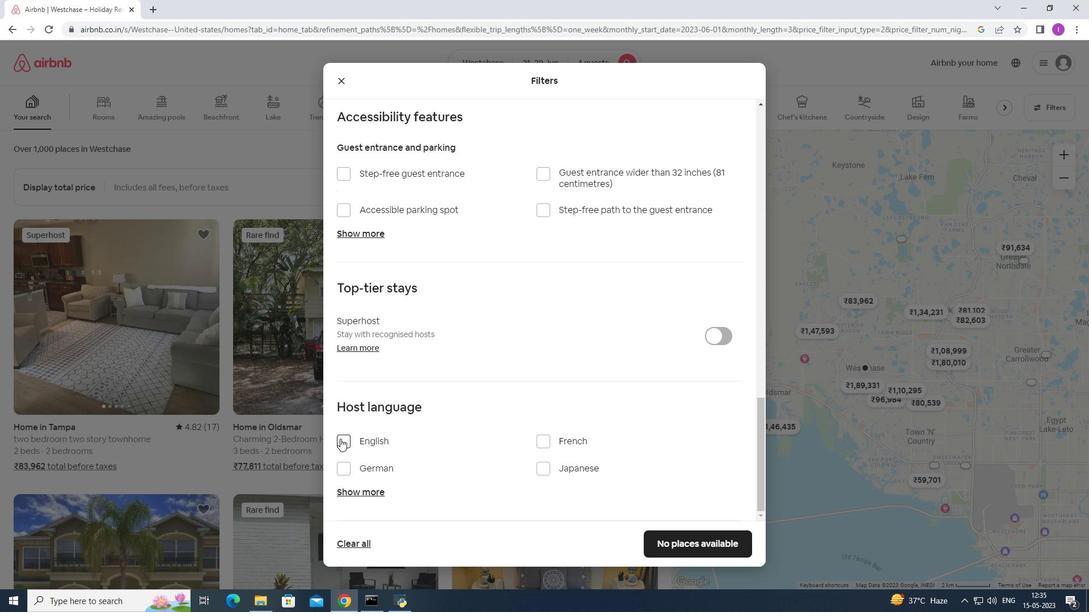 
Action: Mouse moved to (480, 432)
Screenshot: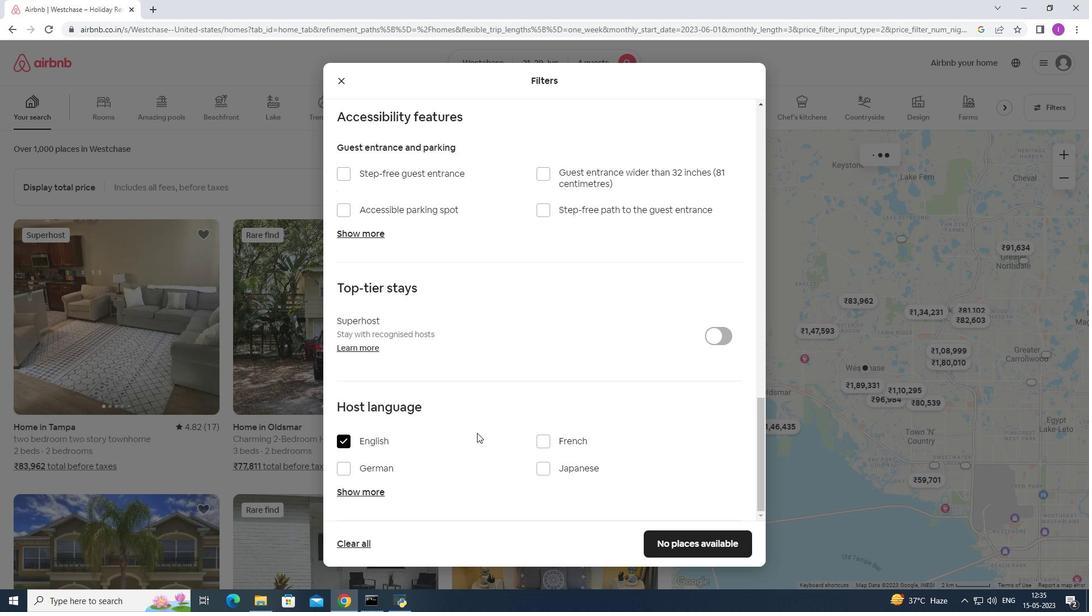 
Action: Mouse scrolled (480, 432) with delta (0, 0)
Screenshot: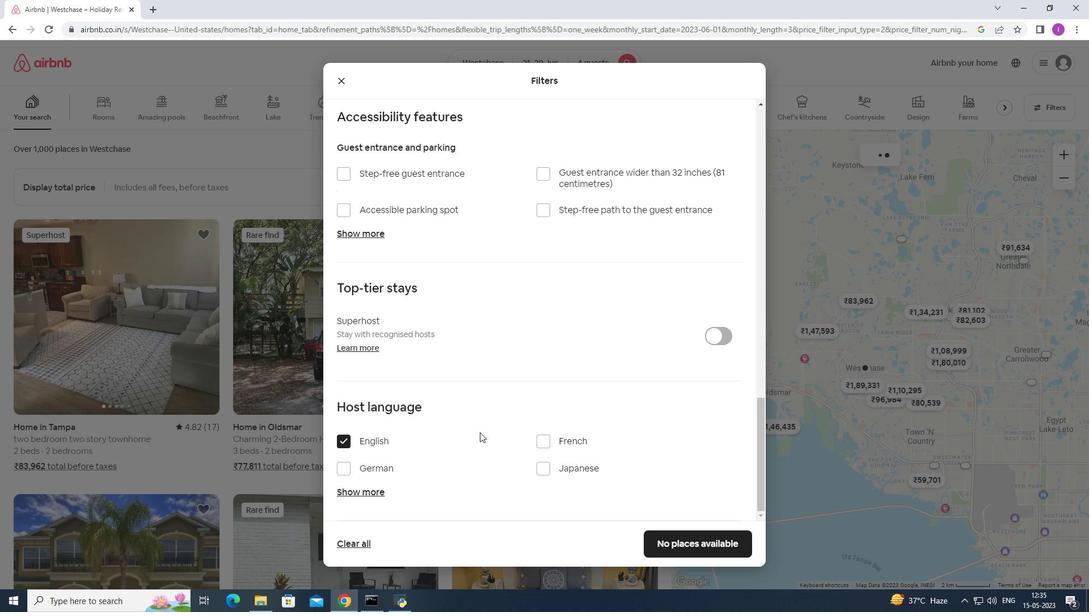 
Action: Mouse scrolled (480, 432) with delta (0, 0)
Screenshot: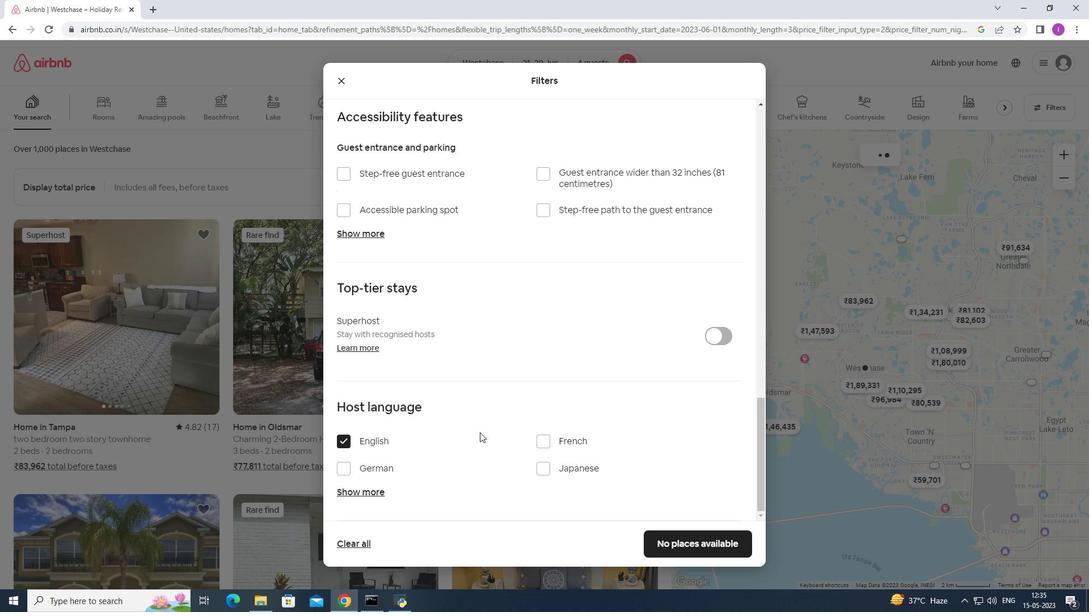 
Action: Mouse moved to (480, 432)
Screenshot: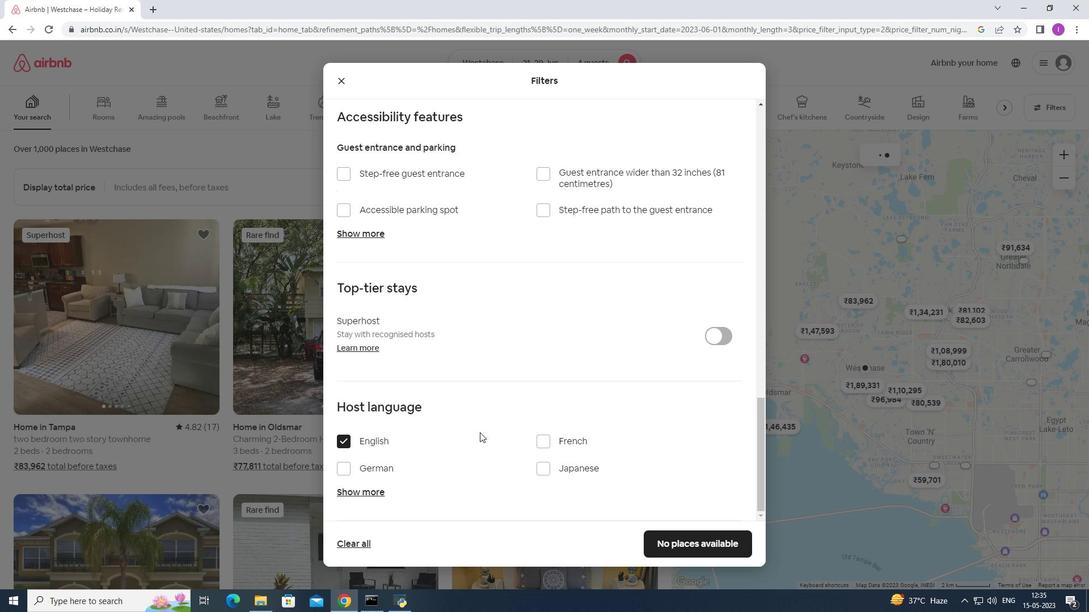 
Action: Mouse scrolled (480, 432) with delta (0, 0)
Screenshot: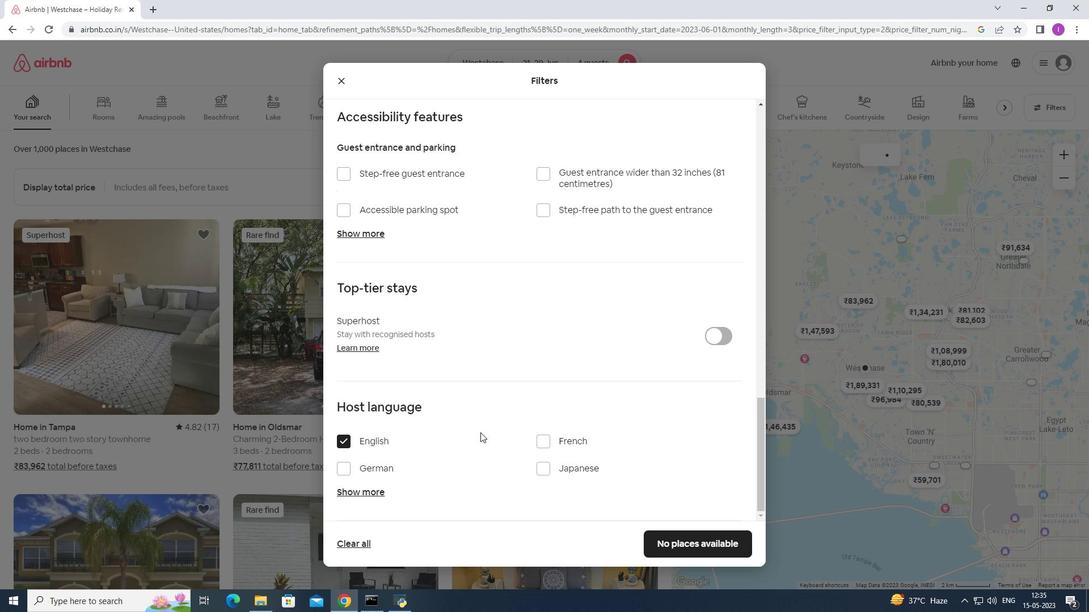 
Action: Mouse moved to (491, 440)
Screenshot: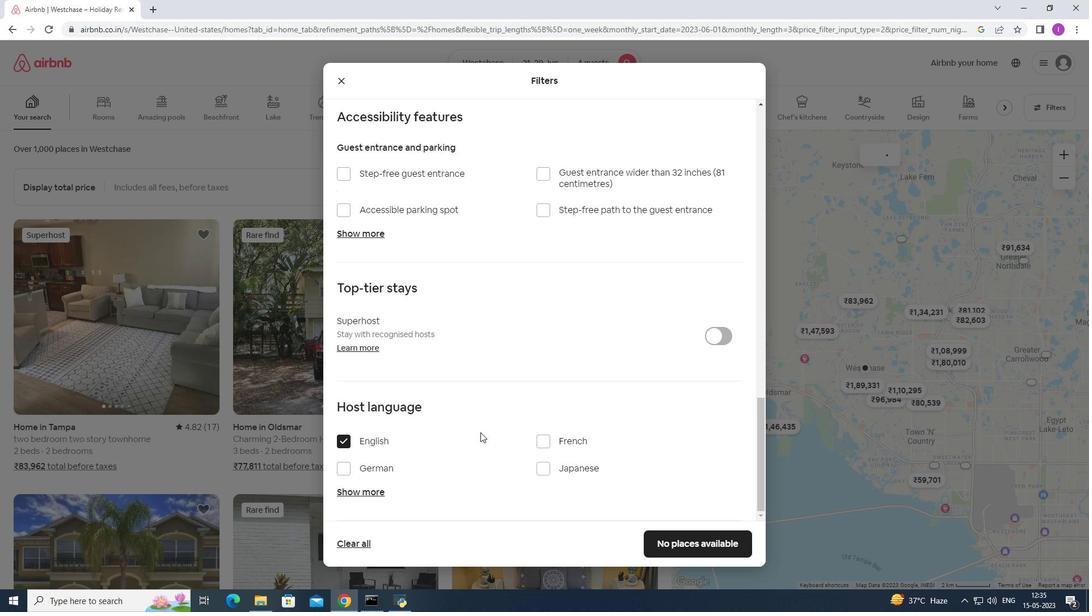 
Action: Mouse scrolled (480, 432) with delta (0, 0)
Screenshot: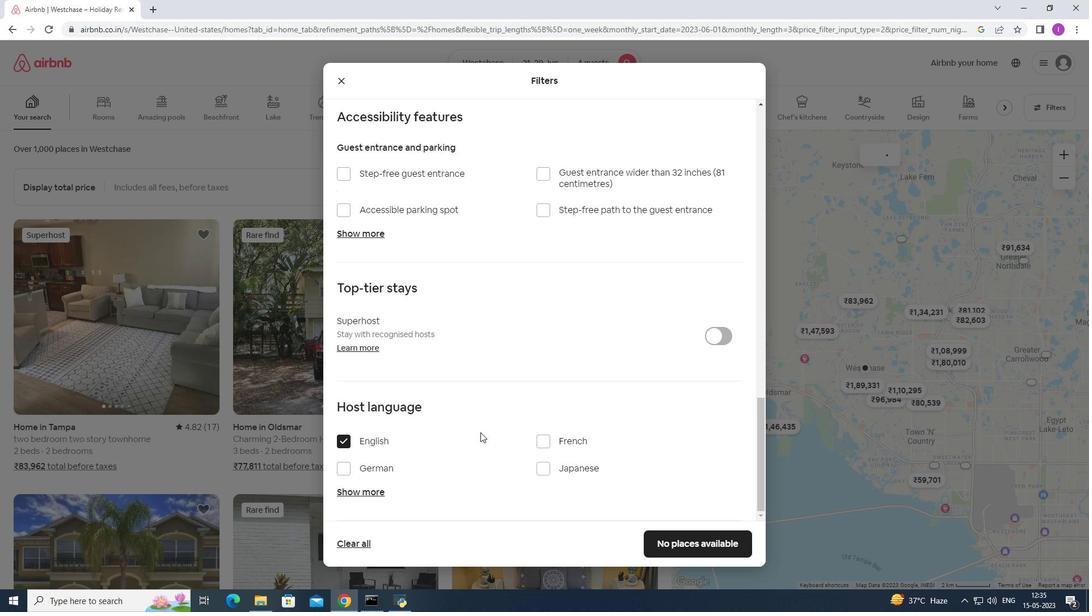 
Action: Mouse moved to (672, 549)
Screenshot: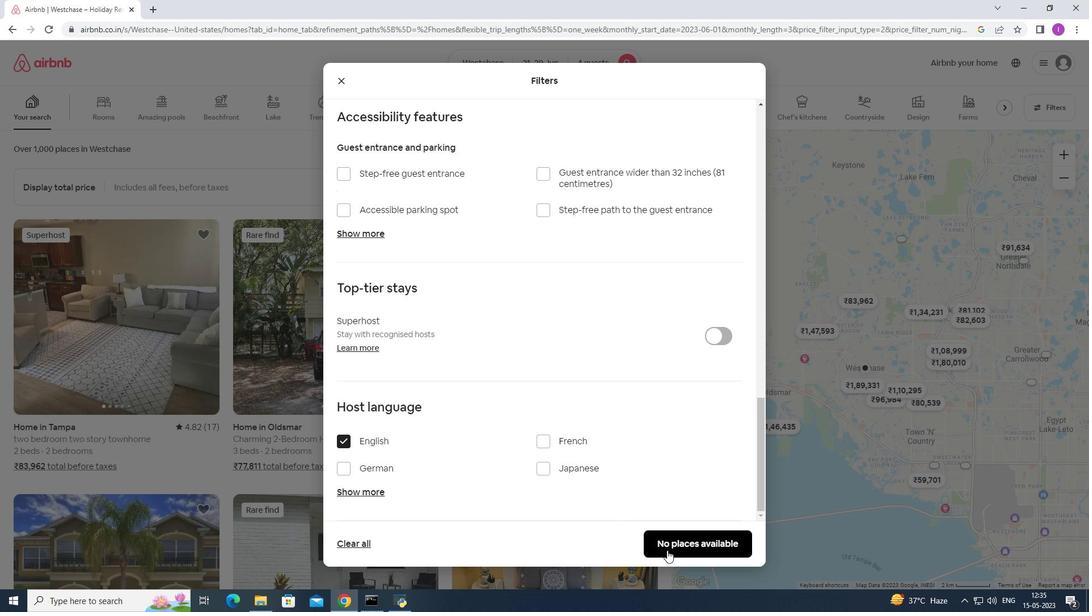 
Action: Mouse pressed left at (672, 549)
Screenshot: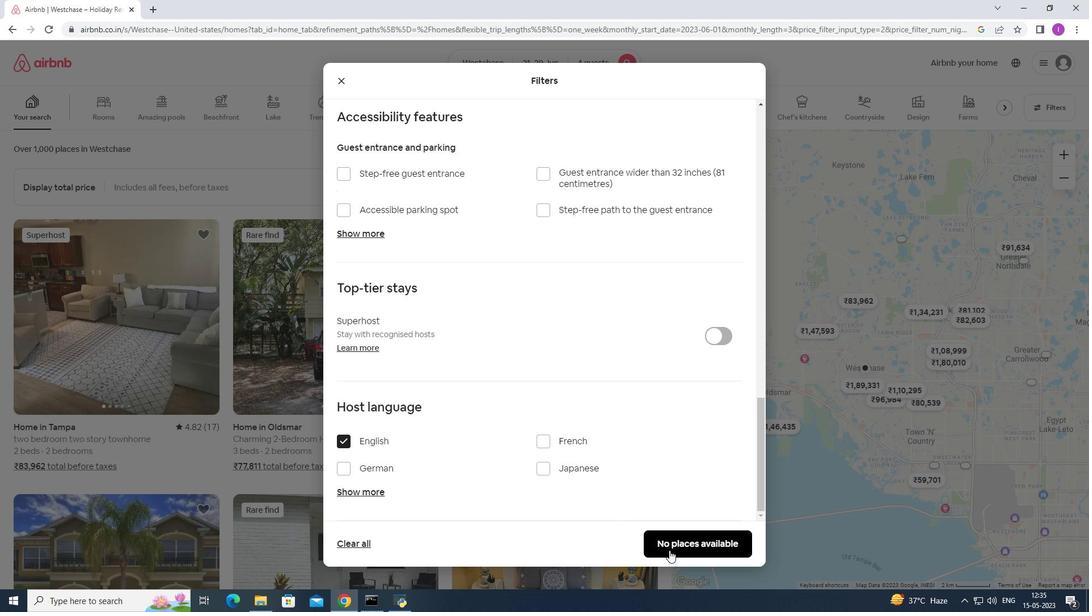 
Action: Mouse moved to (554, 531)
Screenshot: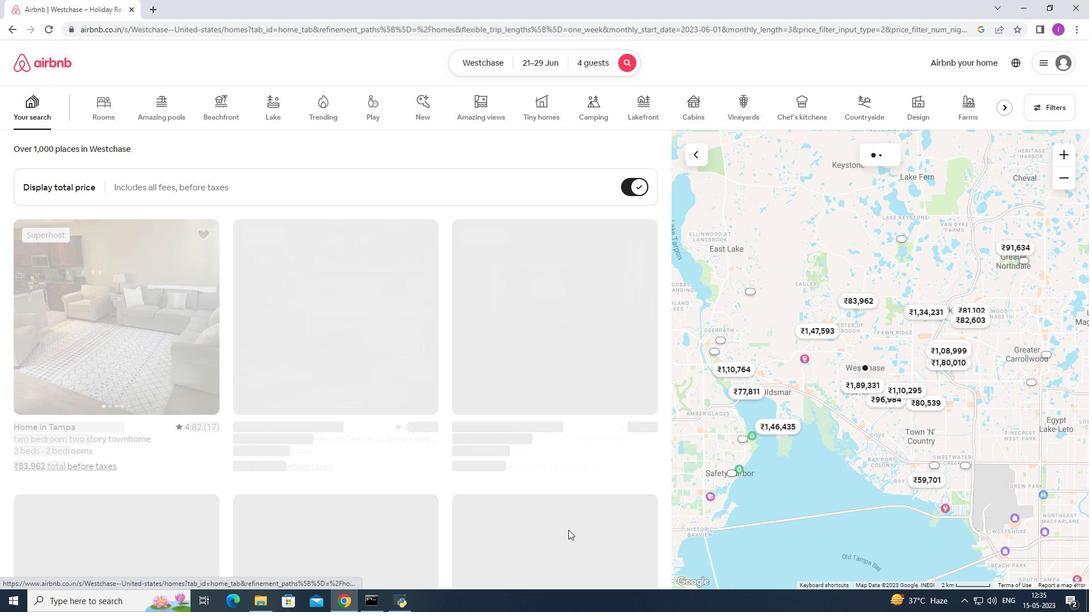 
